 Task: Compose an email with the signature Giselle Flores with the subject Thank you for a donation and the message Could you provide me with the sales report for the last quarter? from softage.5@softage.net to softage.10@softage.net, select last sentence, change the font color from current to black and background color to maroon Send the email. Finally, move the email from Sent Items to the label Supplements
Action: Mouse moved to (94, 56)
Screenshot: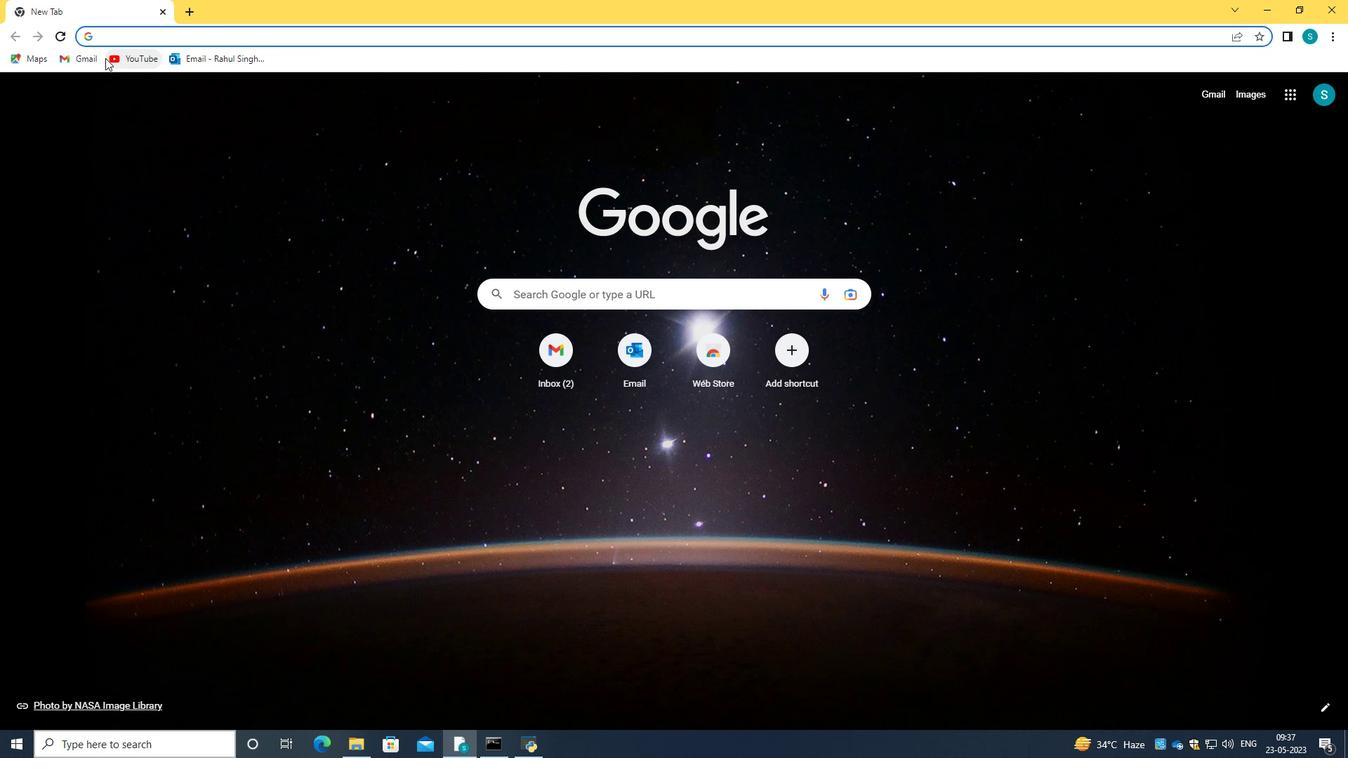 
Action: Mouse pressed left at (94, 56)
Screenshot: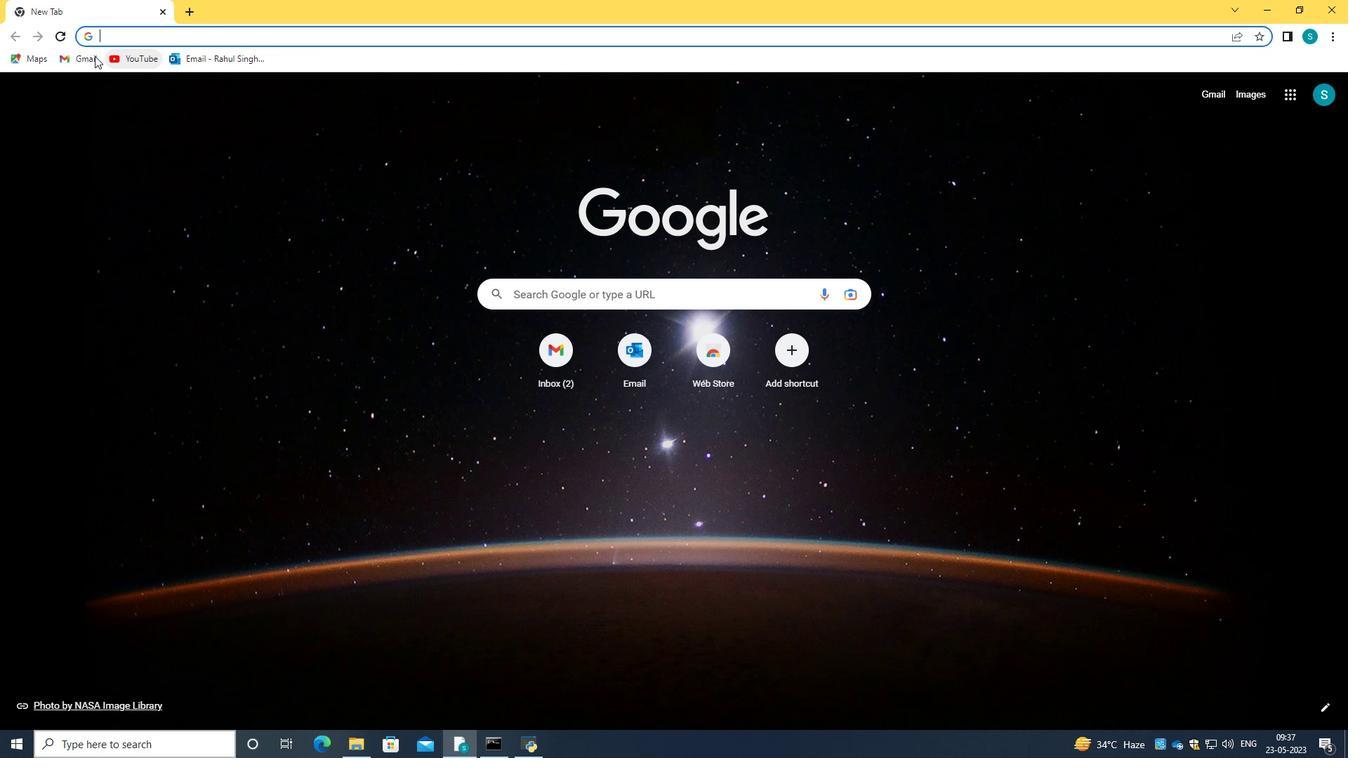 
Action: Mouse moved to (632, 226)
Screenshot: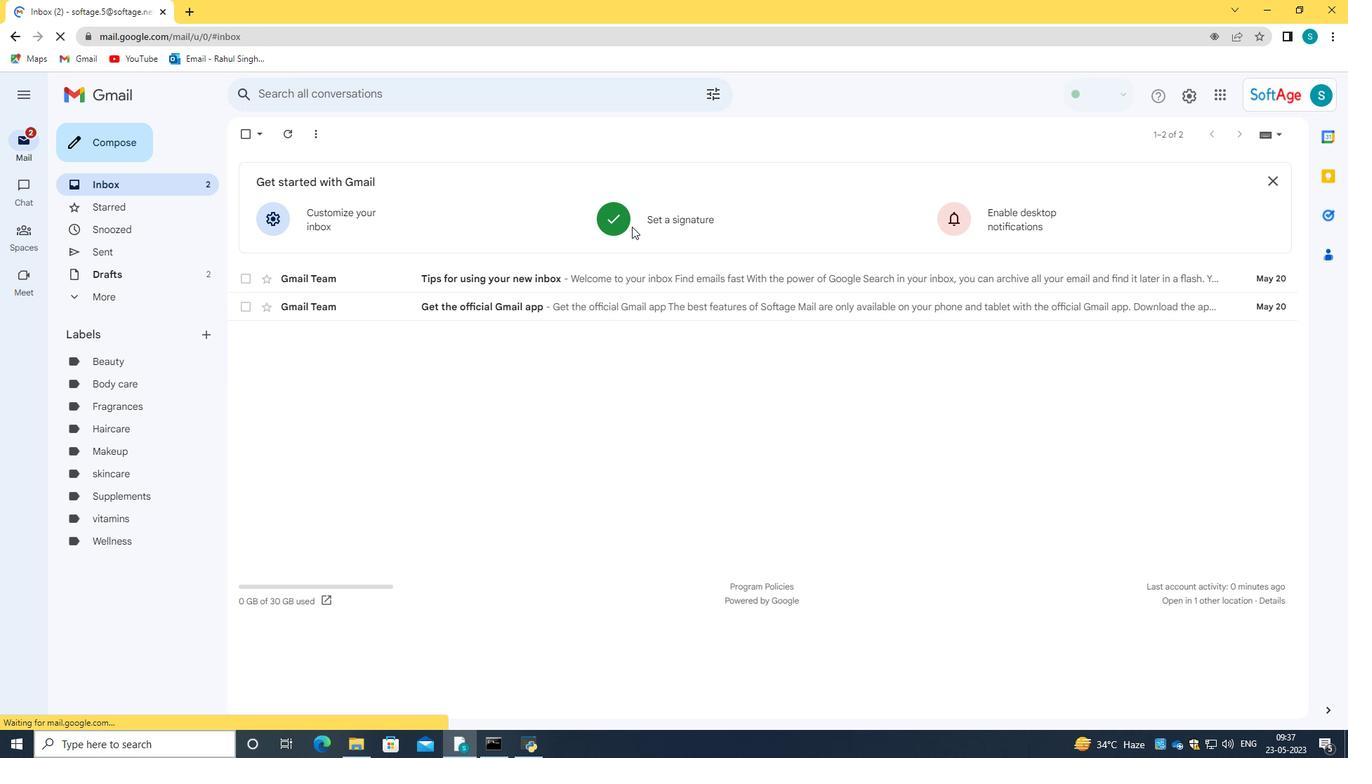 
Action: Mouse pressed left at (632, 226)
Screenshot: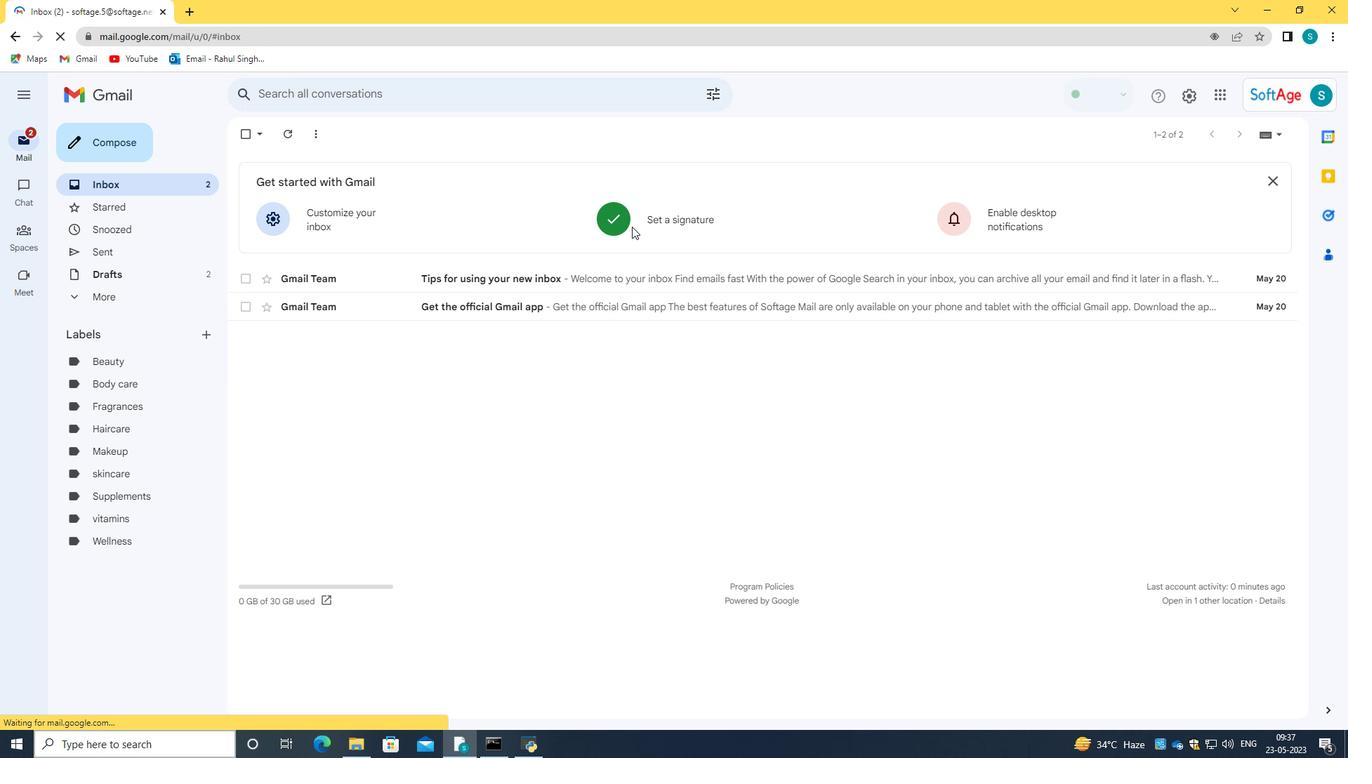 
Action: Mouse moved to (664, 220)
Screenshot: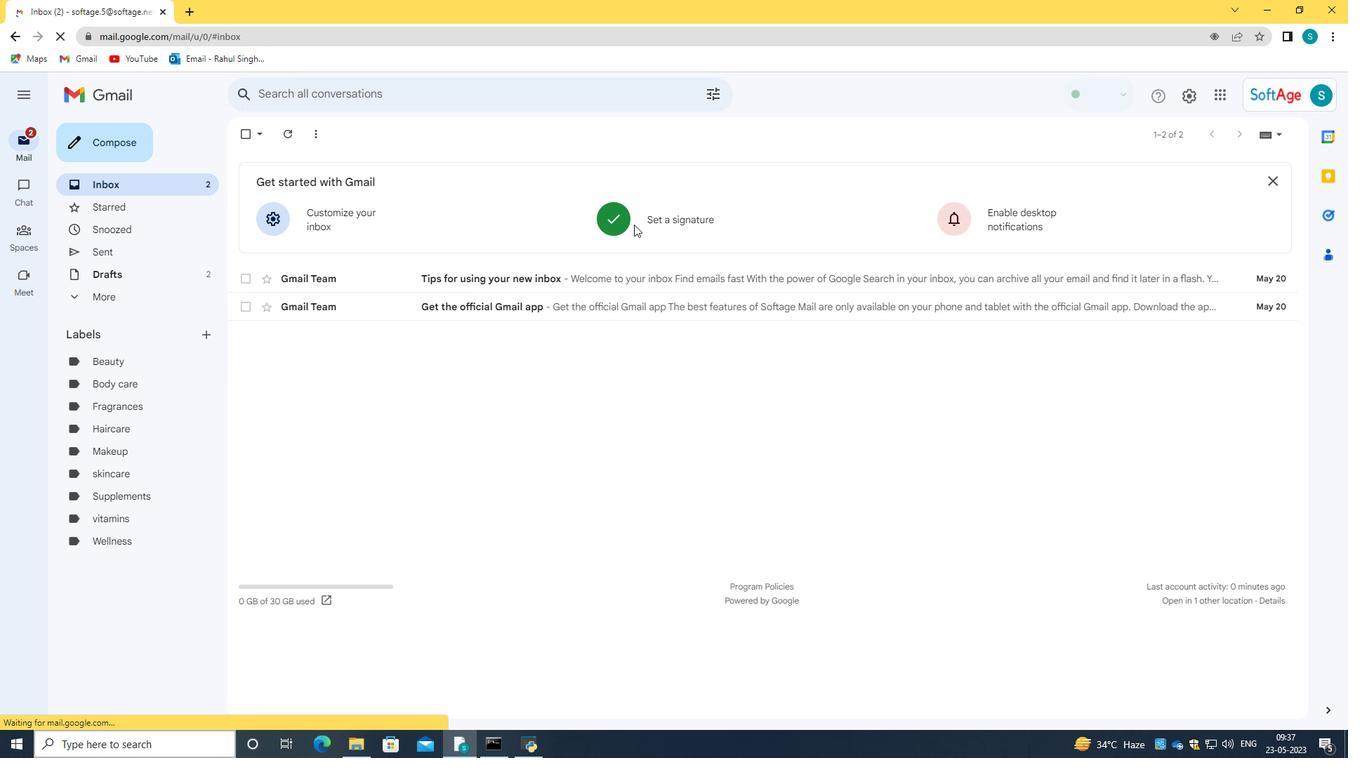 
Action: Mouse pressed left at (664, 220)
Screenshot: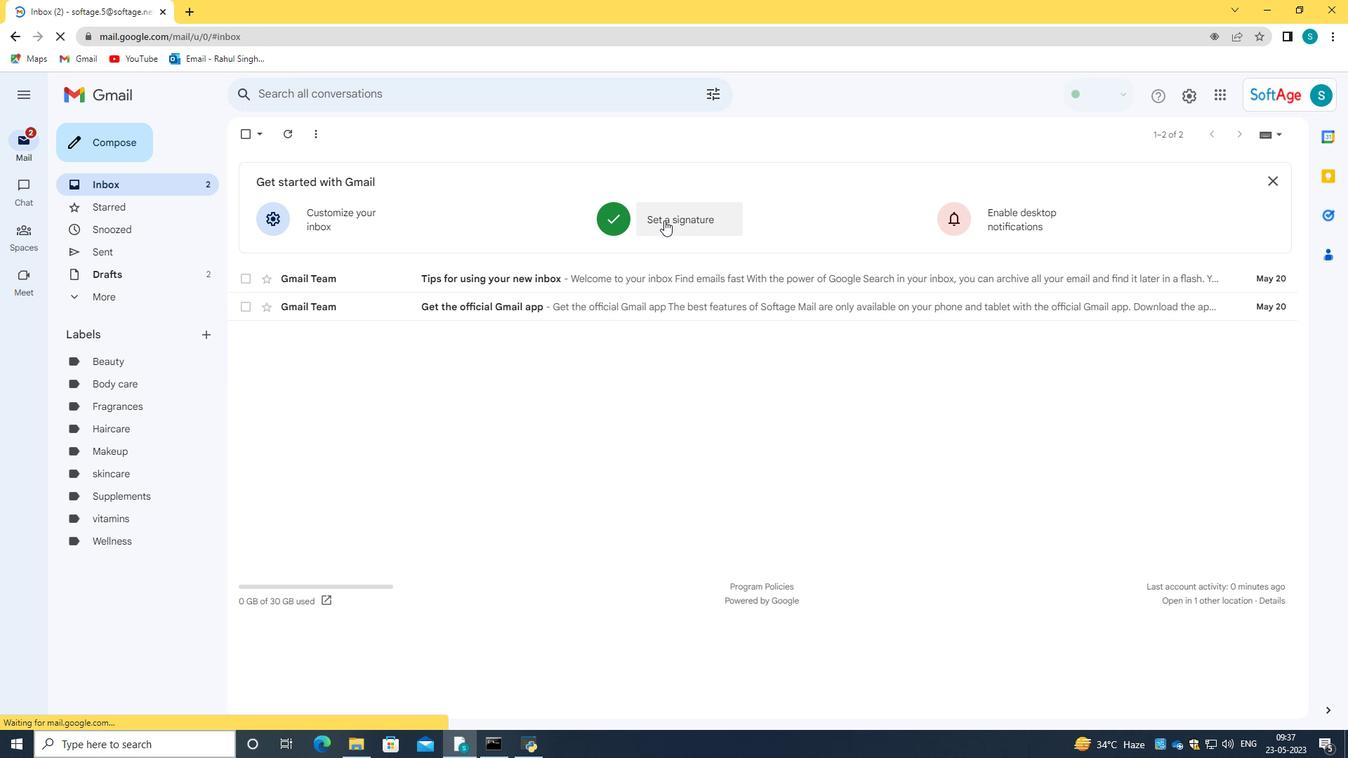 
Action: Mouse moved to (742, 348)
Screenshot: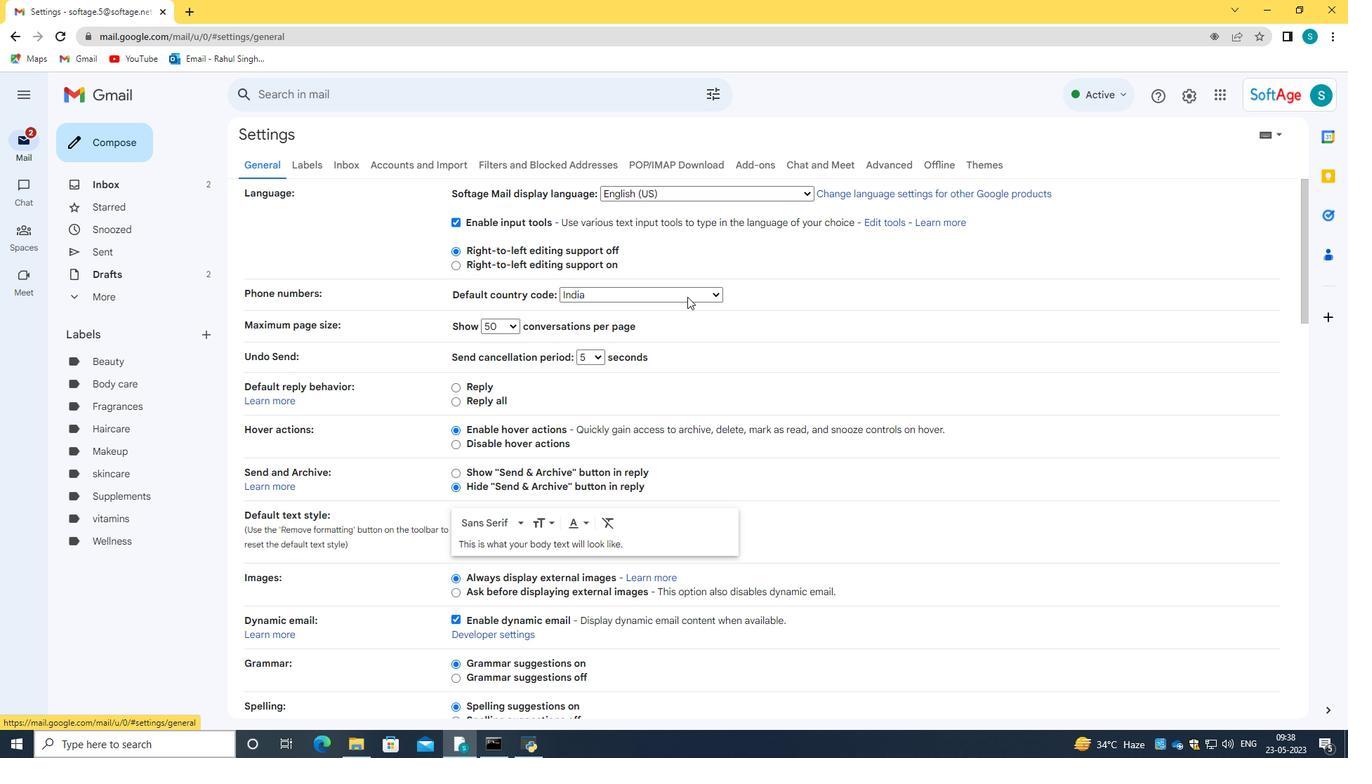 
Action: Mouse scrolled (742, 347) with delta (0, 0)
Screenshot: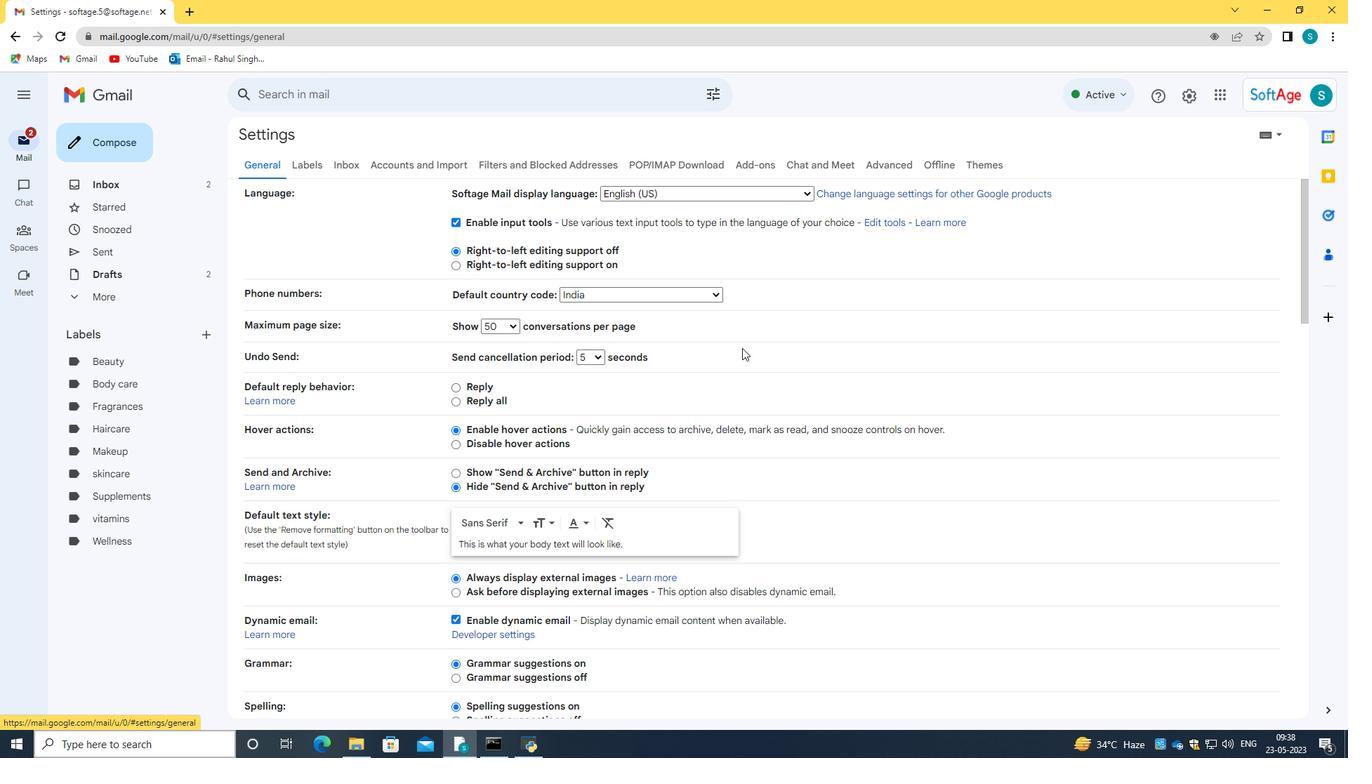
Action: Mouse scrolled (742, 347) with delta (0, 0)
Screenshot: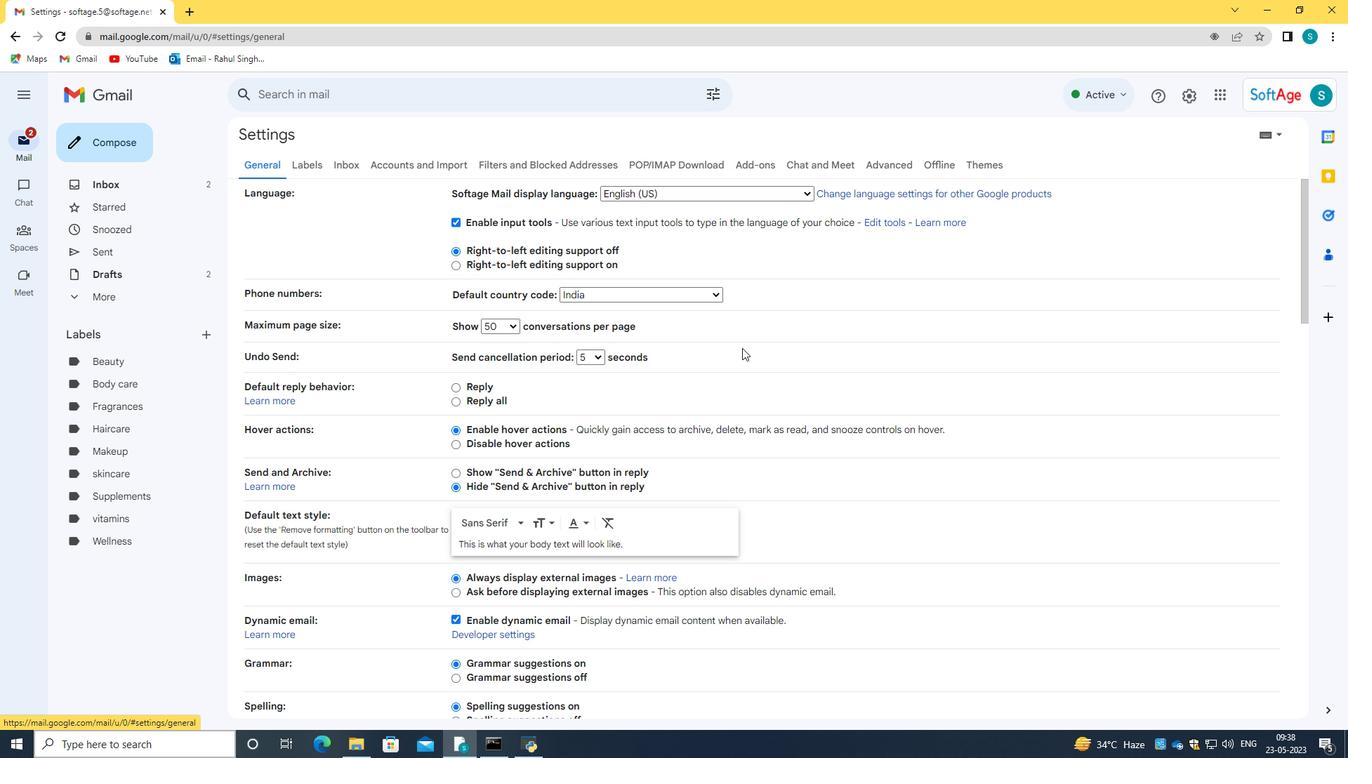 
Action: Mouse scrolled (742, 347) with delta (0, 0)
Screenshot: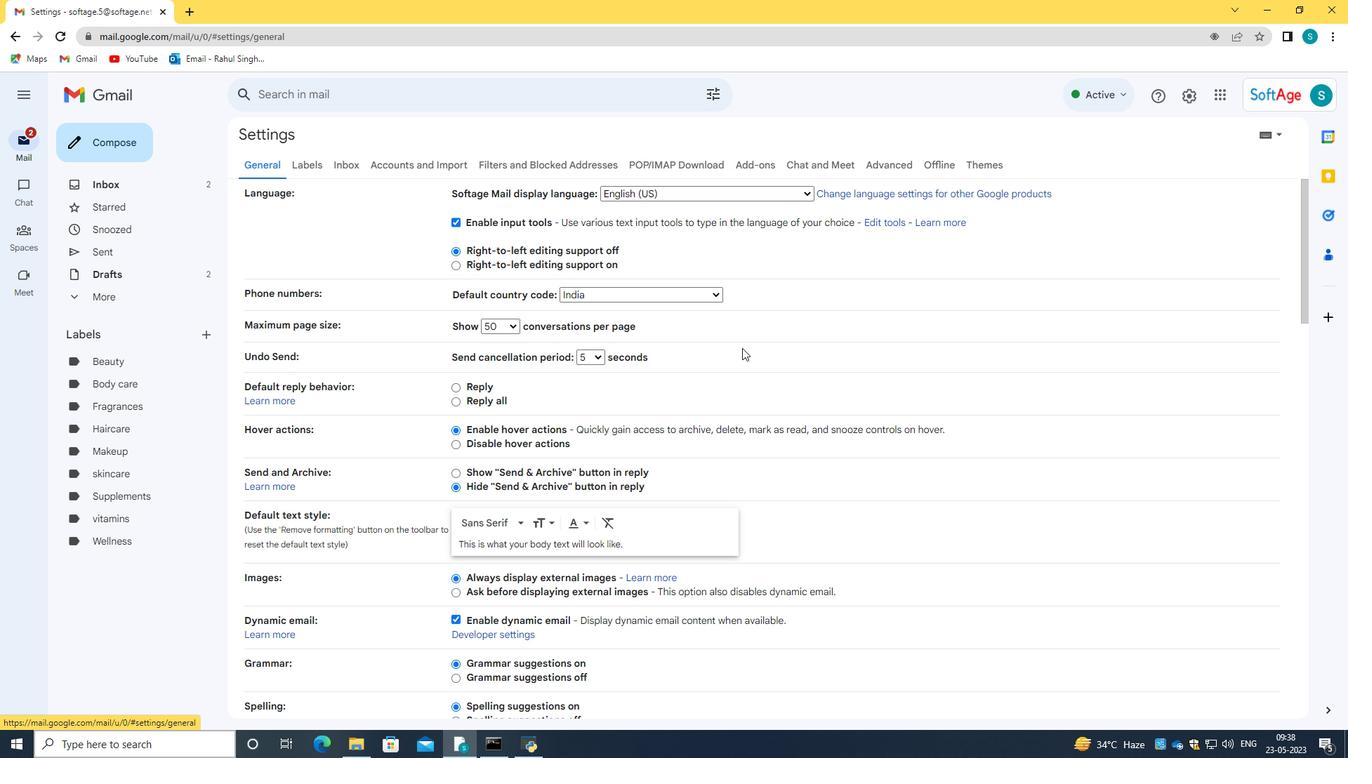 
Action: Mouse moved to (745, 339)
Screenshot: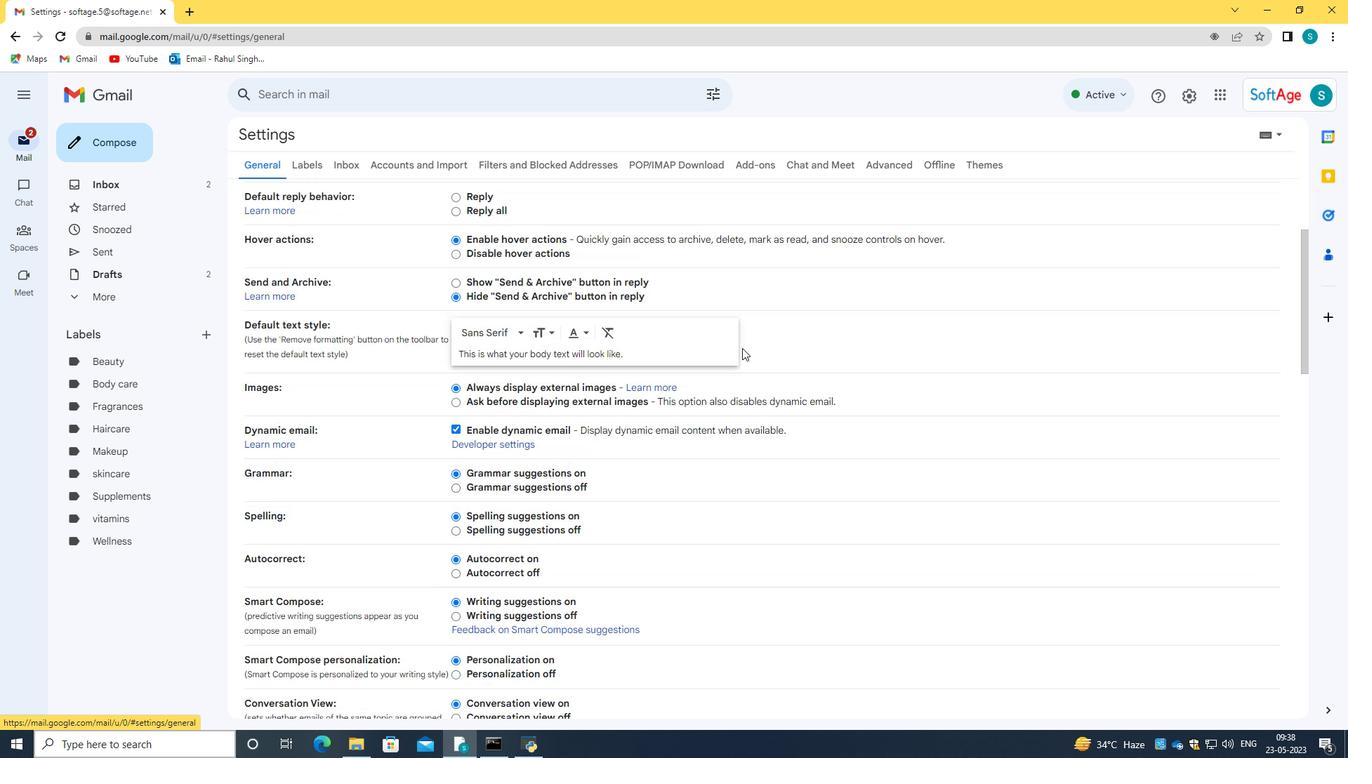 
Action: Mouse scrolled (745, 339) with delta (0, 0)
Screenshot: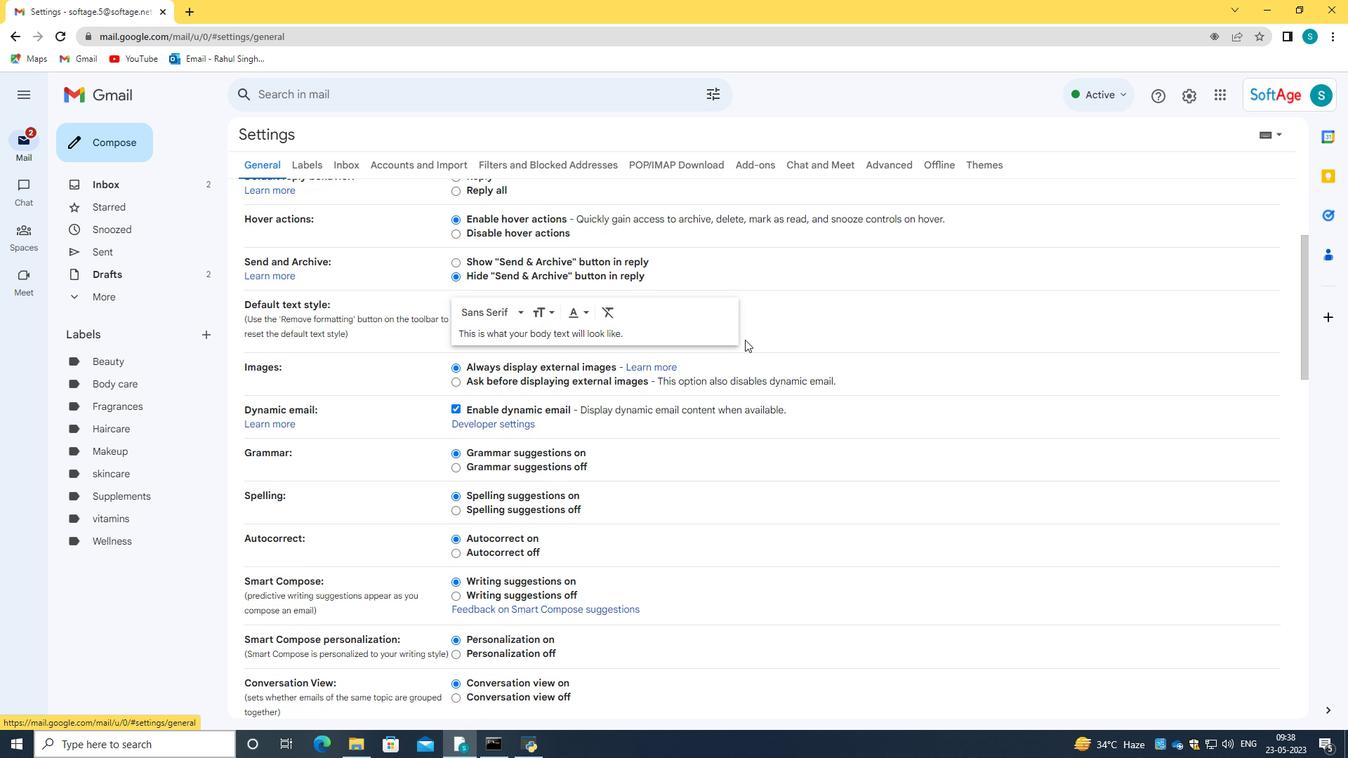
Action: Mouse moved to (745, 339)
Screenshot: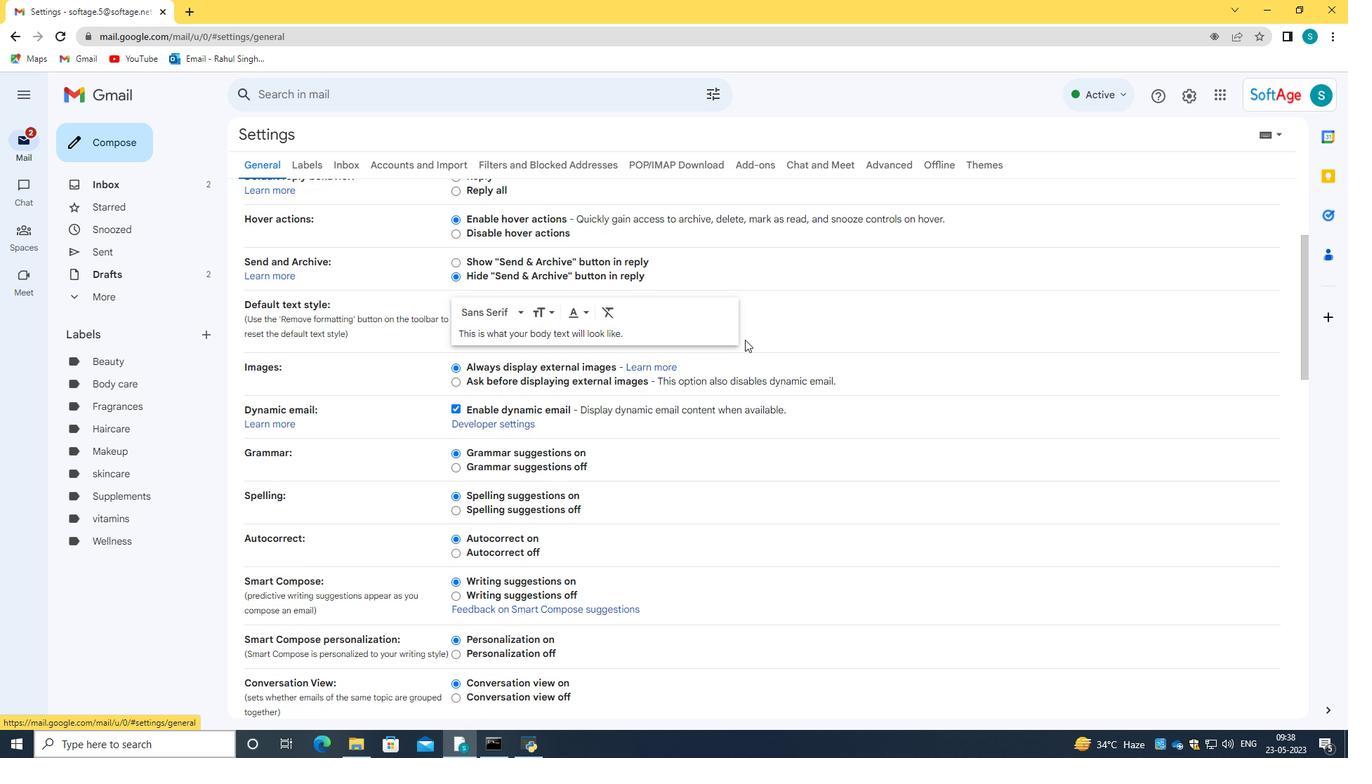 
Action: Mouse scrolled (745, 339) with delta (0, 0)
Screenshot: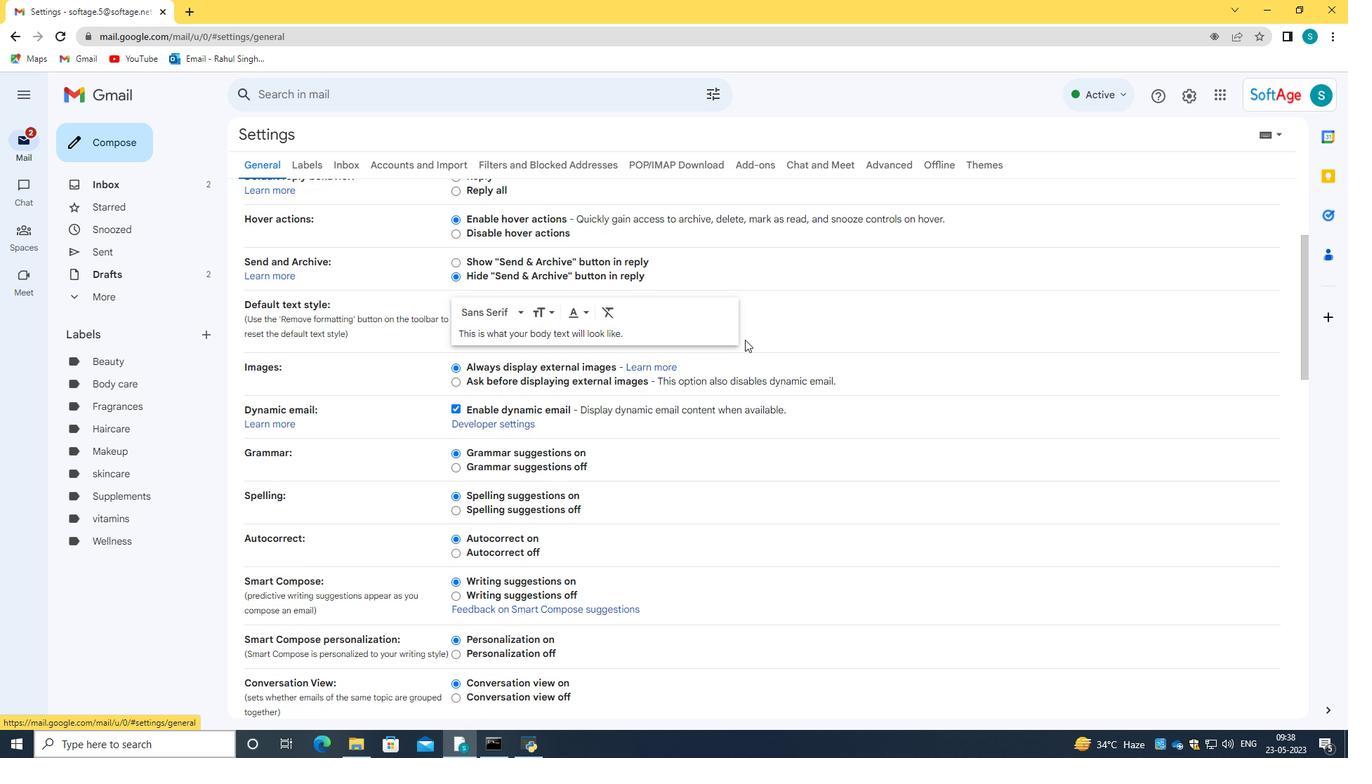 
Action: Mouse moved to (753, 324)
Screenshot: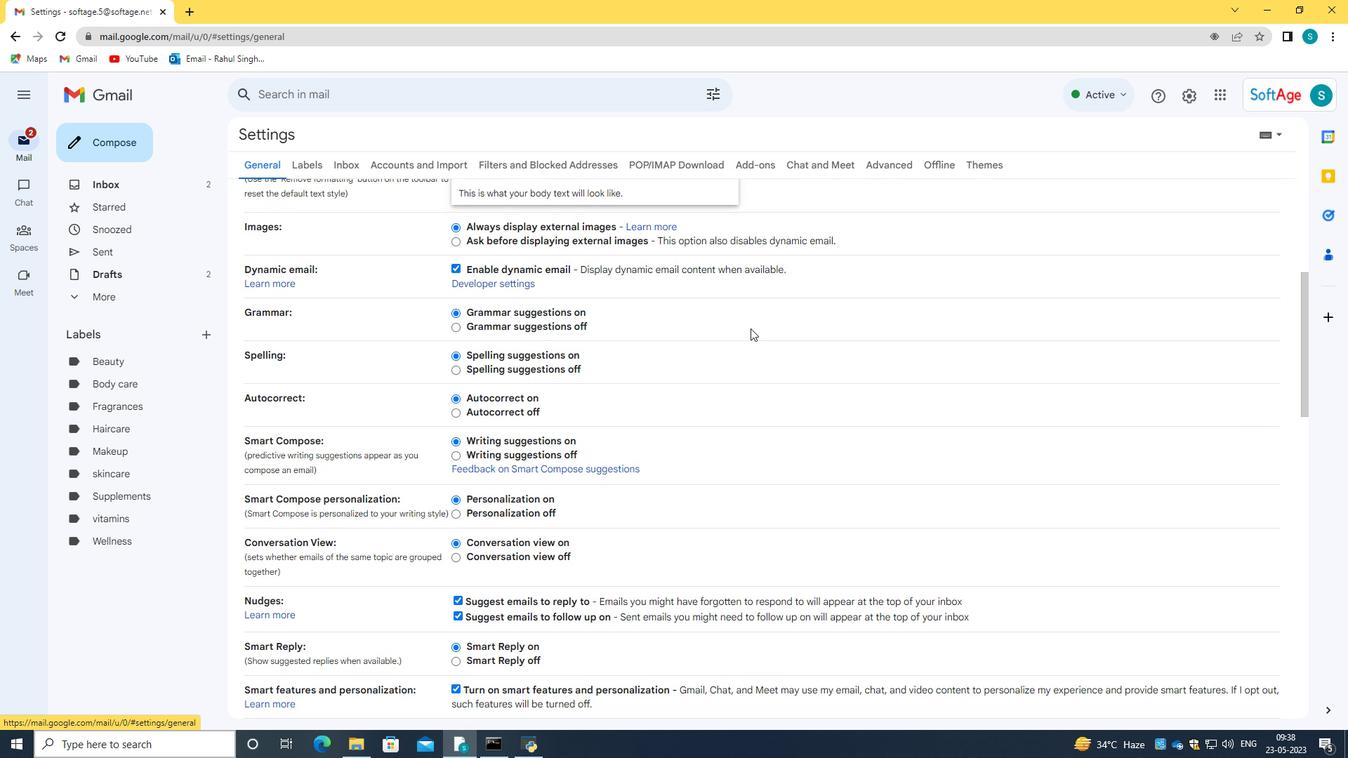 
Action: Mouse scrolled (753, 323) with delta (0, 0)
Screenshot: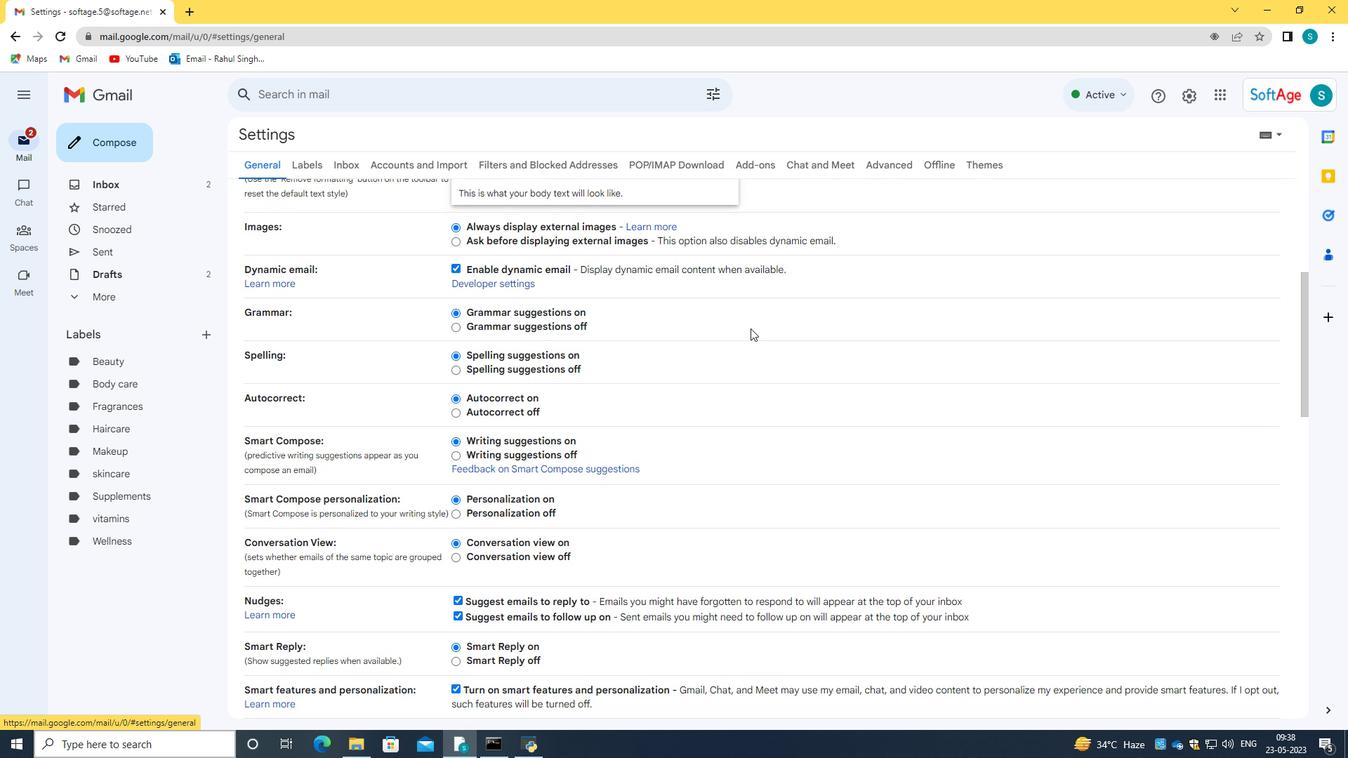 
Action: Mouse scrolled (753, 323) with delta (0, 0)
Screenshot: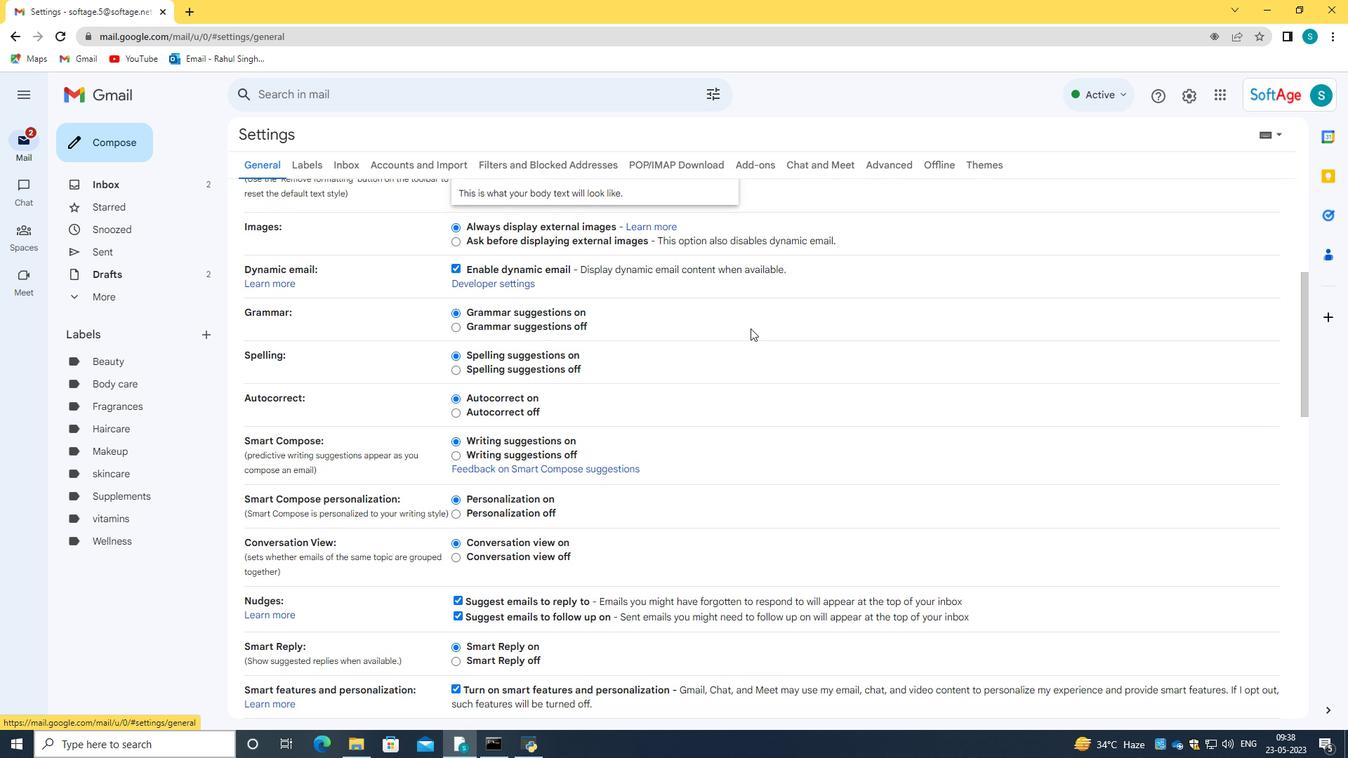 
Action: Mouse moved to (754, 320)
Screenshot: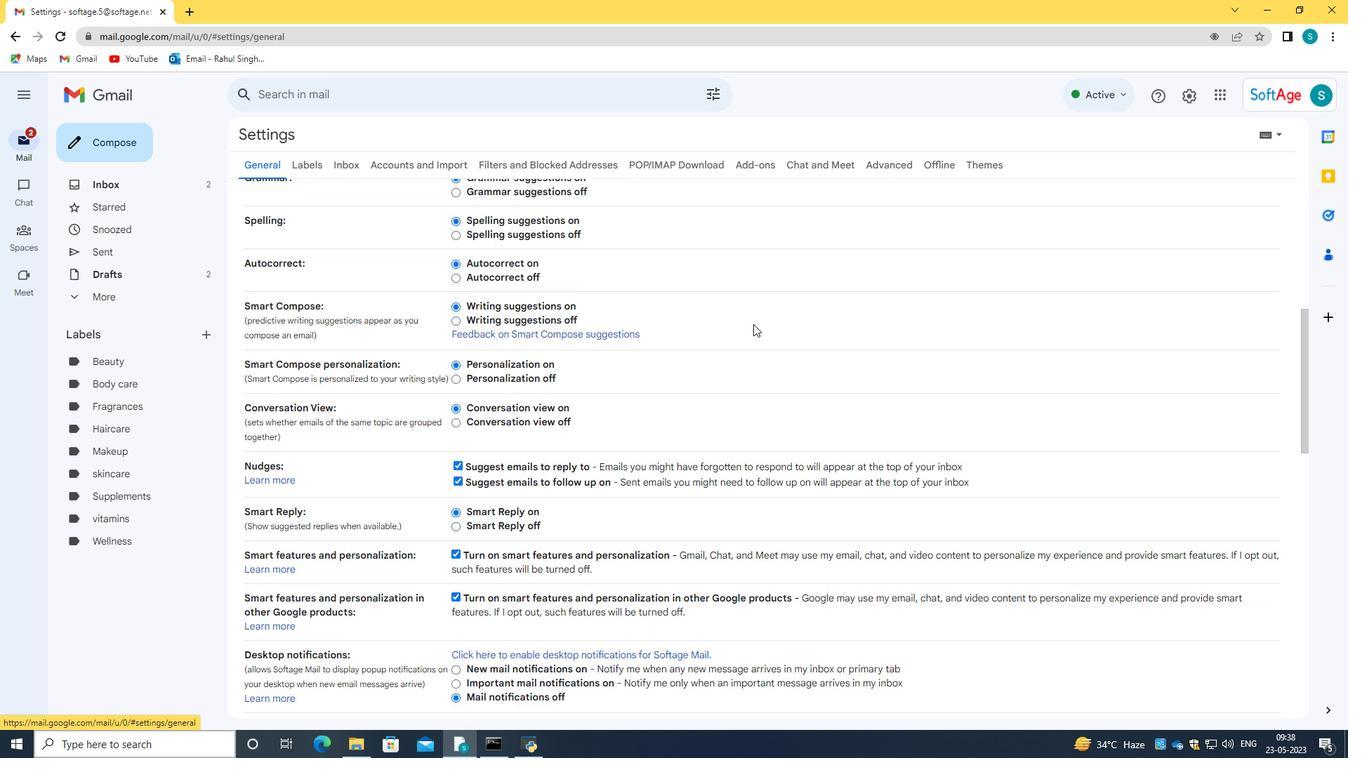 
Action: Mouse scrolled (754, 319) with delta (0, 0)
Screenshot: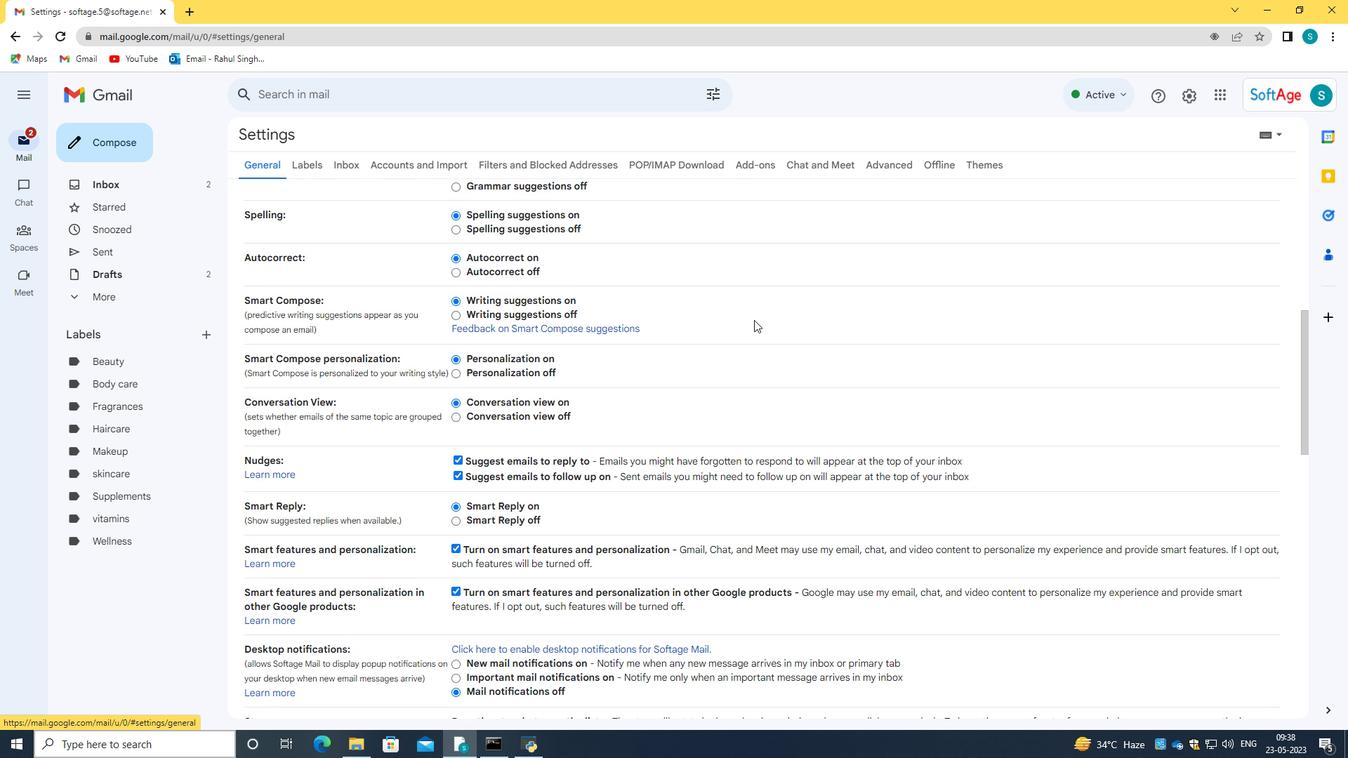 
Action: Mouse scrolled (754, 319) with delta (0, 0)
Screenshot: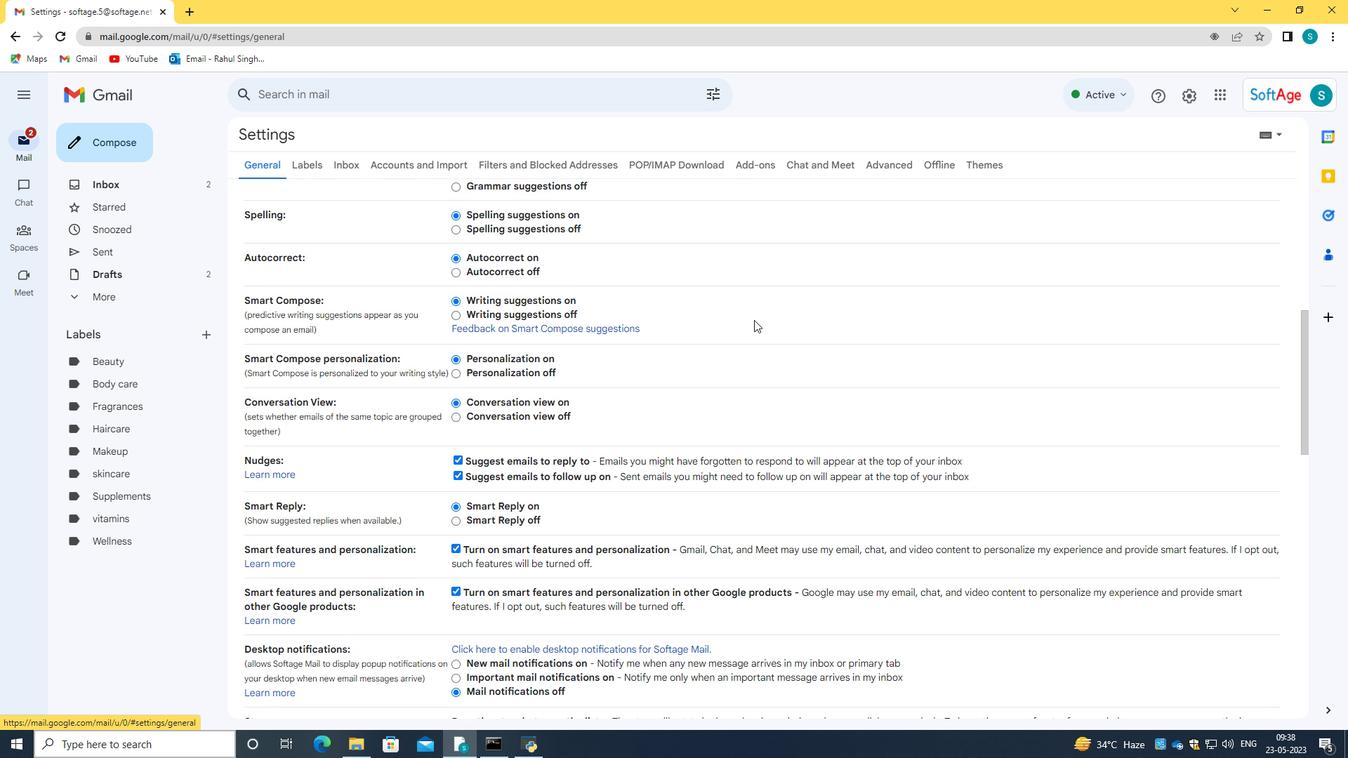 
Action: Mouse scrolled (754, 319) with delta (0, 0)
Screenshot: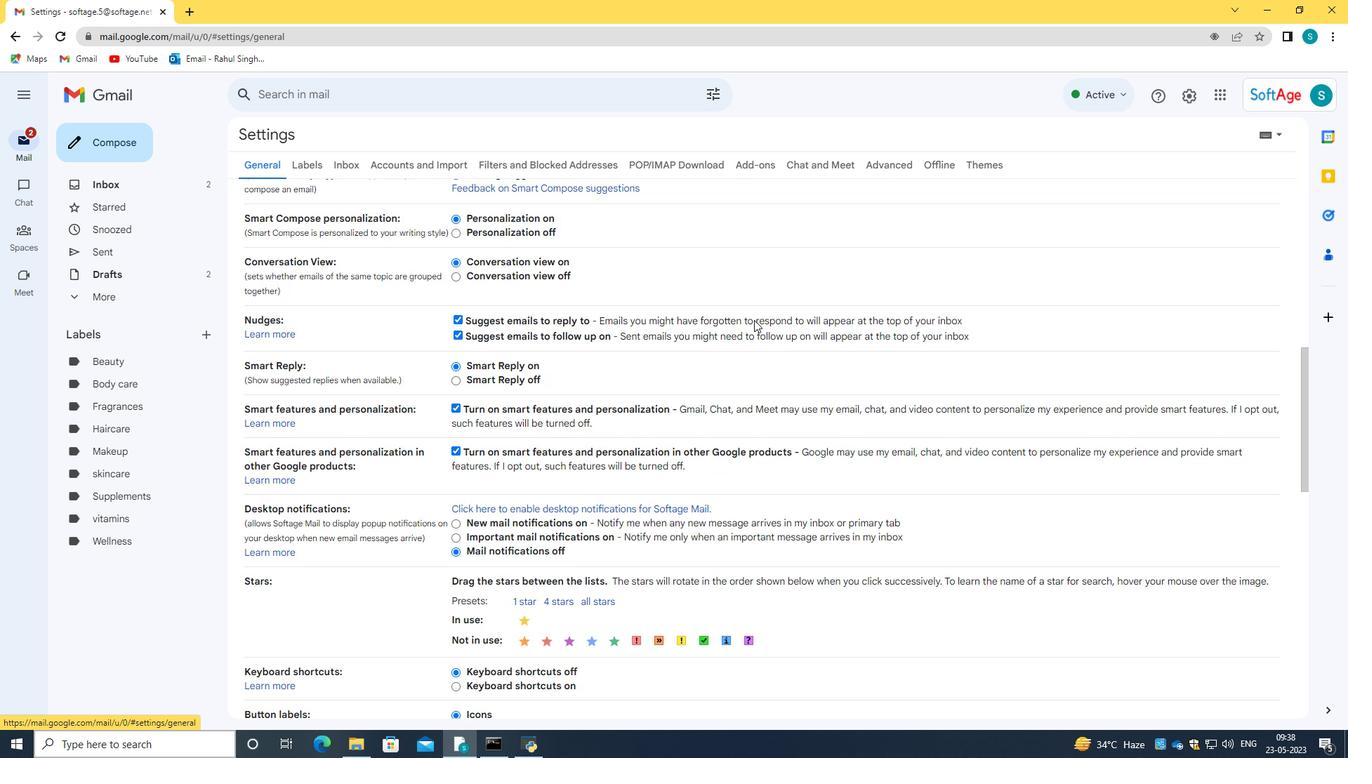 
Action: Mouse scrolled (754, 319) with delta (0, 0)
Screenshot: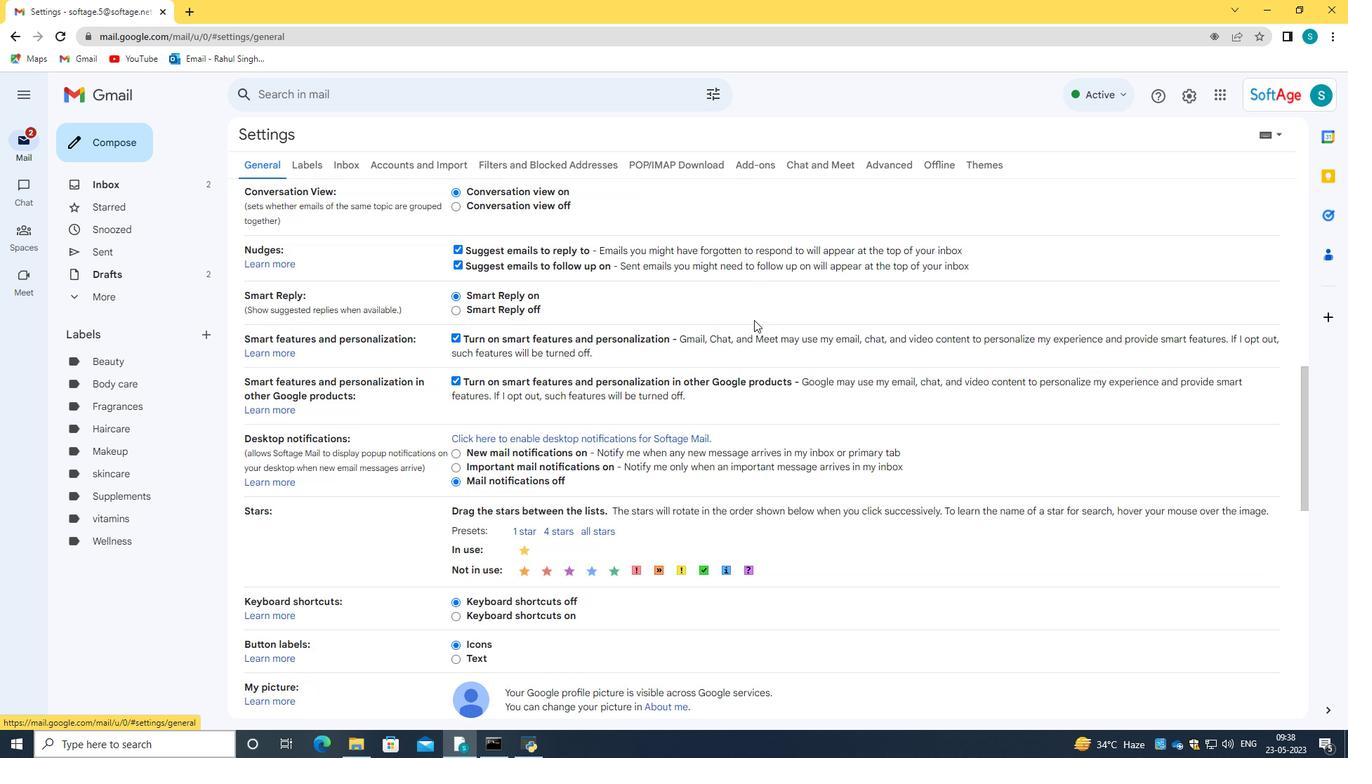 
Action: Mouse moved to (922, 149)
Screenshot: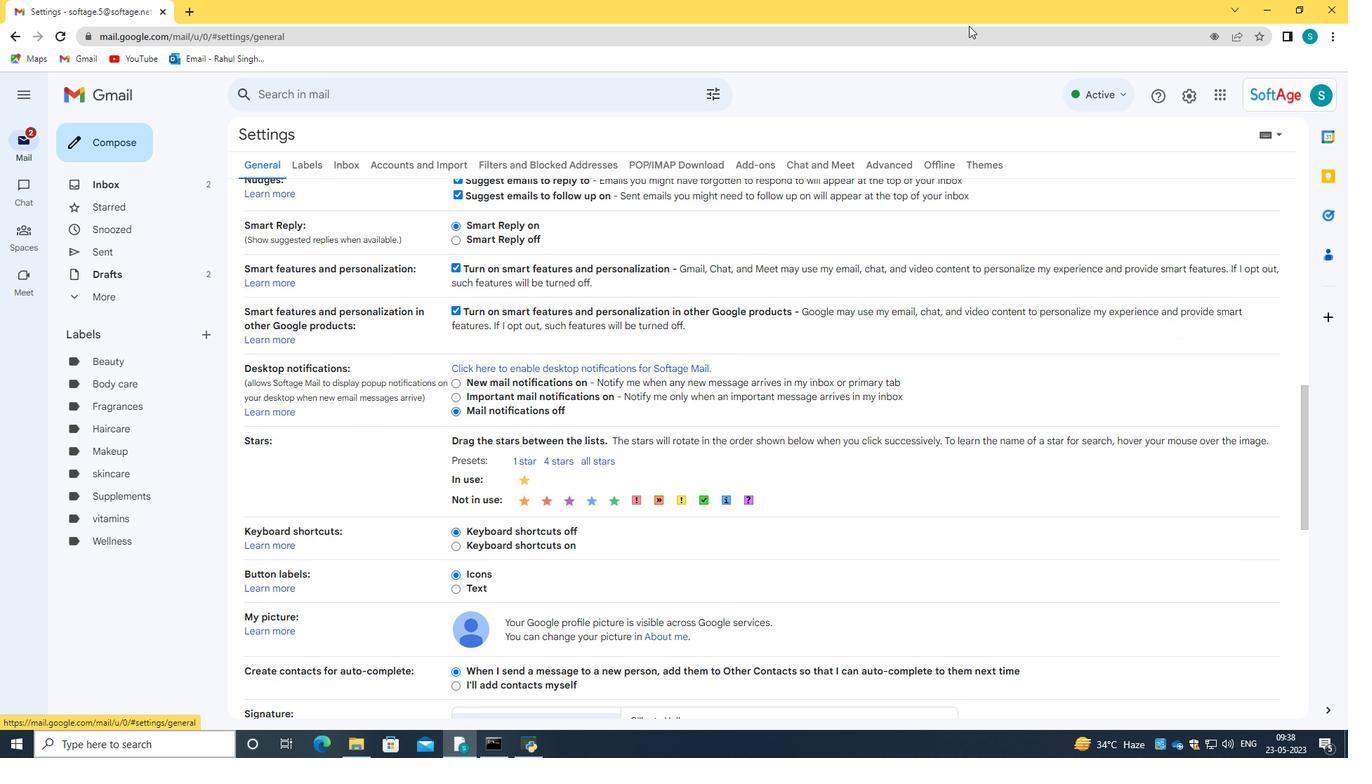 
Action: Mouse scrolled (922, 148) with delta (0, 0)
Screenshot: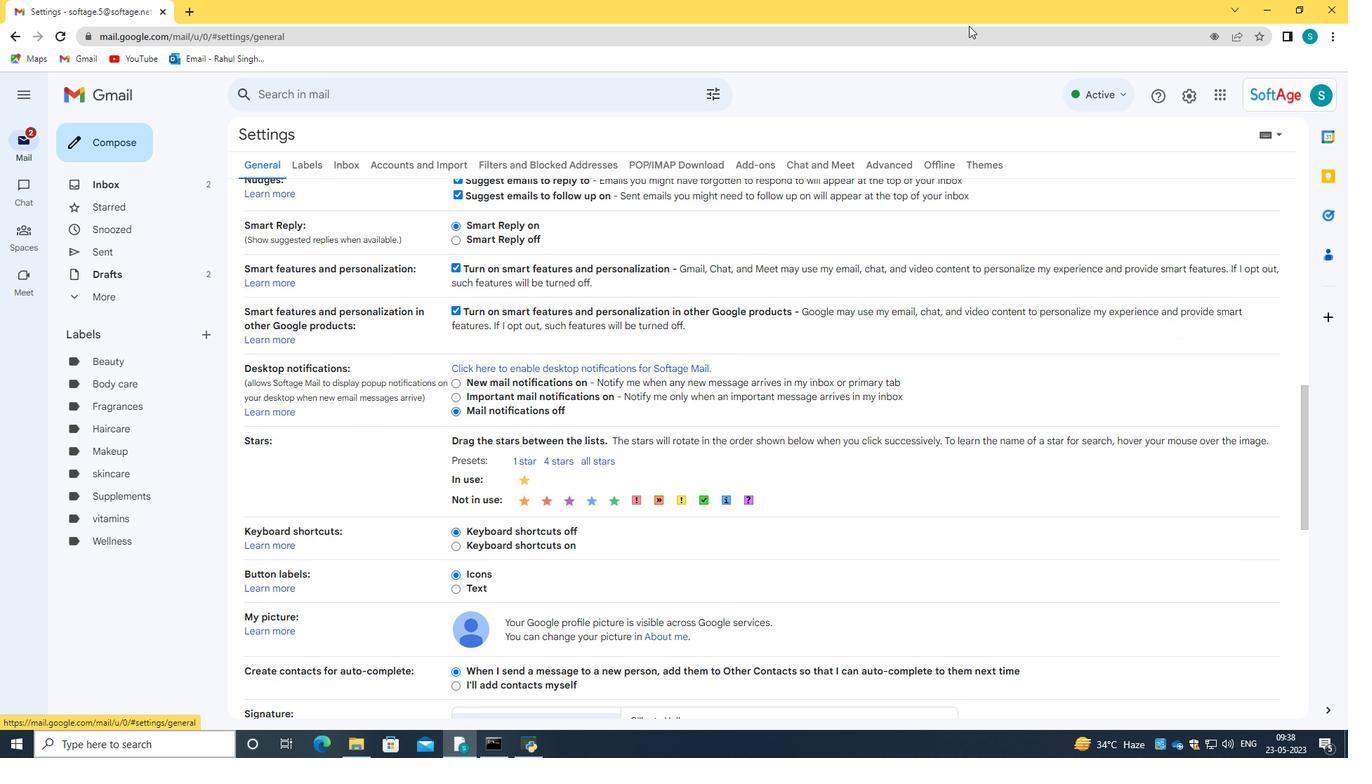 
Action: Mouse moved to (916, 187)
Screenshot: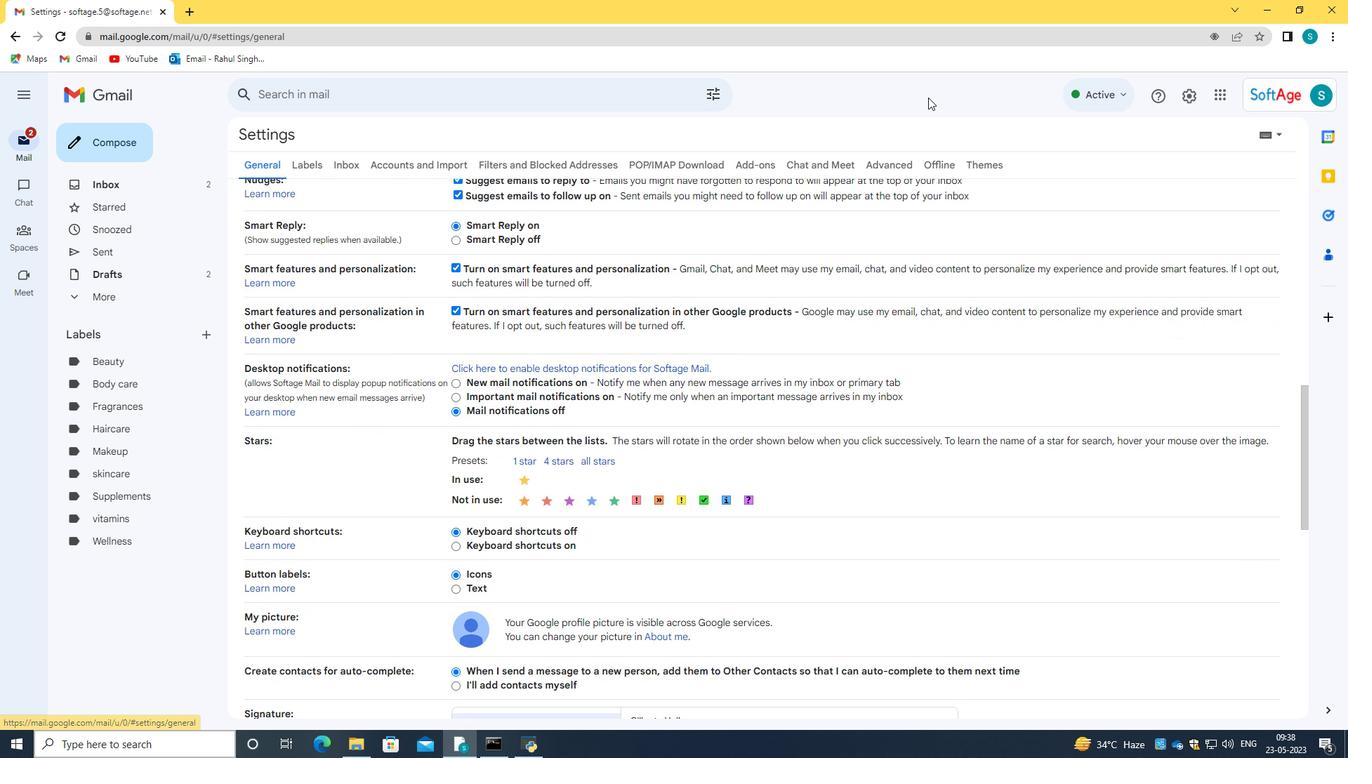 
Action: Mouse scrolled (916, 186) with delta (0, 0)
Screenshot: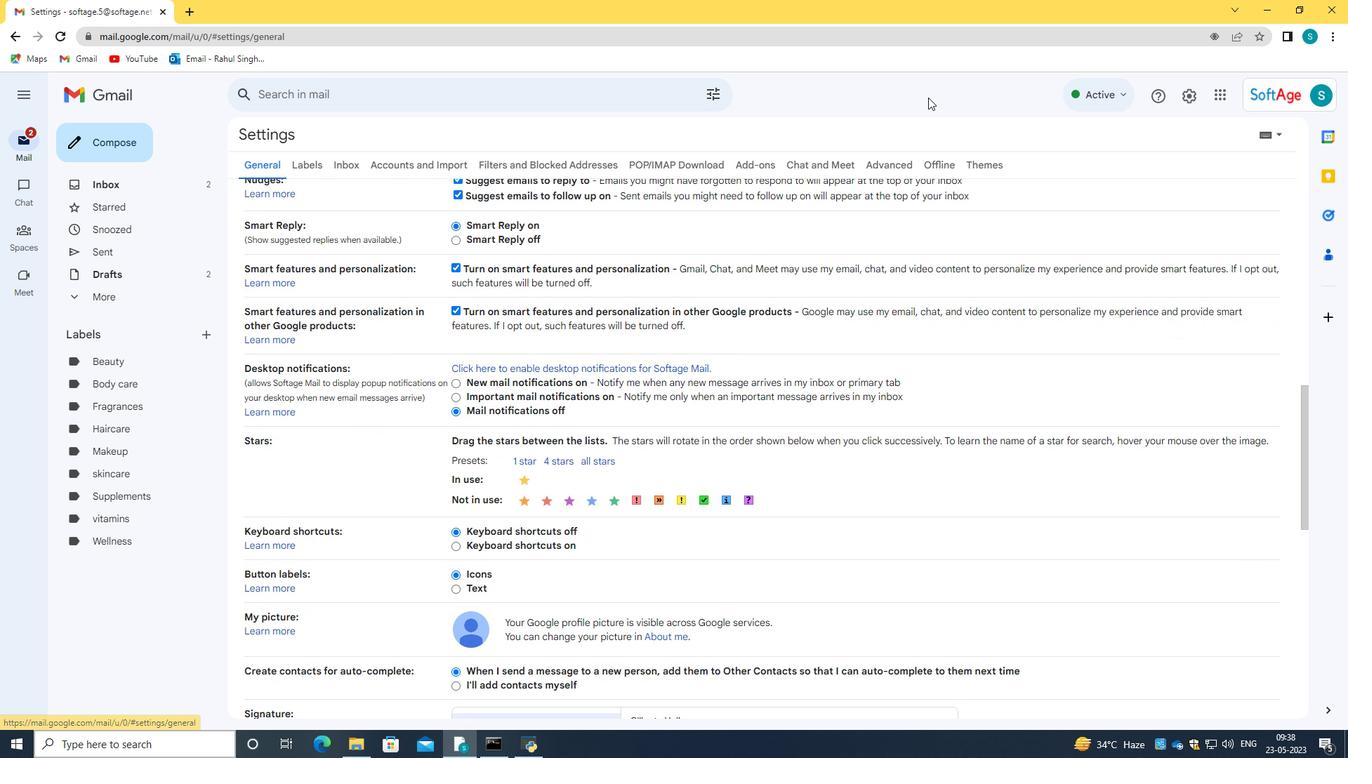 
Action: Mouse moved to (911, 188)
Screenshot: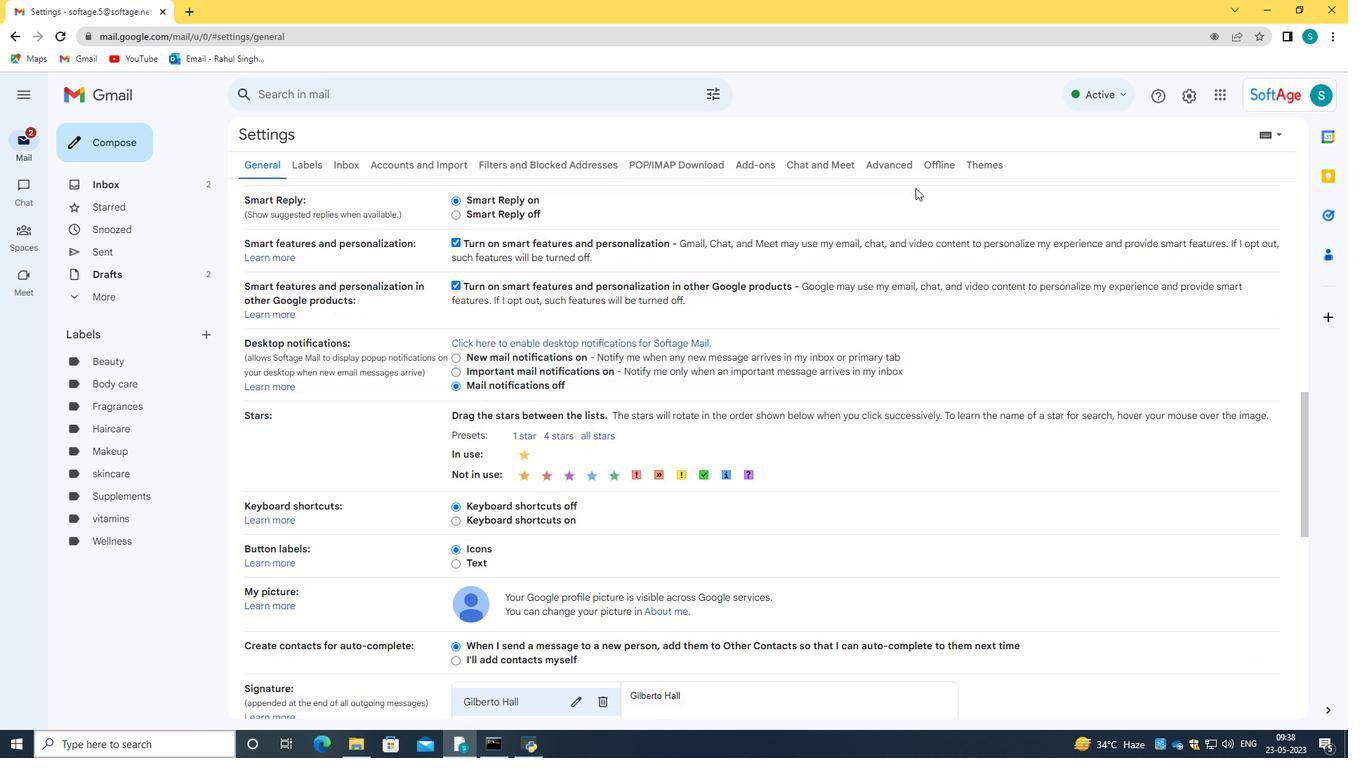 
Action: Mouse scrolled (911, 187) with delta (0, 0)
Screenshot: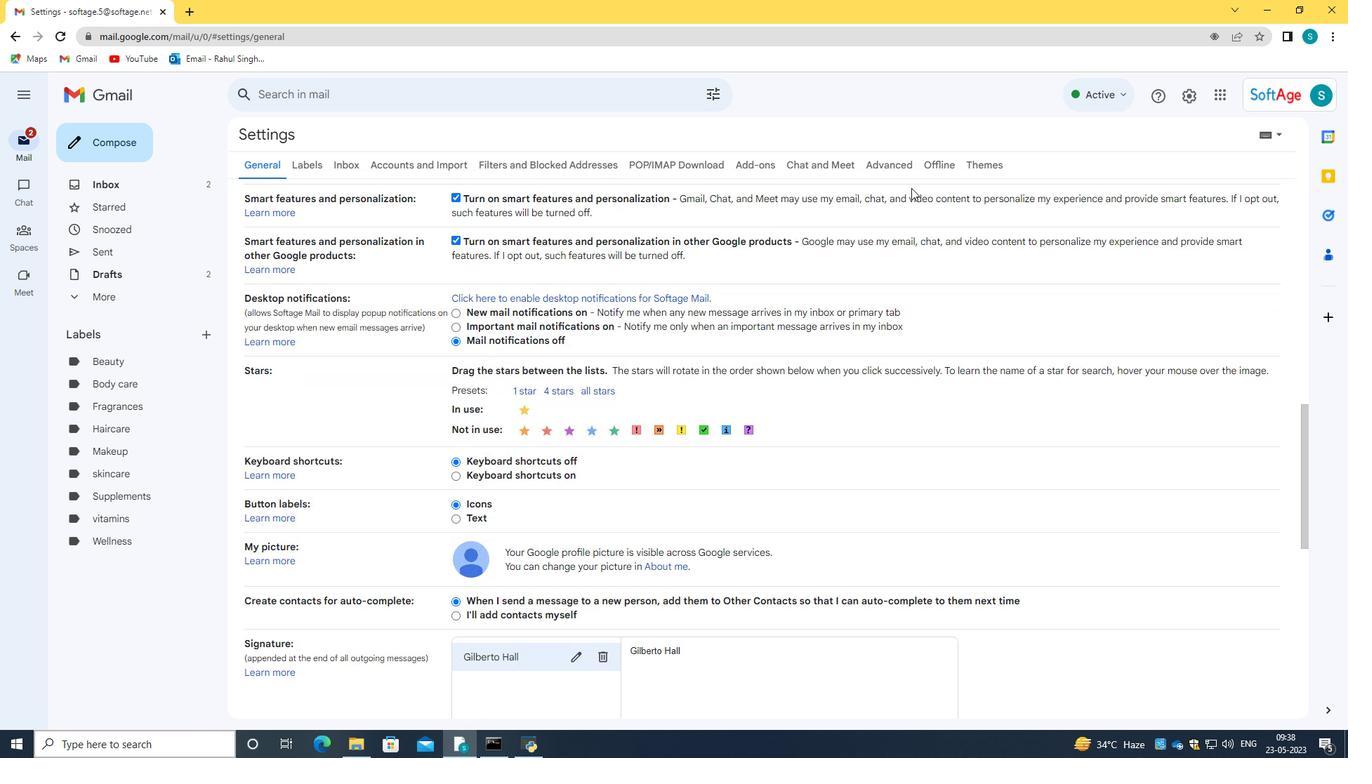 
Action: Mouse scrolled (911, 187) with delta (0, 0)
Screenshot: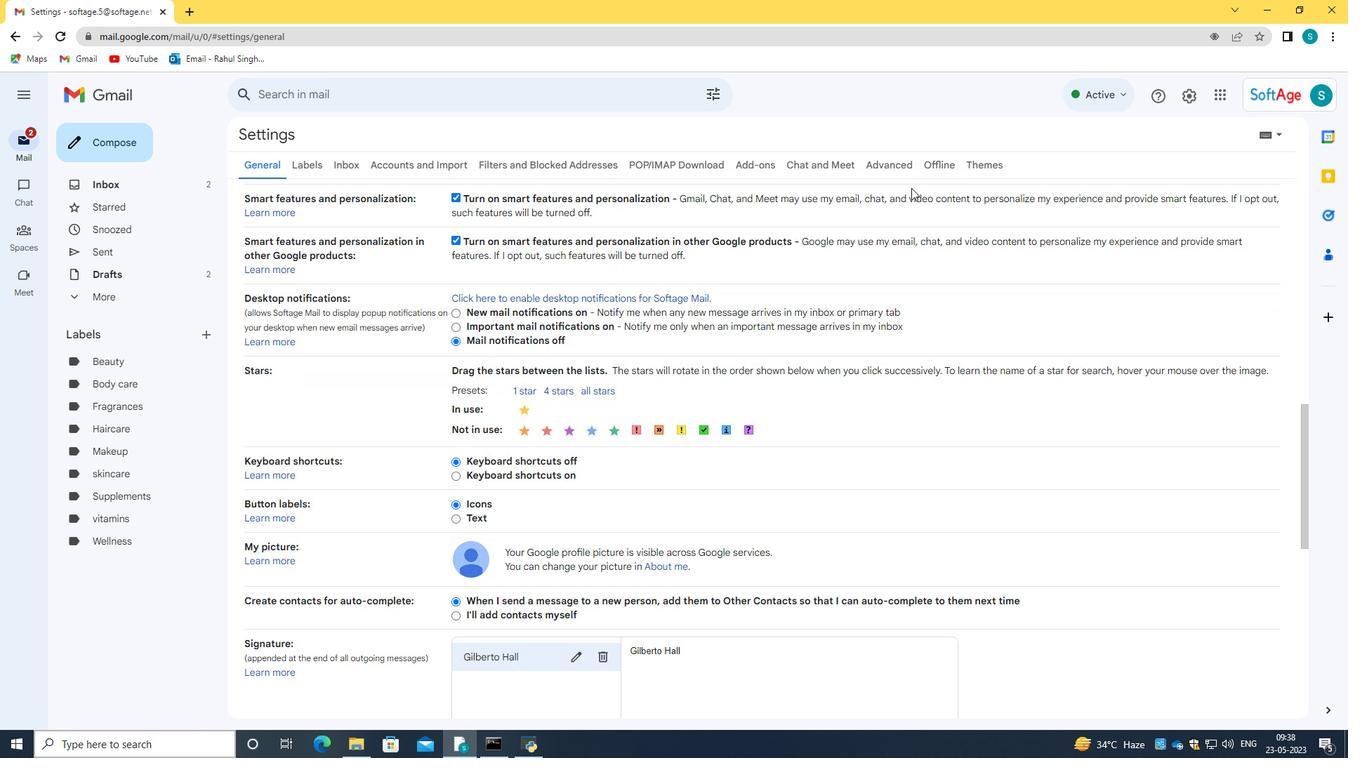 
Action: Mouse scrolled (911, 187) with delta (0, 0)
Screenshot: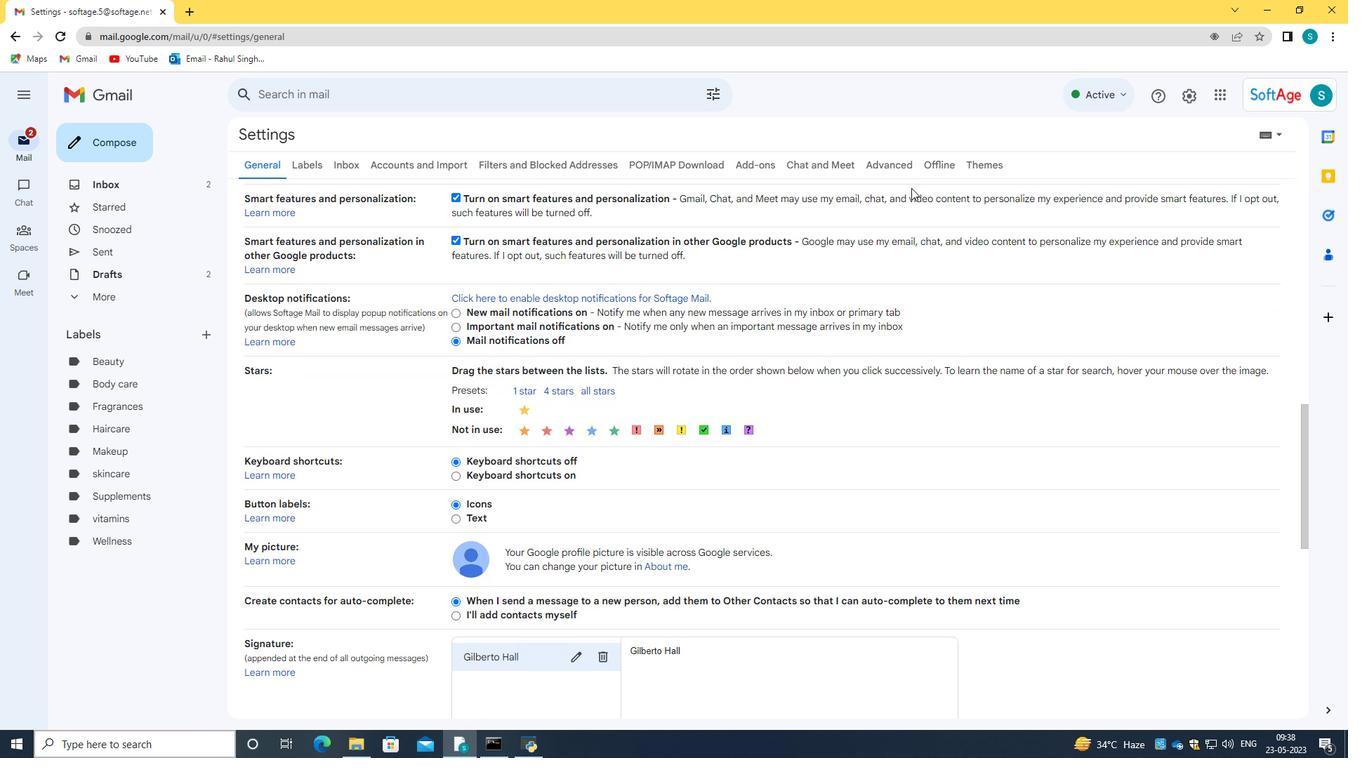 
Action: Mouse moved to (920, 182)
Screenshot: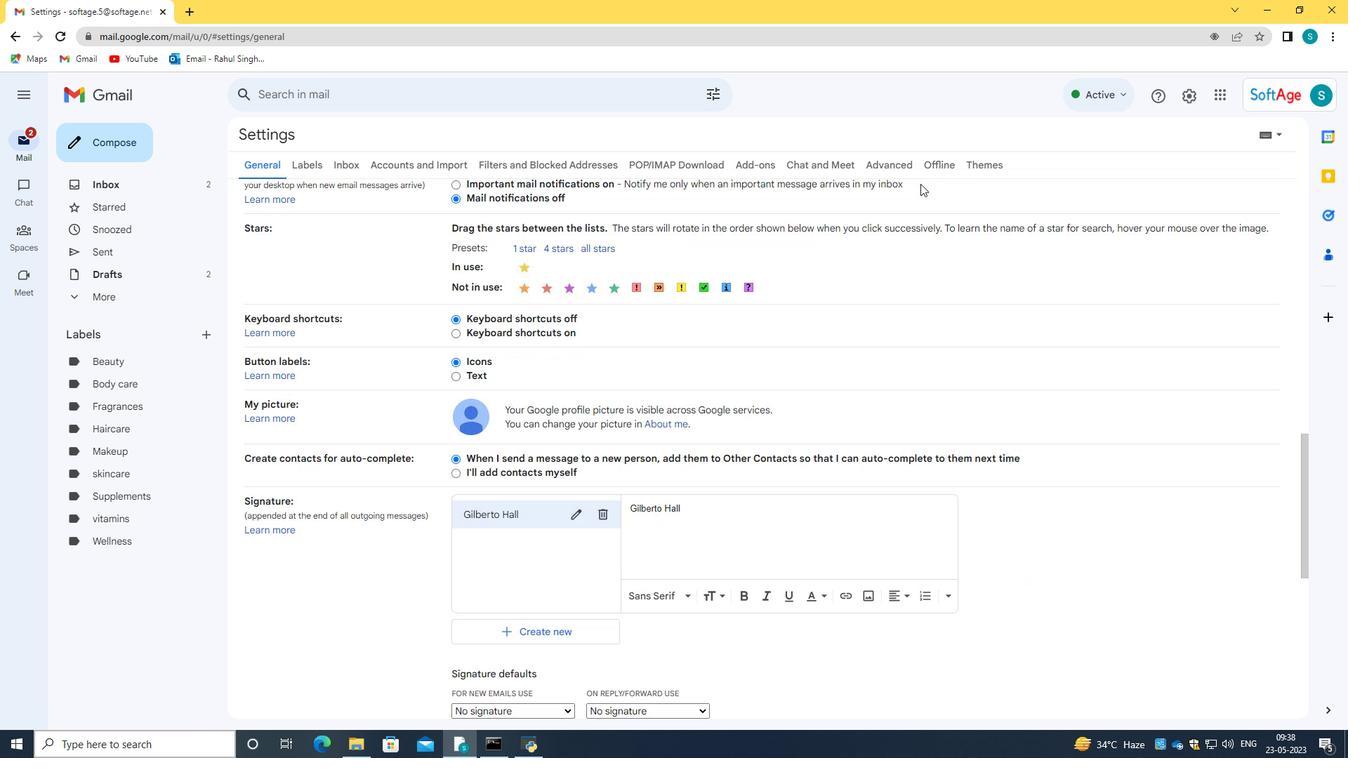 
Action: Mouse scrolled (920, 183) with delta (0, 0)
Screenshot: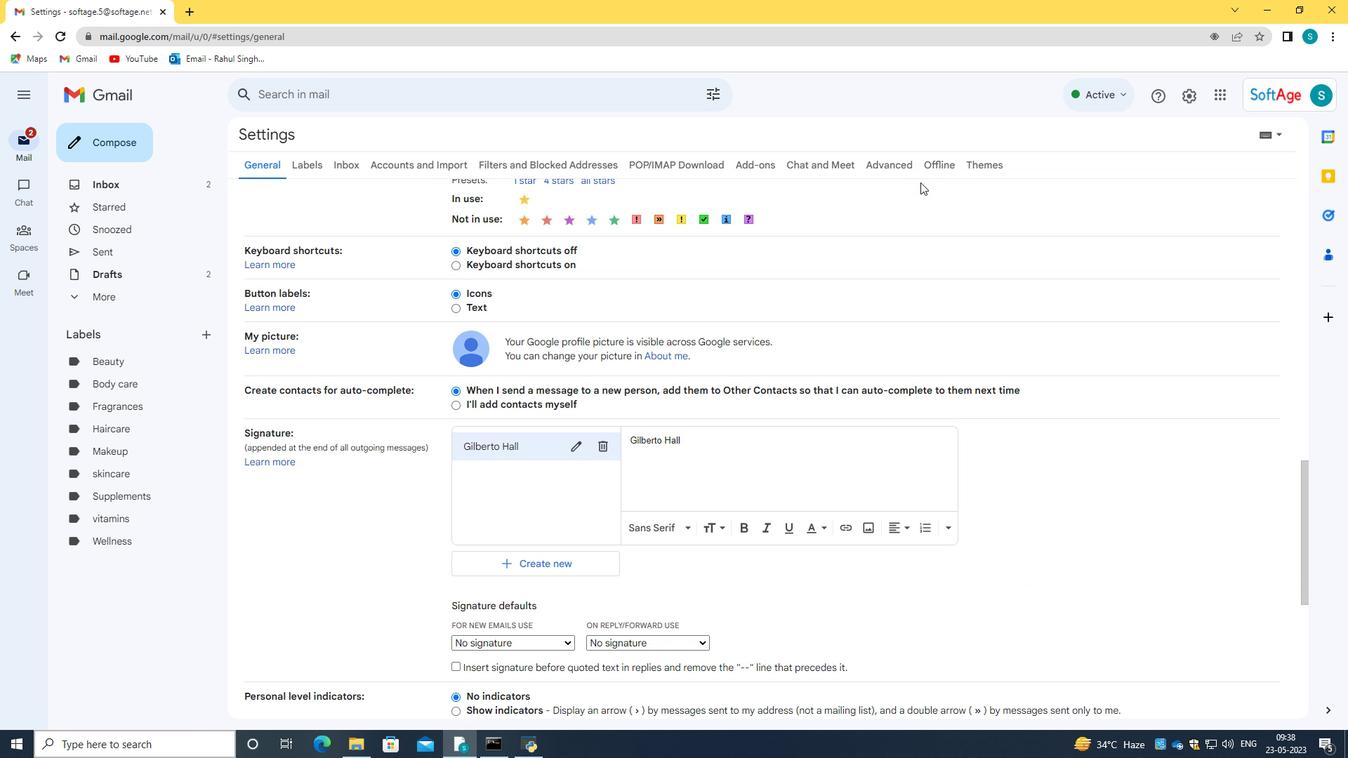 
Action: Mouse moved to (606, 522)
Screenshot: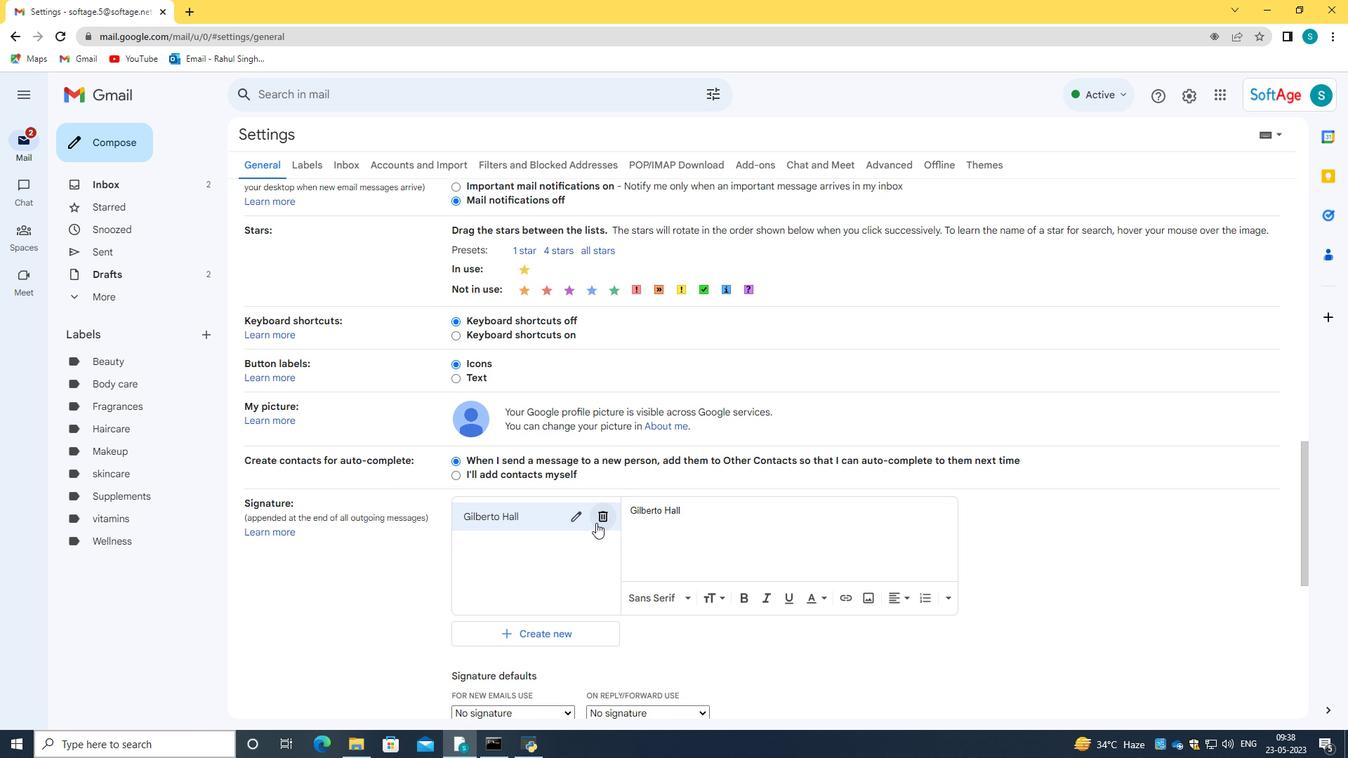 
Action: Mouse pressed left at (606, 522)
Screenshot: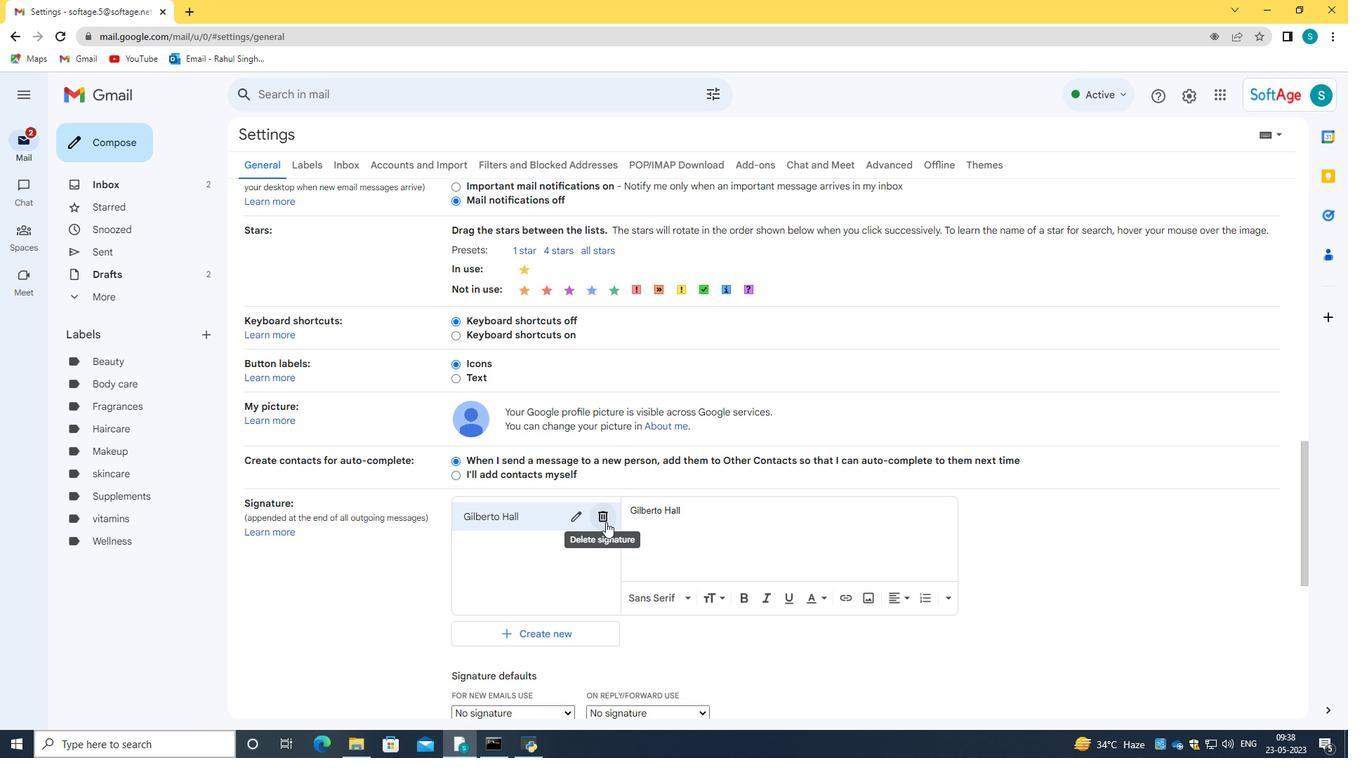 
Action: Mouse moved to (795, 425)
Screenshot: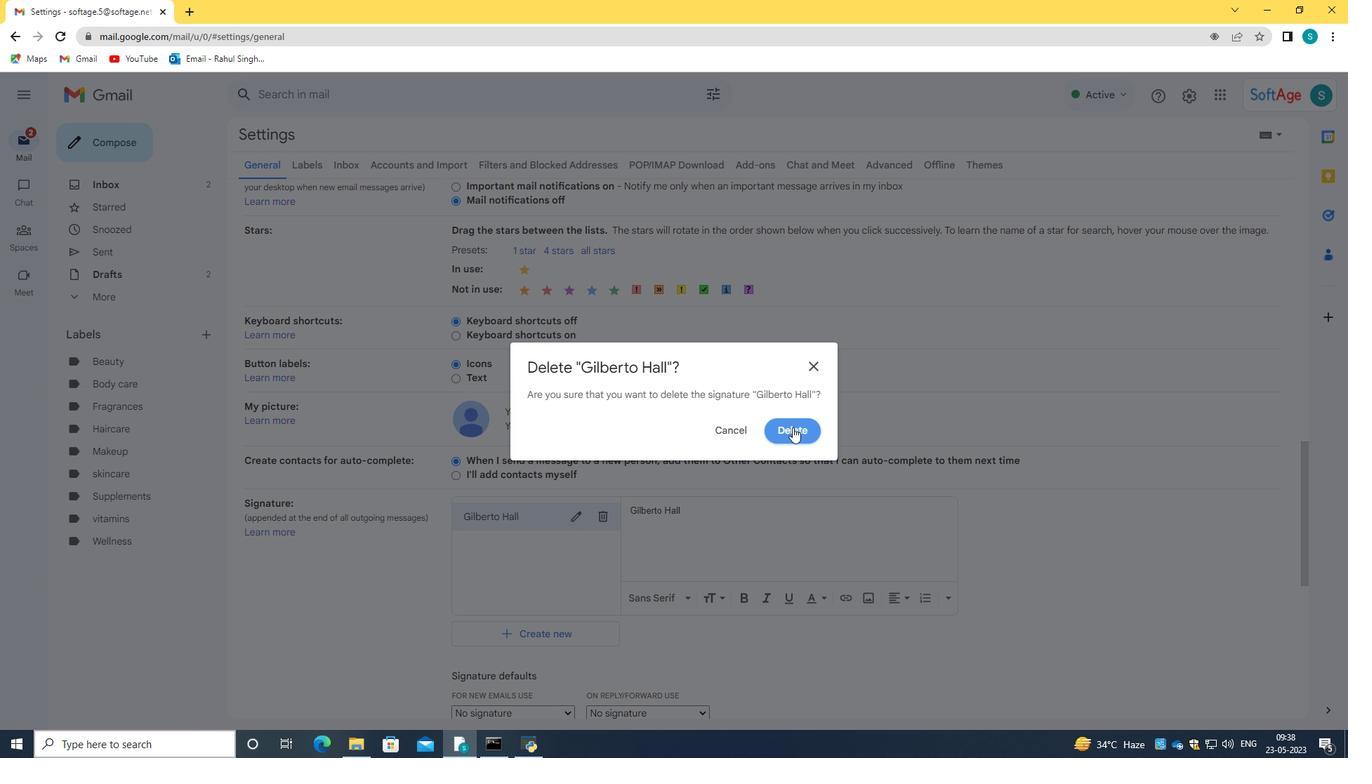 
Action: Mouse pressed left at (795, 425)
Screenshot: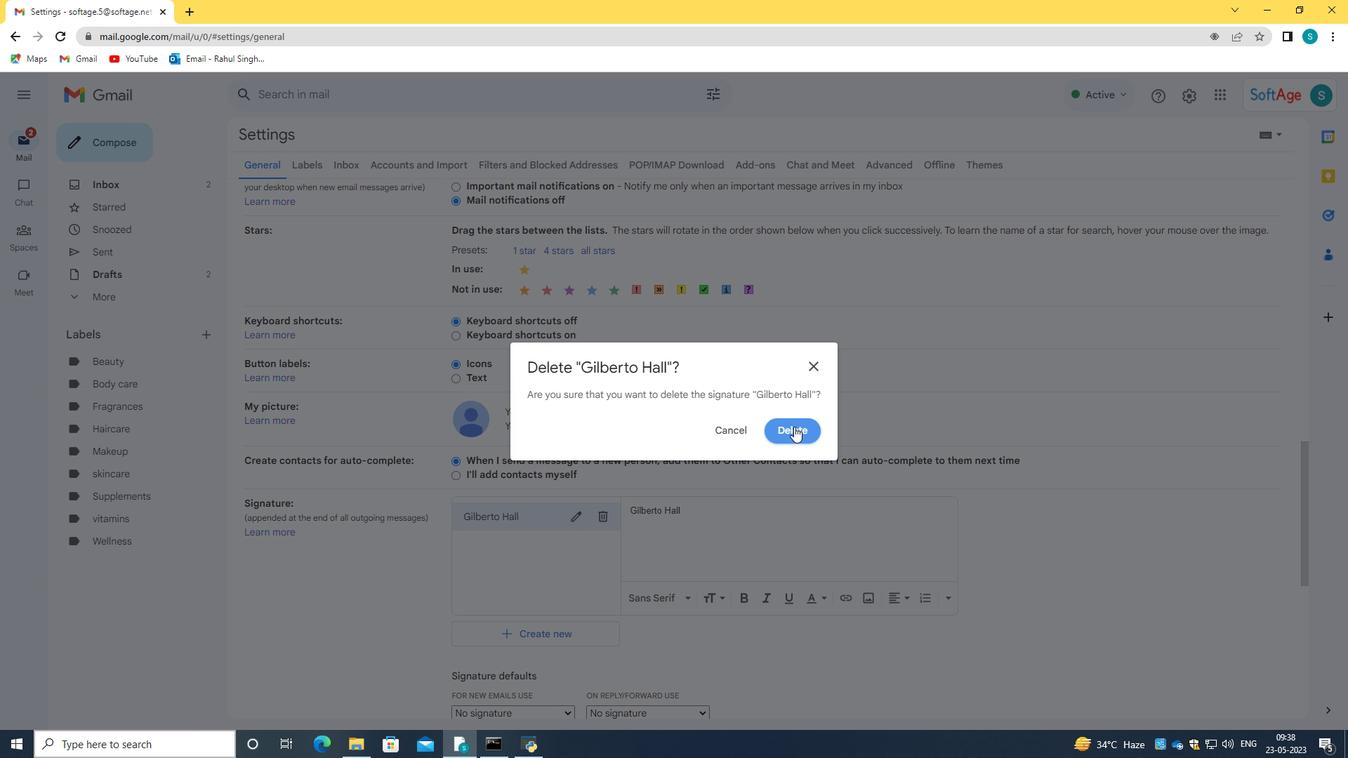 
Action: Mouse moved to (520, 521)
Screenshot: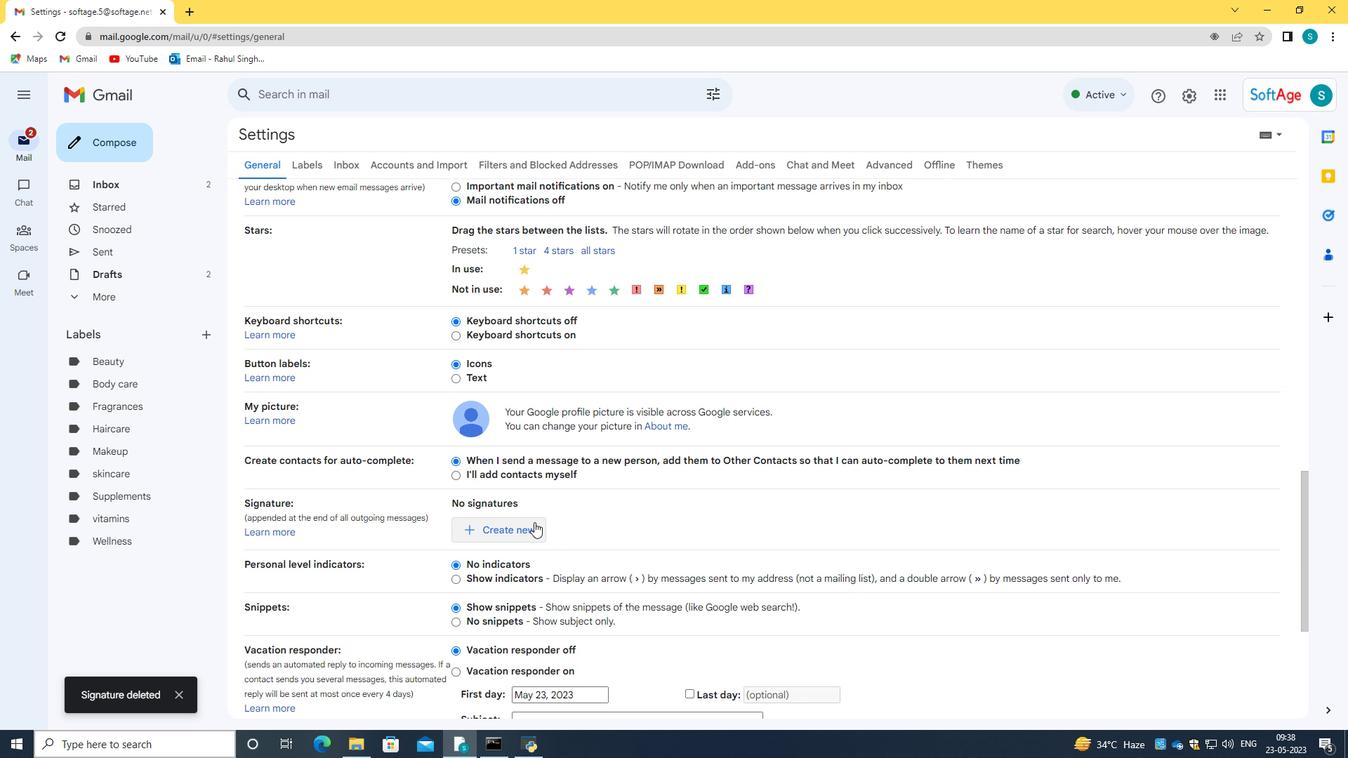 
Action: Mouse pressed left at (520, 521)
Screenshot: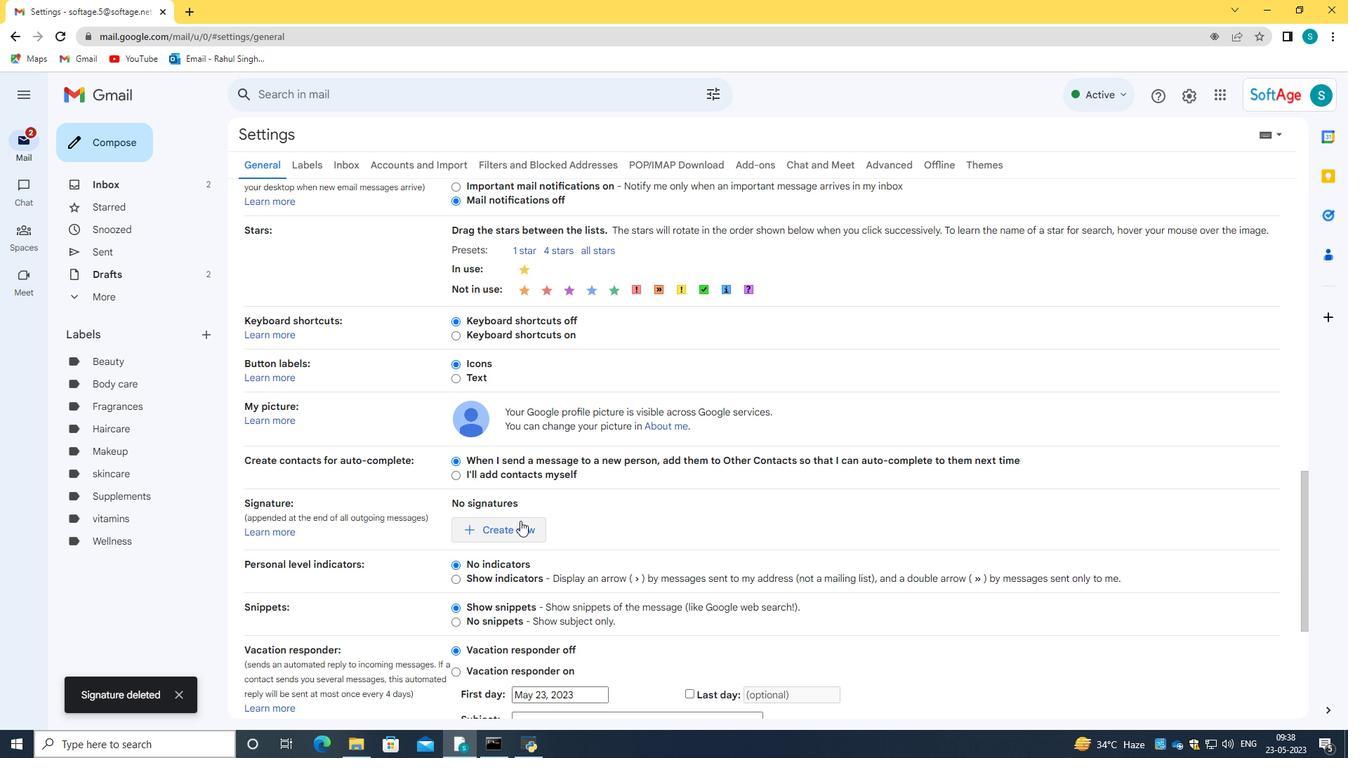
Action: Mouse moved to (589, 383)
Screenshot: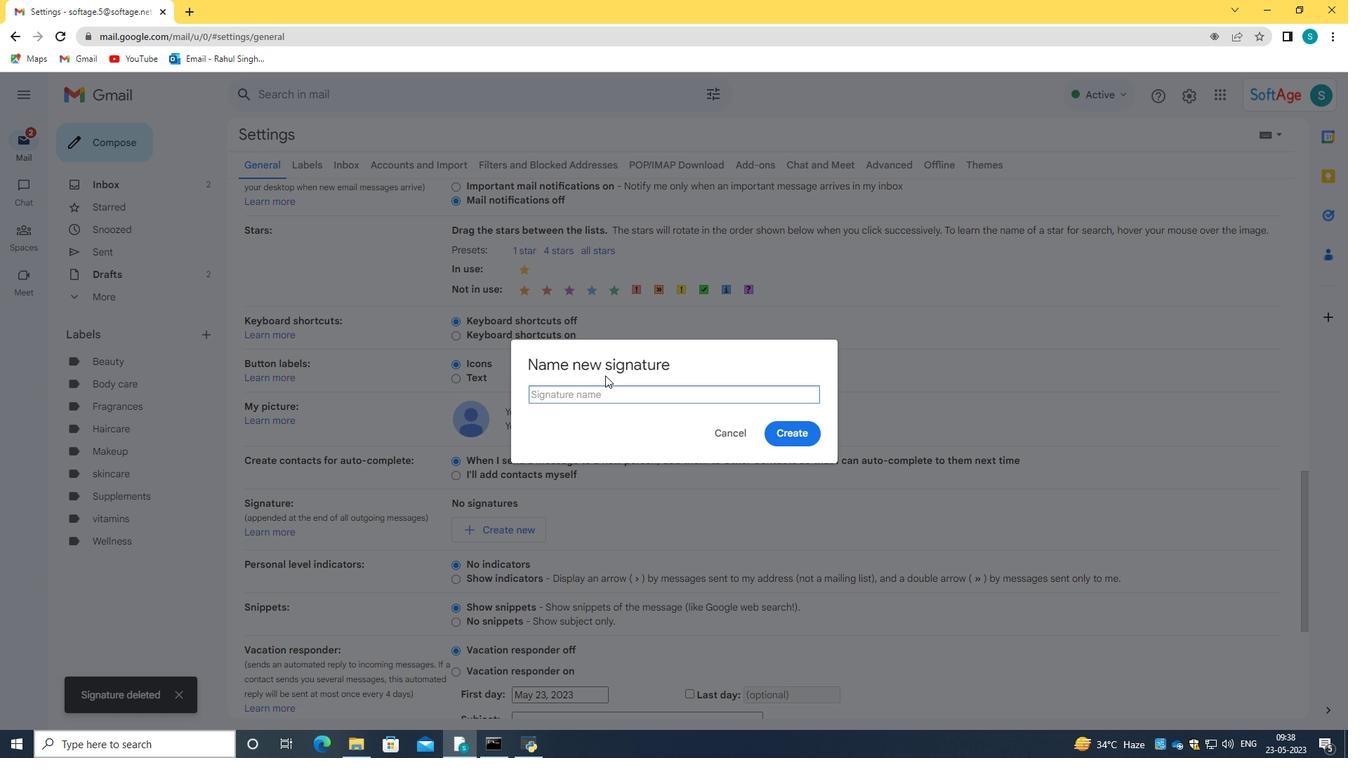 
Action: Key pressed <Key.caps_lock>G<Key.caps_lock>iselle<Key.space><Key.caps_lock>F<Key.caps_lock>lores
Screenshot: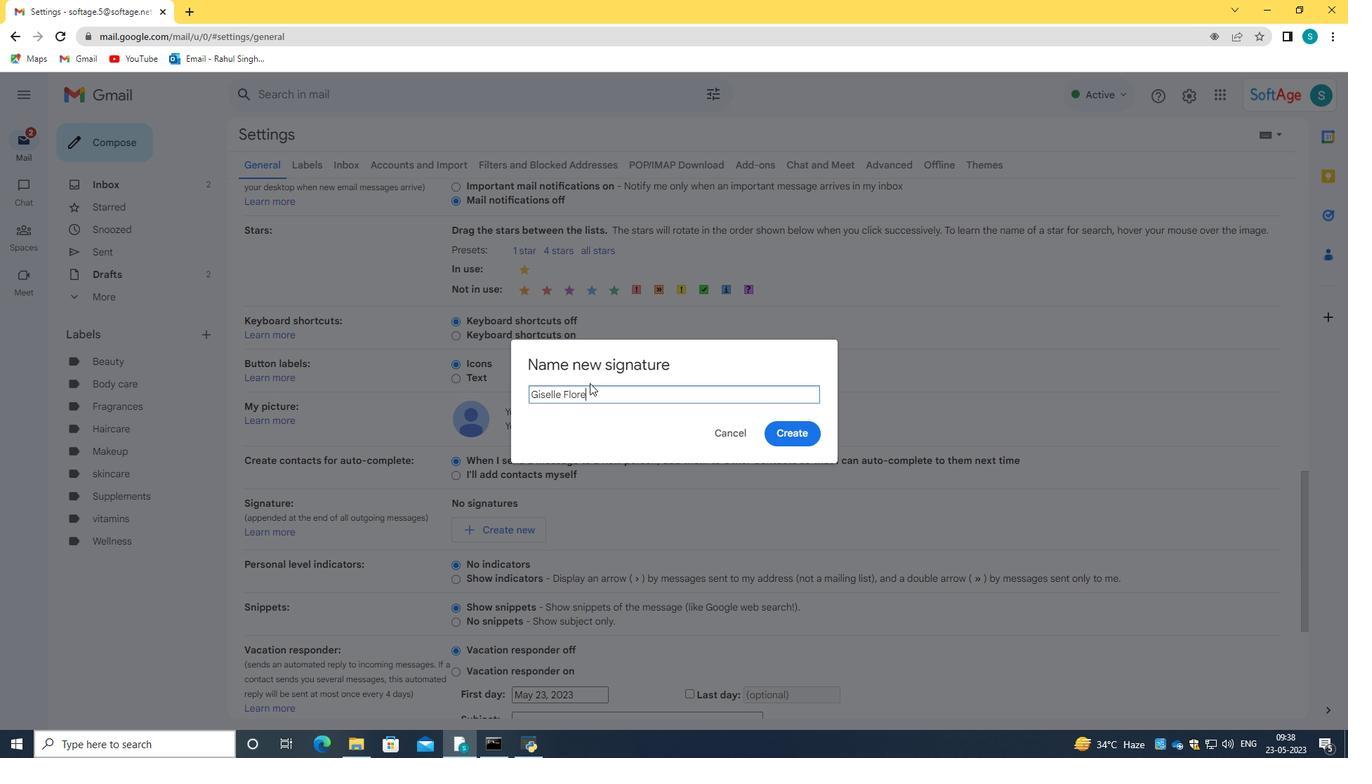 
Action: Mouse moved to (788, 428)
Screenshot: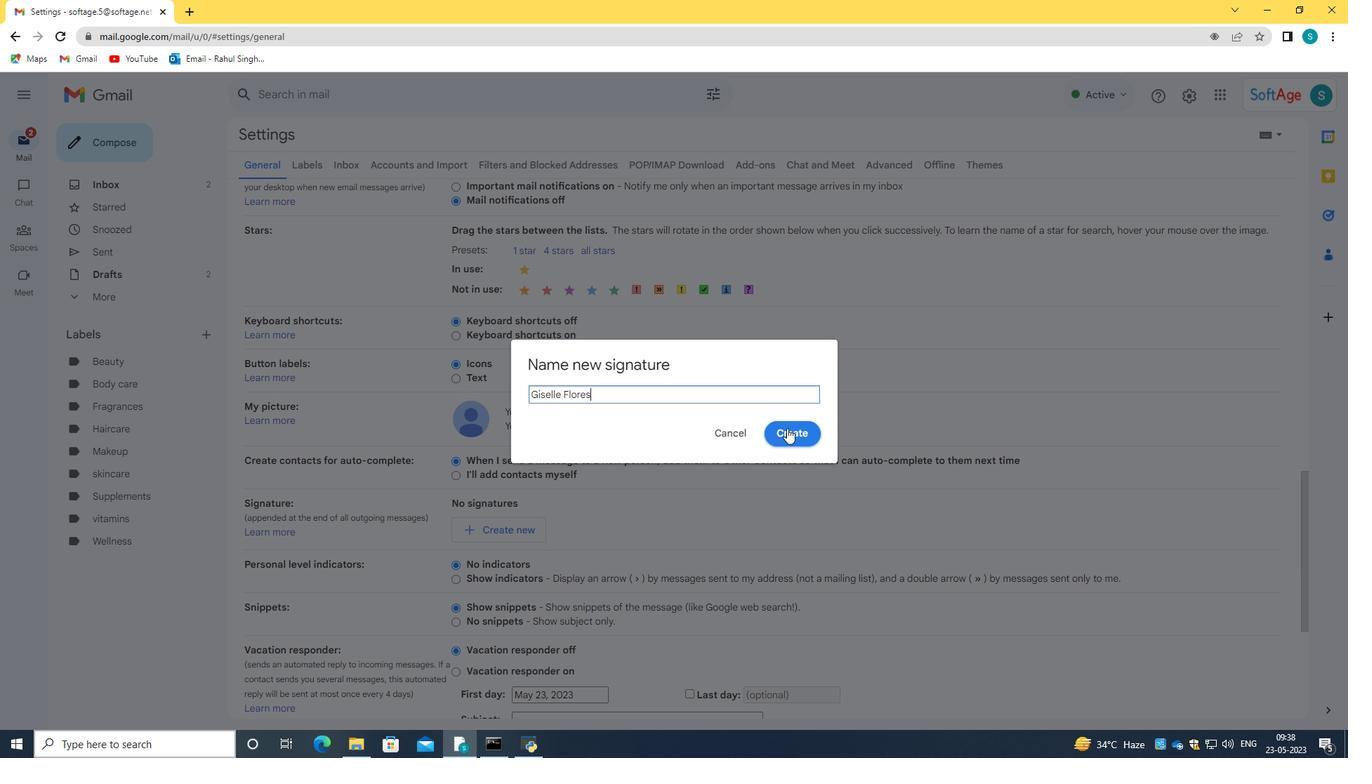 
Action: Mouse pressed left at (788, 428)
Screenshot: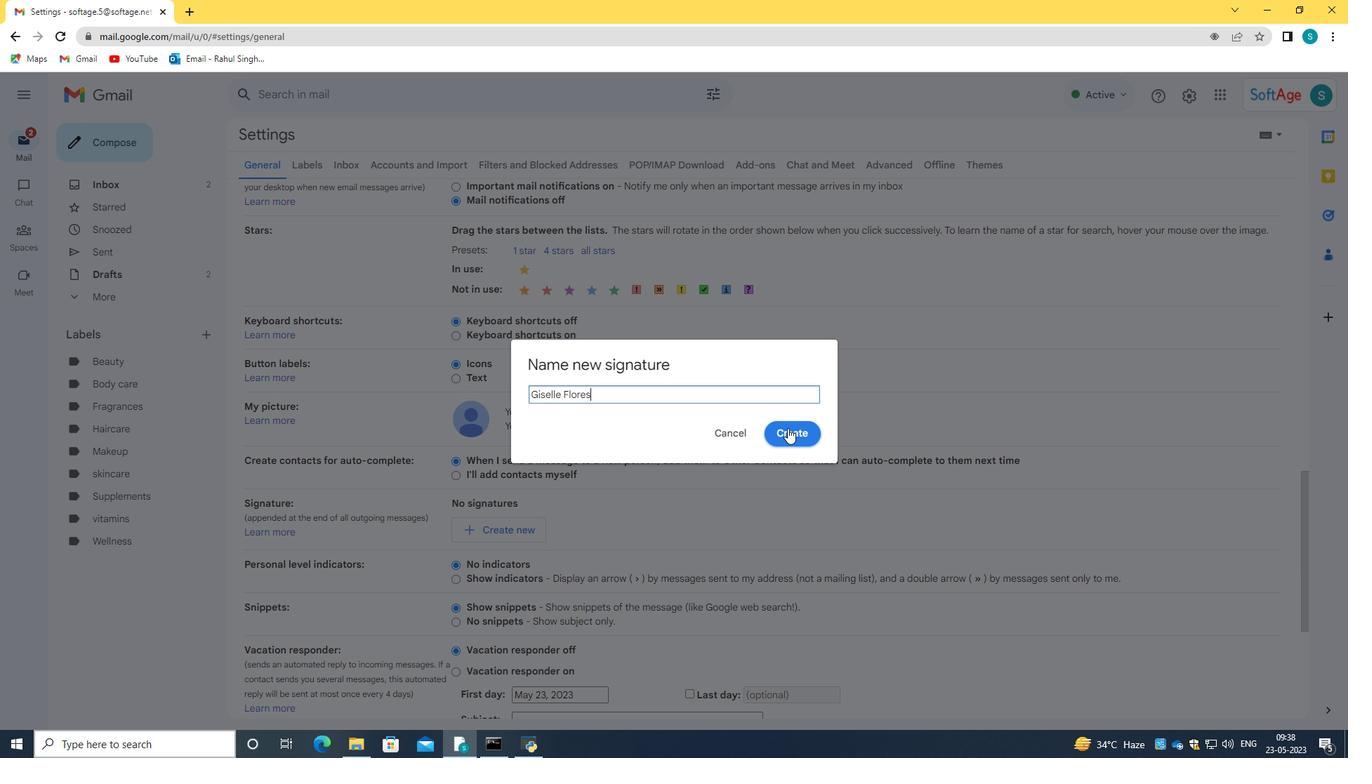 
Action: Mouse moved to (667, 520)
Screenshot: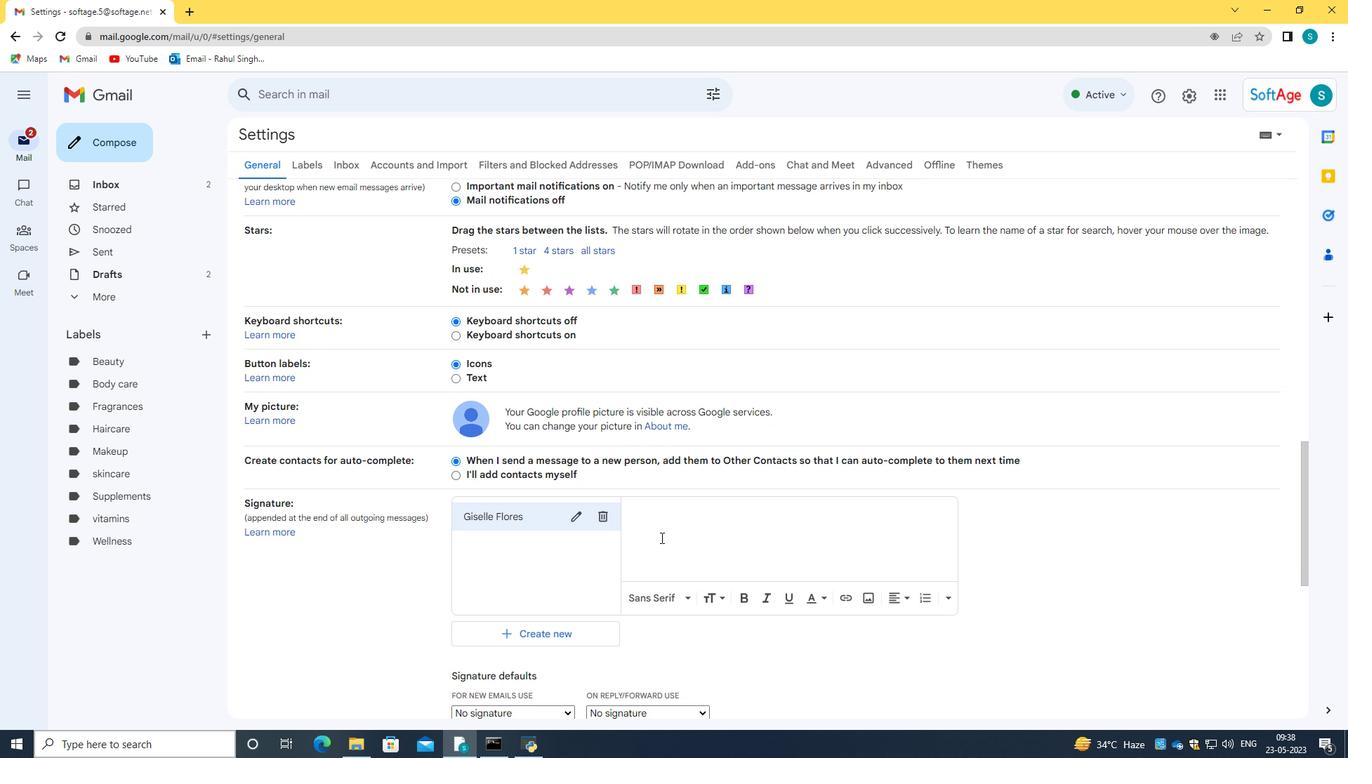 
Action: Mouse pressed left at (667, 520)
Screenshot: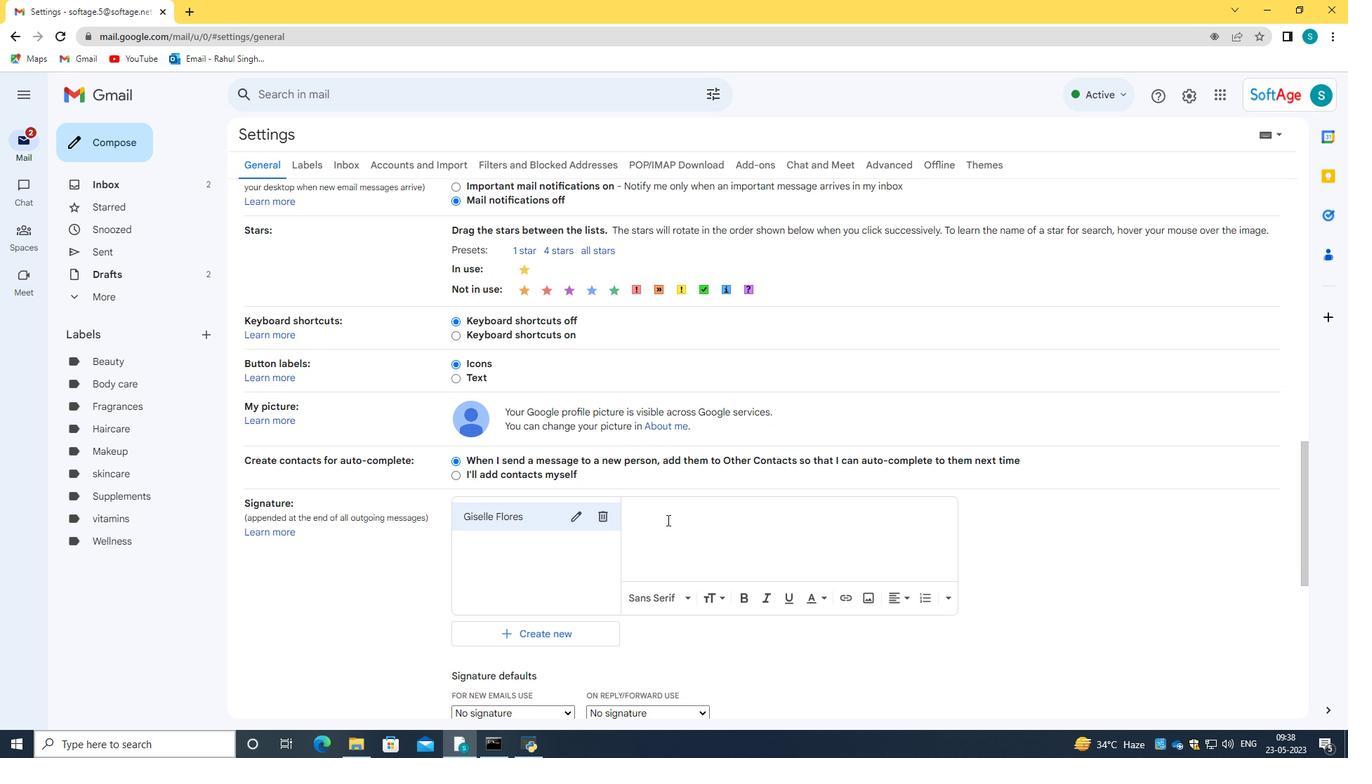 
Action: Key pressed <Key.caps_lock>G<Key.caps_lock>iselle<Key.space><Key.caps_lock>G<Key.caps_lock><Key.backspace><Key.caps_lock>F<Key.caps_lock>lores
Screenshot: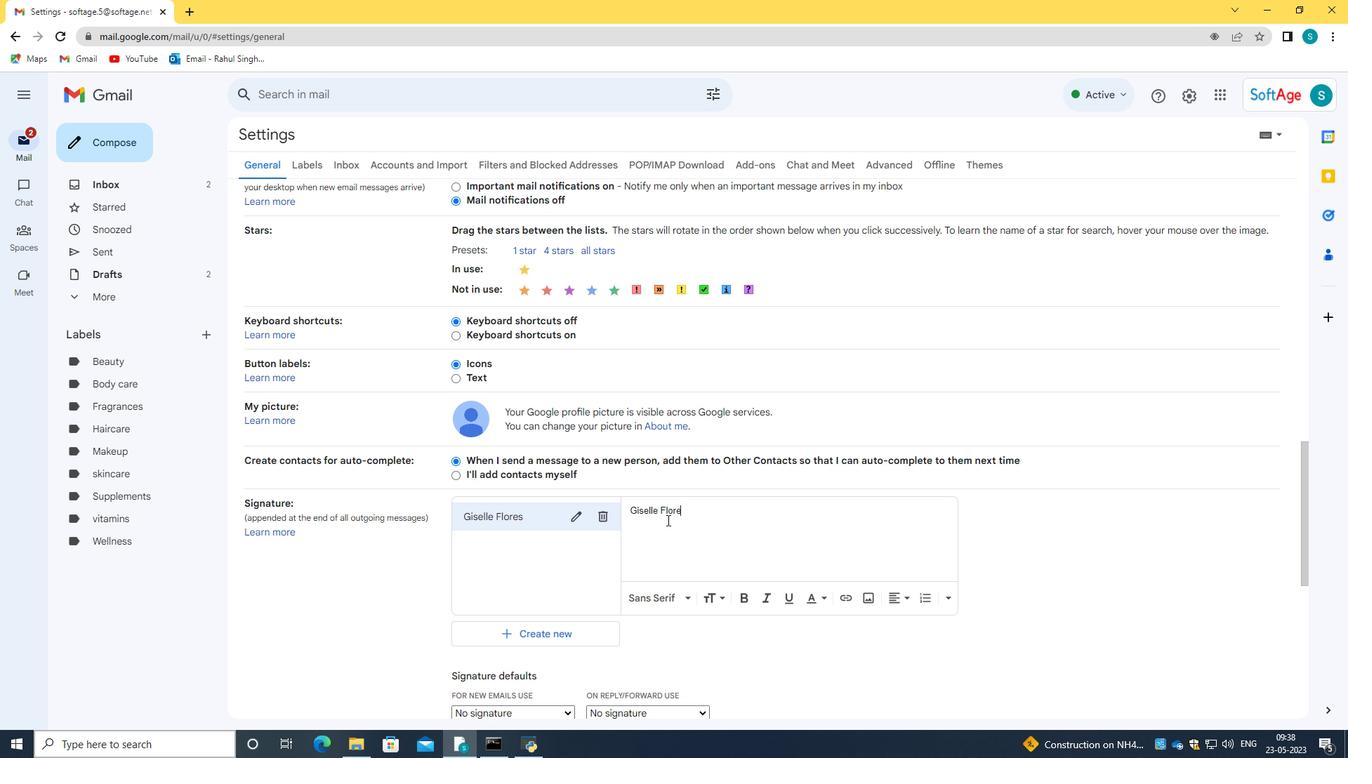 
Action: Mouse moved to (735, 518)
Screenshot: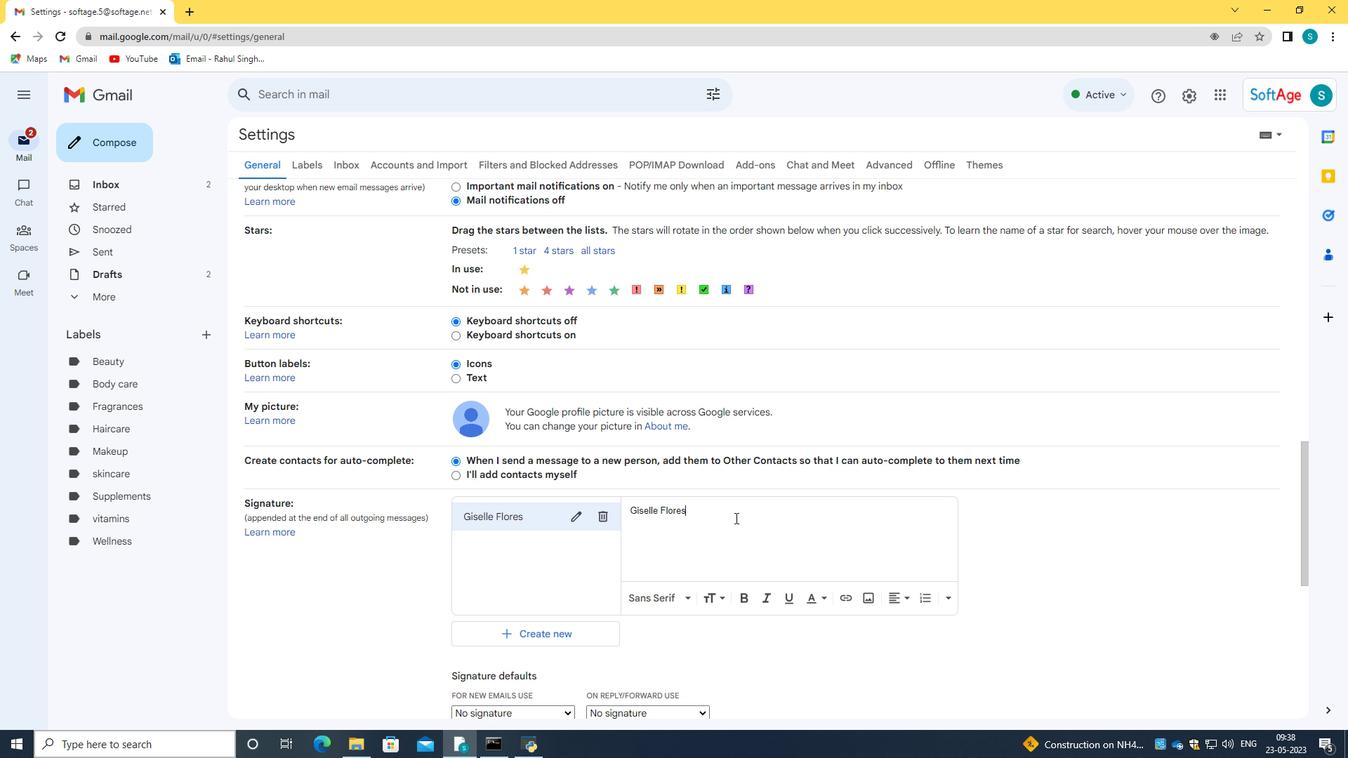 
Action: Mouse scrolled (735, 517) with delta (0, 0)
Screenshot: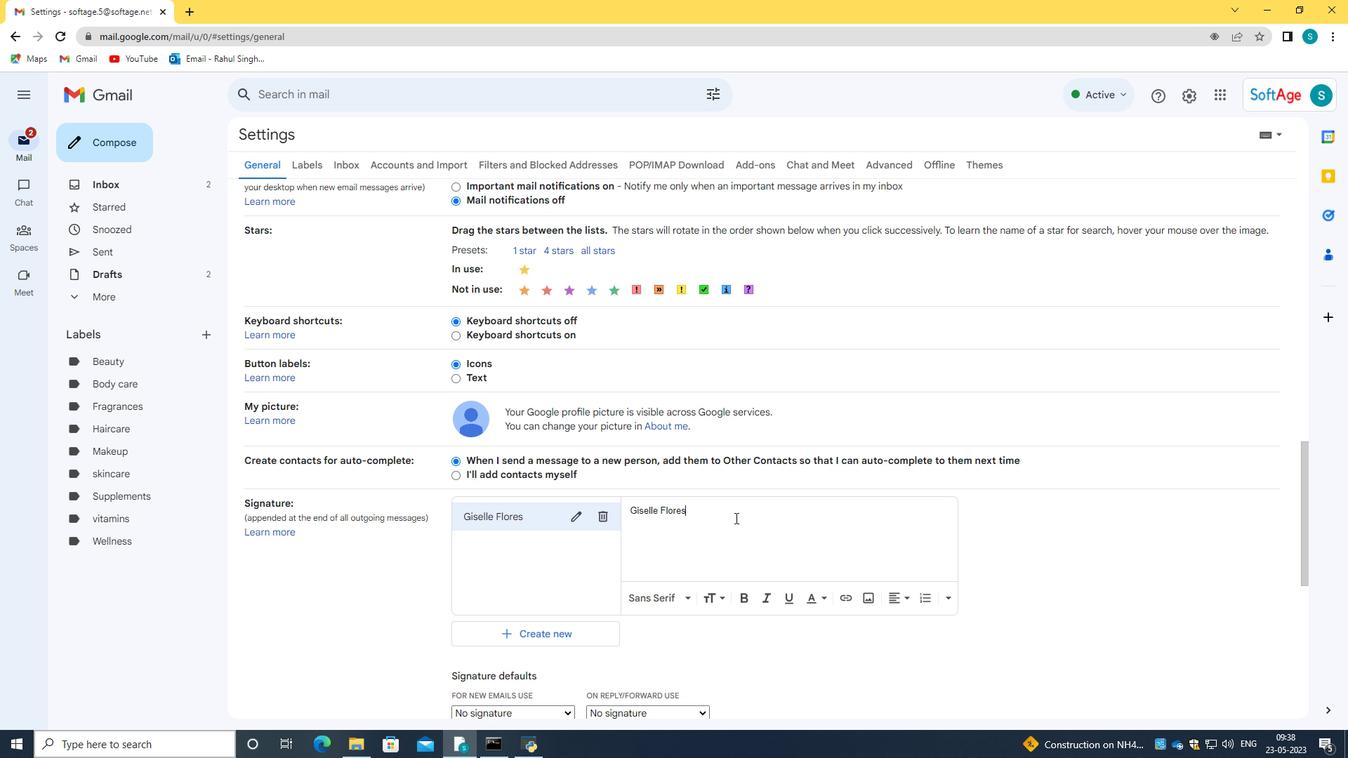 
Action: Mouse scrolled (735, 517) with delta (0, 0)
Screenshot: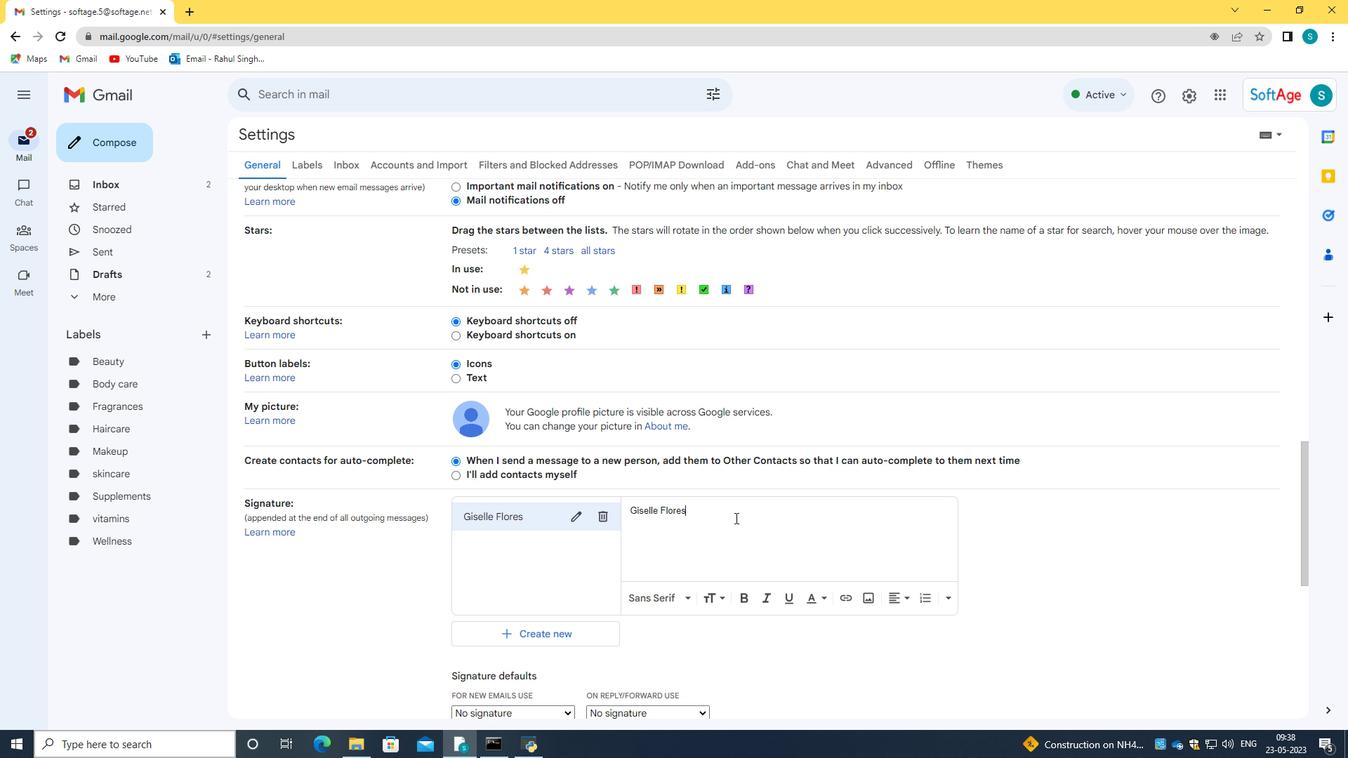 
Action: Mouse scrolled (735, 517) with delta (0, 0)
Screenshot: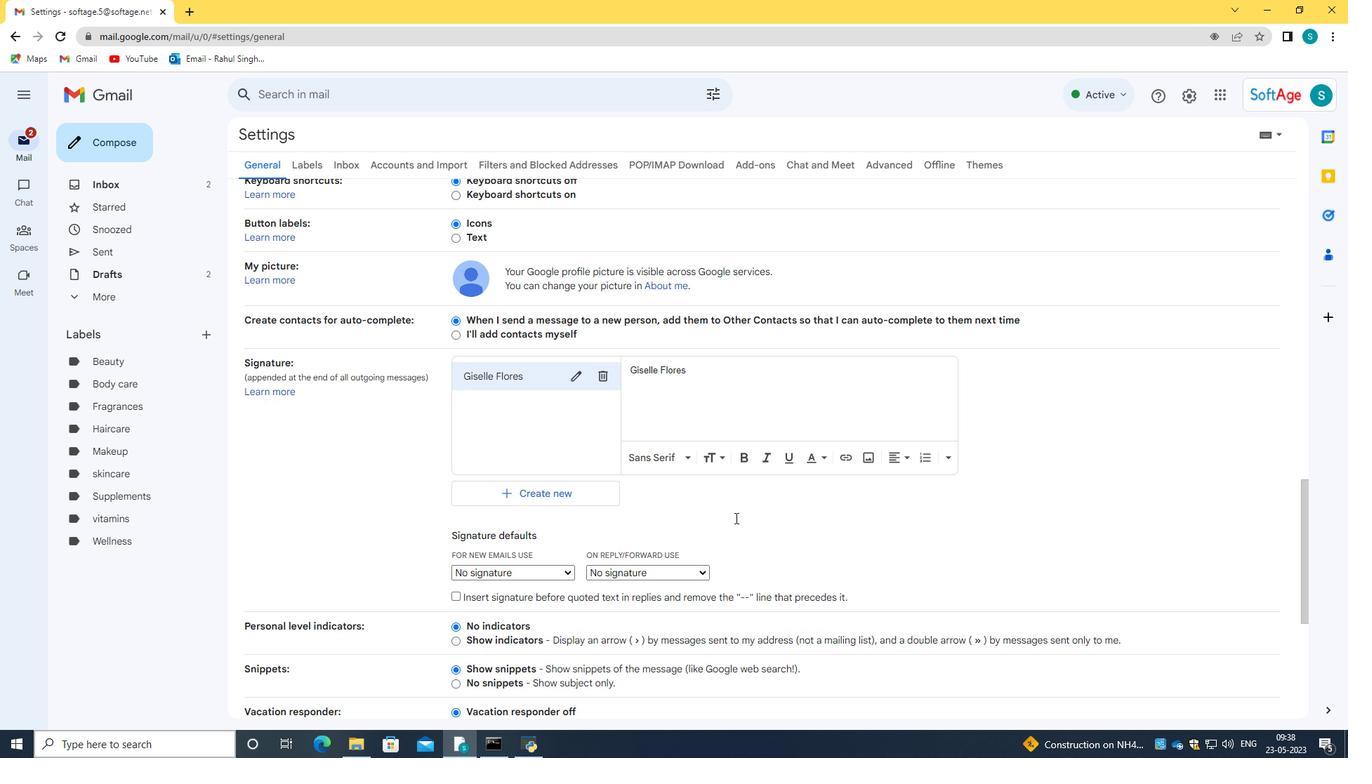 
Action: Mouse scrolled (735, 517) with delta (0, 0)
Screenshot: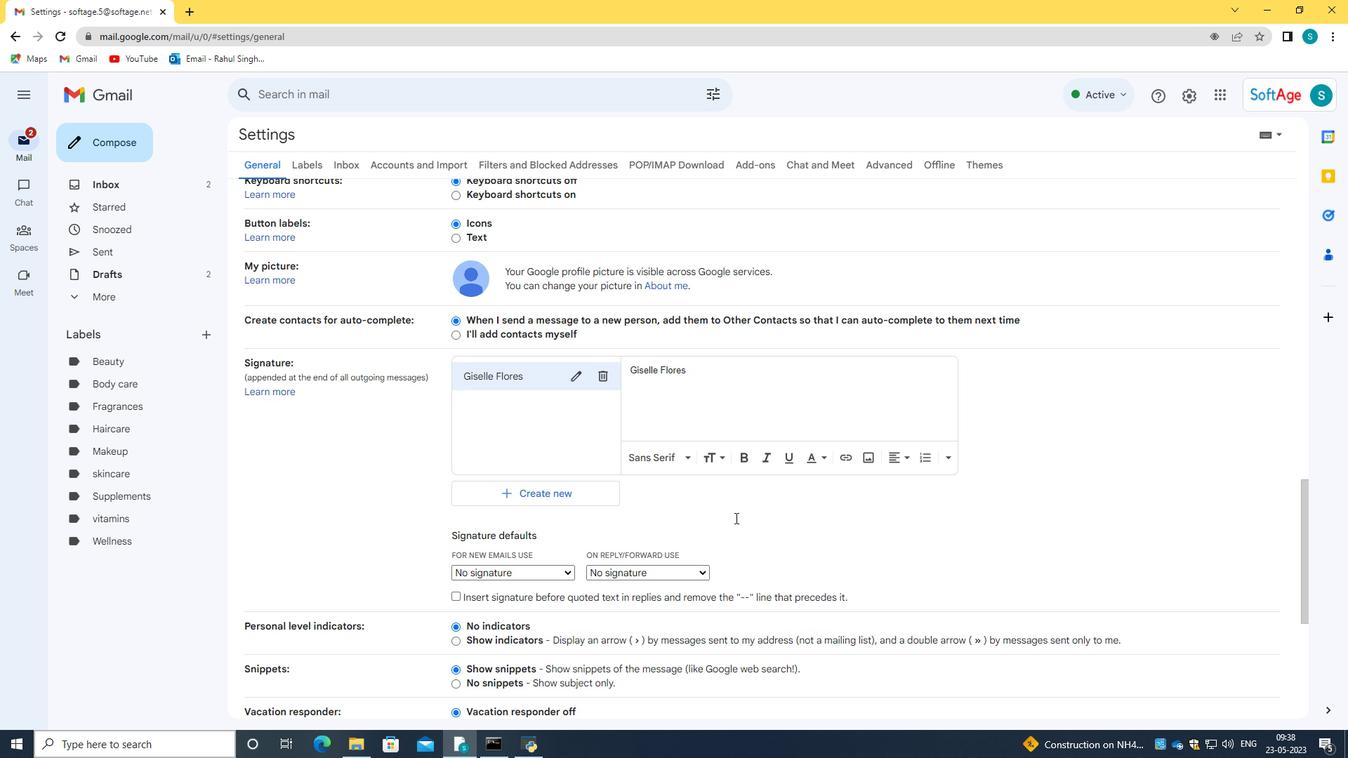 
Action: Mouse scrolled (735, 517) with delta (0, 0)
Screenshot: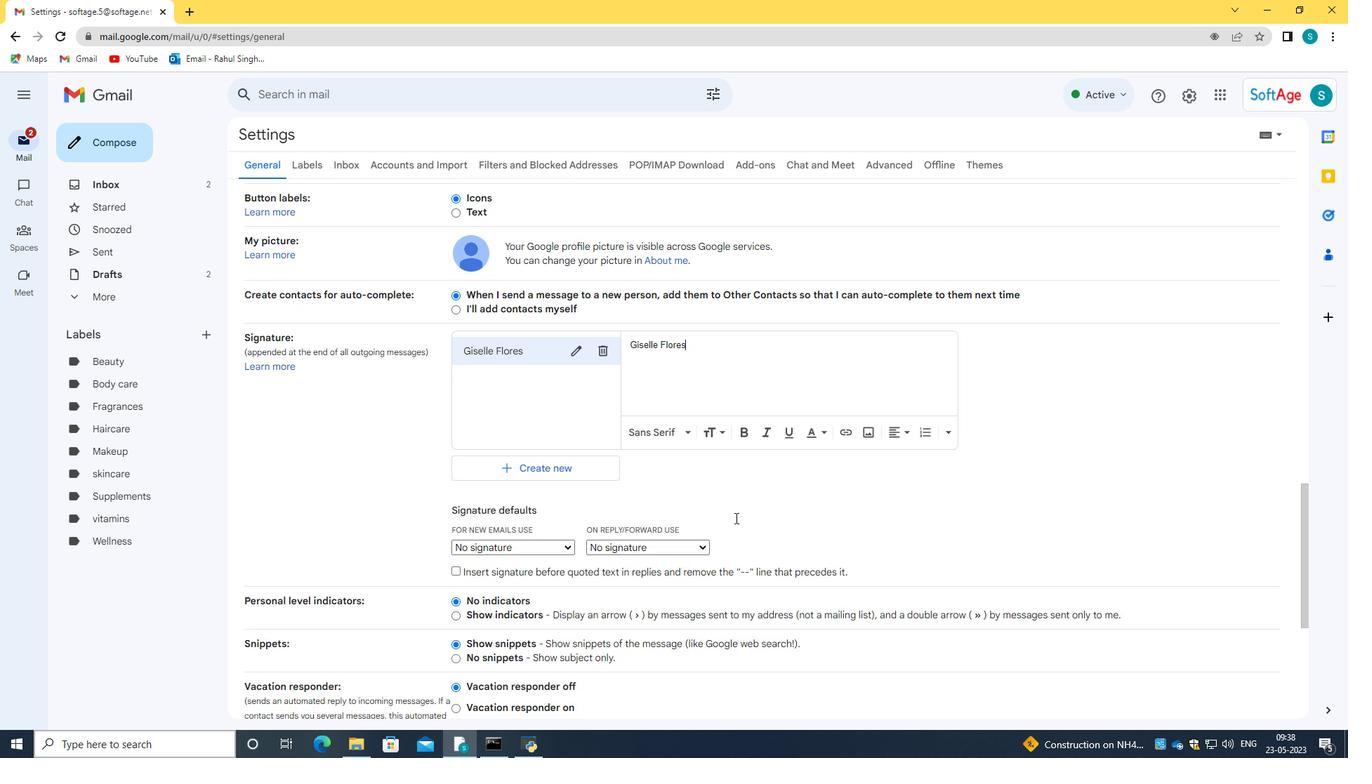 
Action: Mouse moved to (742, 512)
Screenshot: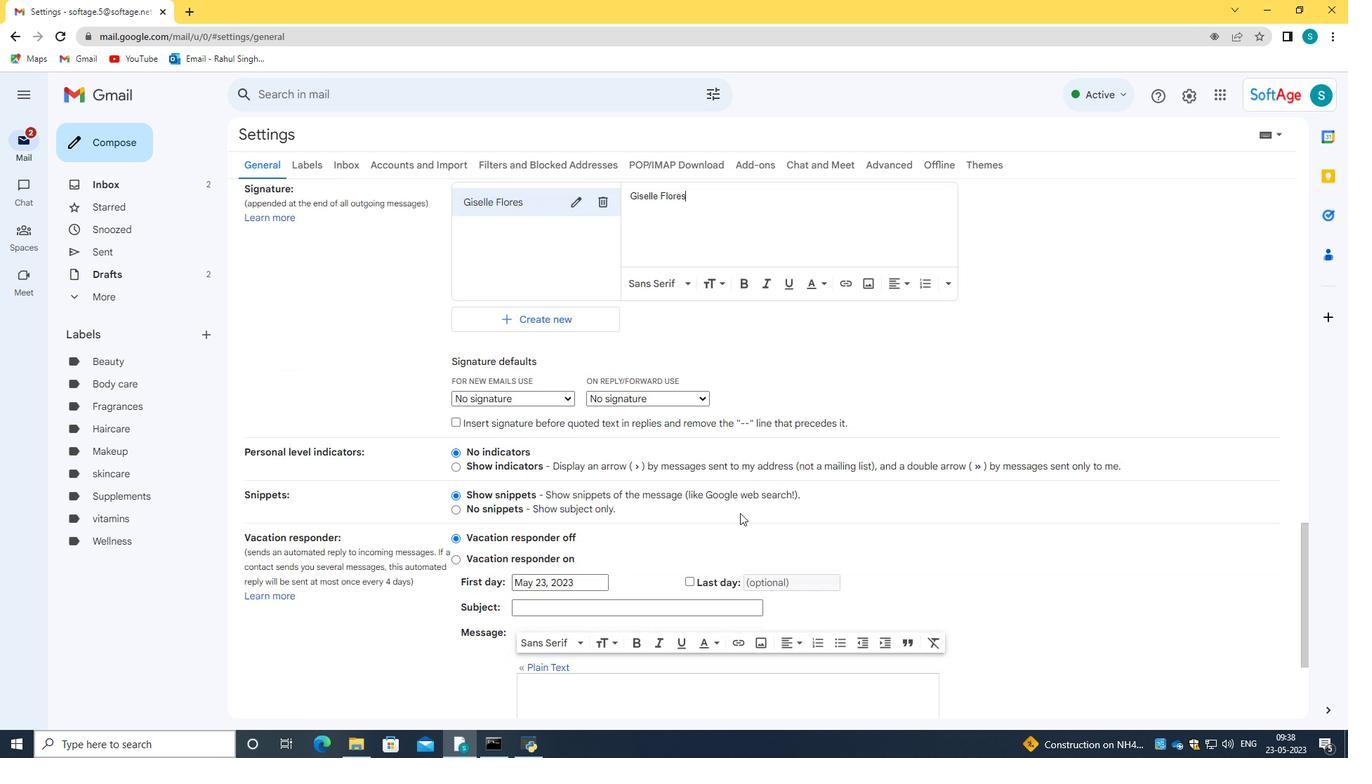 
Action: Mouse scrolled (742, 512) with delta (0, 0)
Screenshot: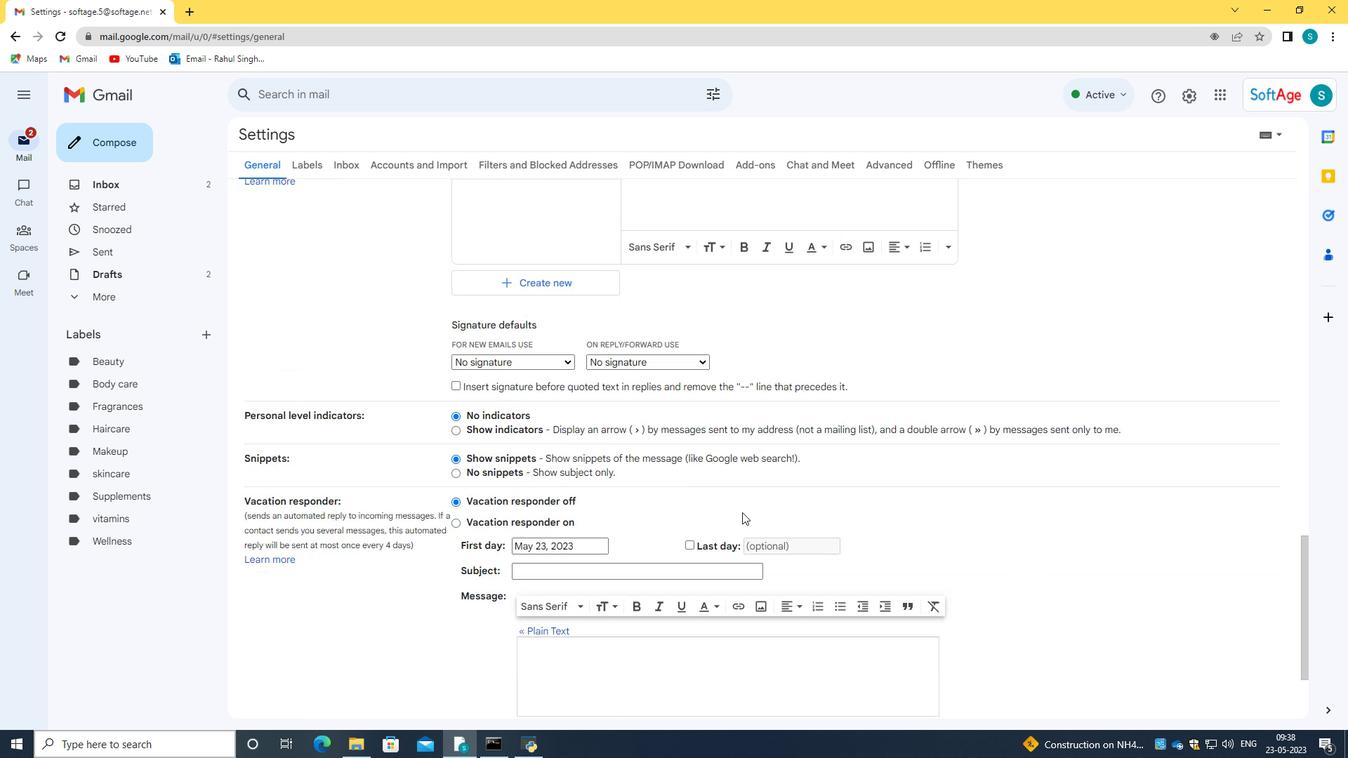 
Action: Mouse scrolled (742, 512) with delta (0, 0)
Screenshot: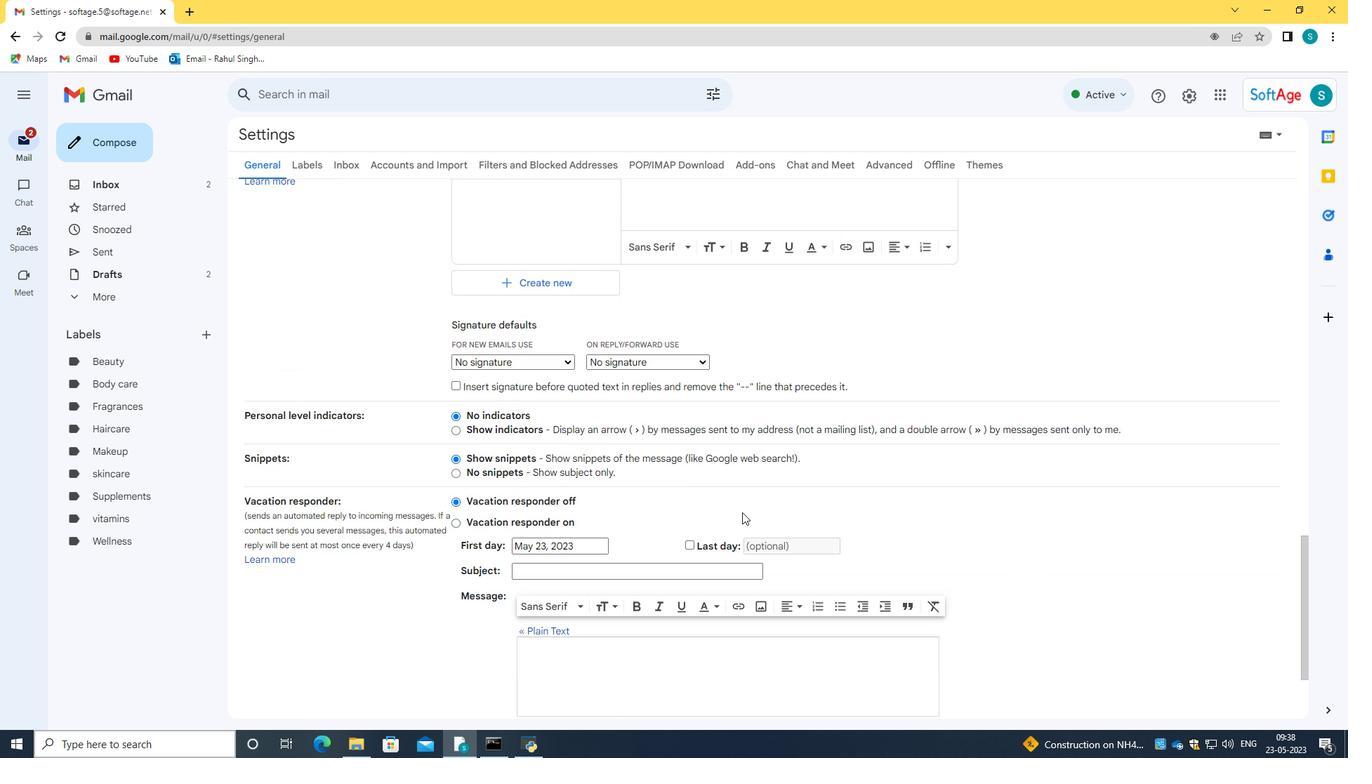 
Action: Mouse scrolled (742, 512) with delta (0, 0)
Screenshot: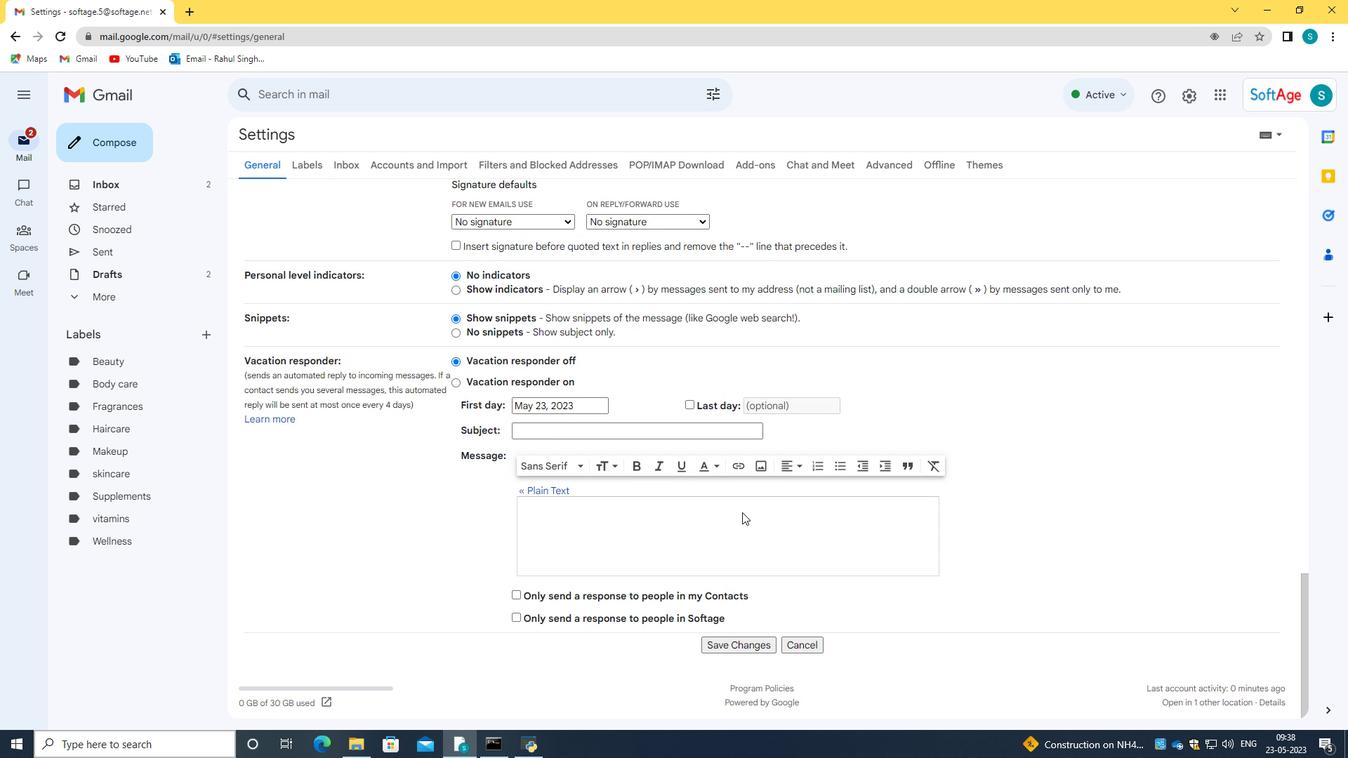 
Action: Mouse moved to (743, 645)
Screenshot: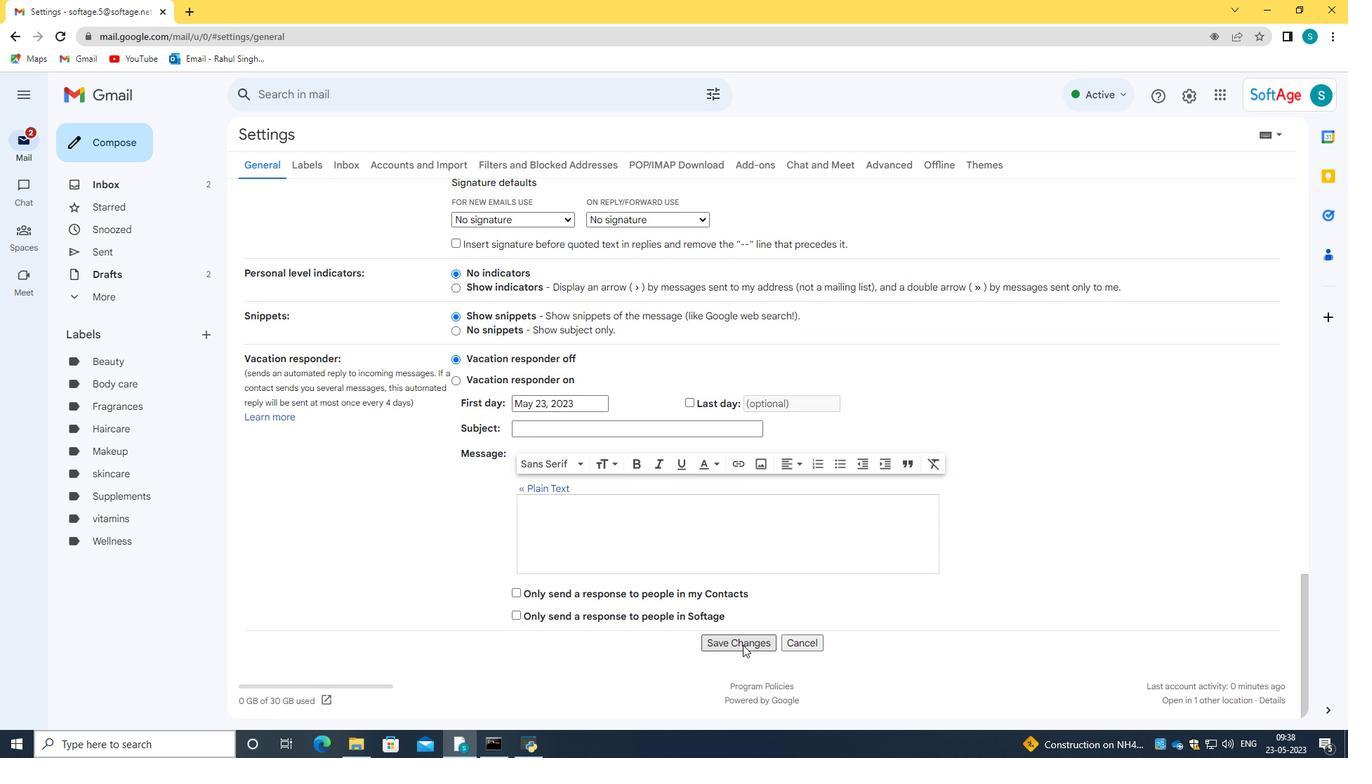 
Action: Mouse pressed left at (743, 645)
Screenshot: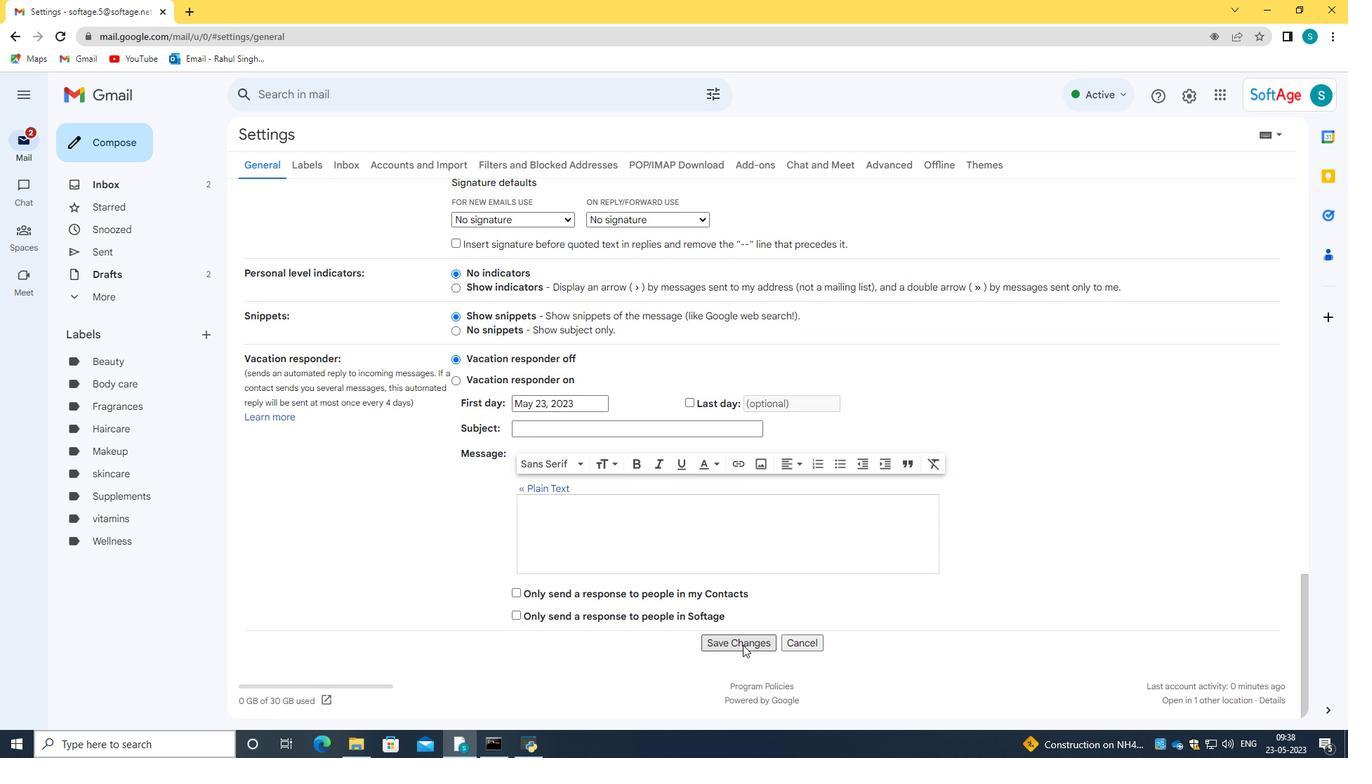 
Action: Mouse moved to (134, 141)
Screenshot: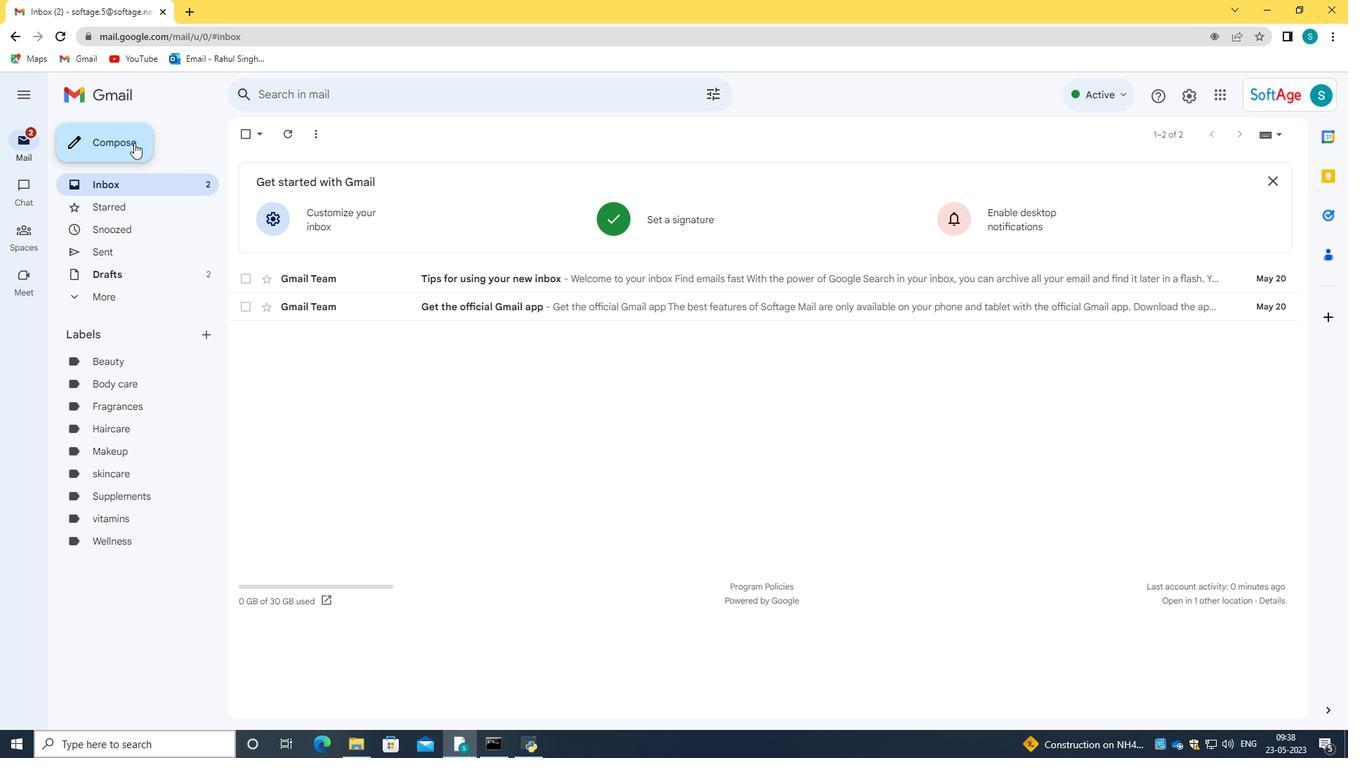 
Action: Mouse pressed left at (134, 142)
Screenshot: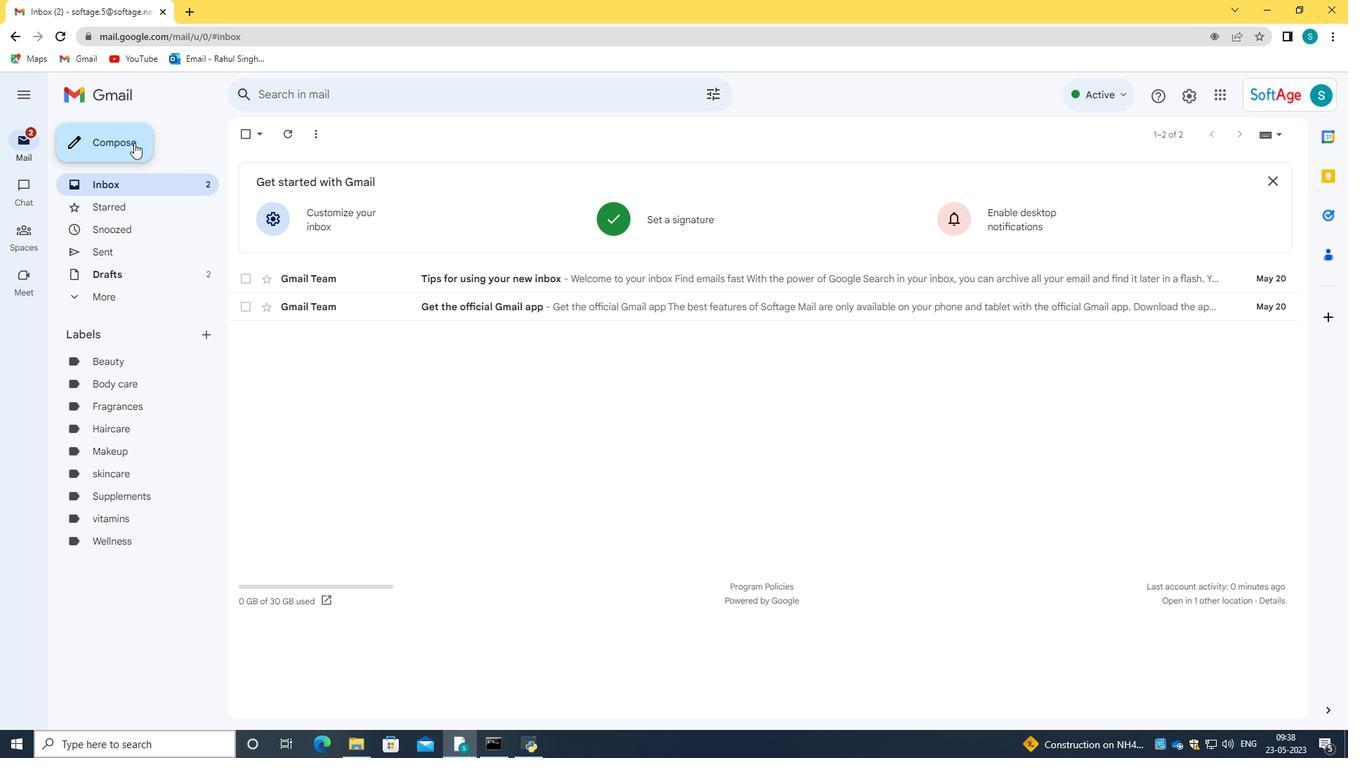 
Action: Mouse moved to (1275, 313)
Screenshot: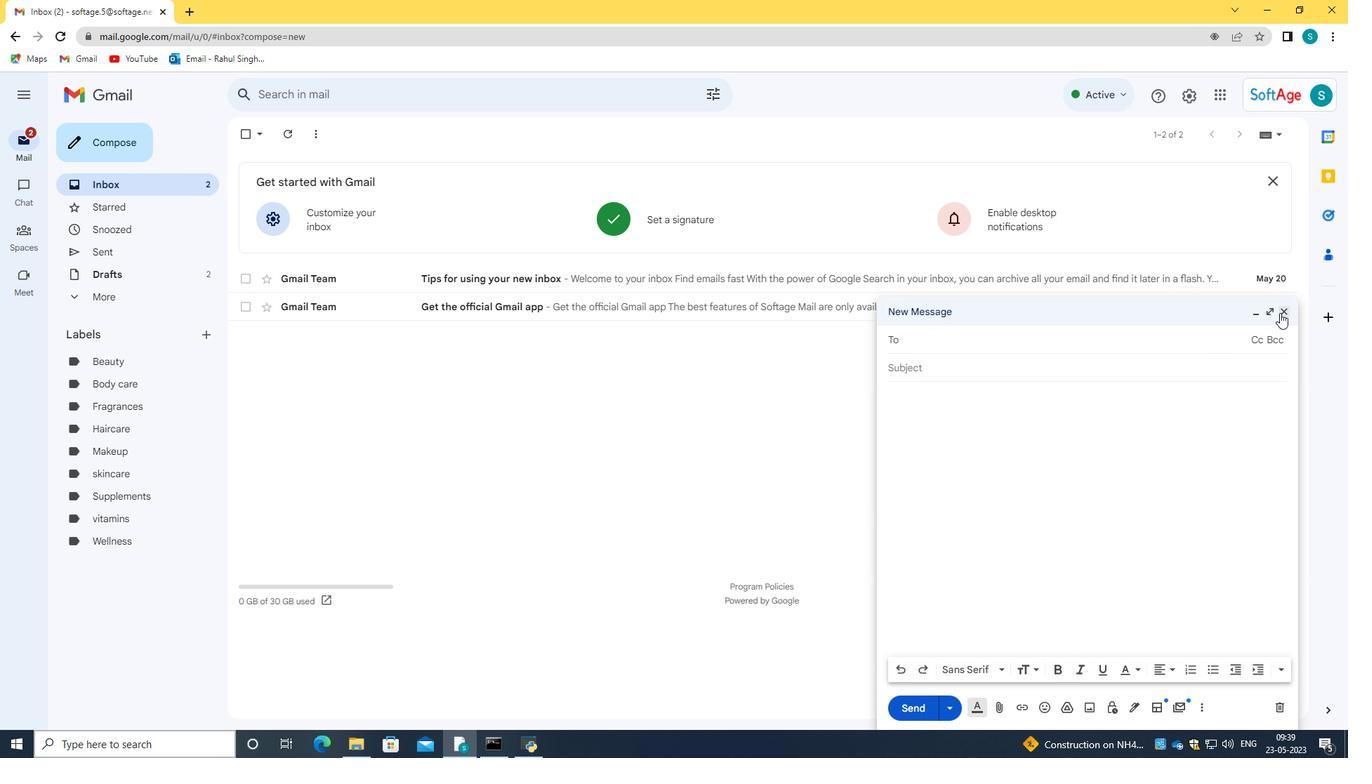 
Action: Mouse pressed left at (1275, 313)
Screenshot: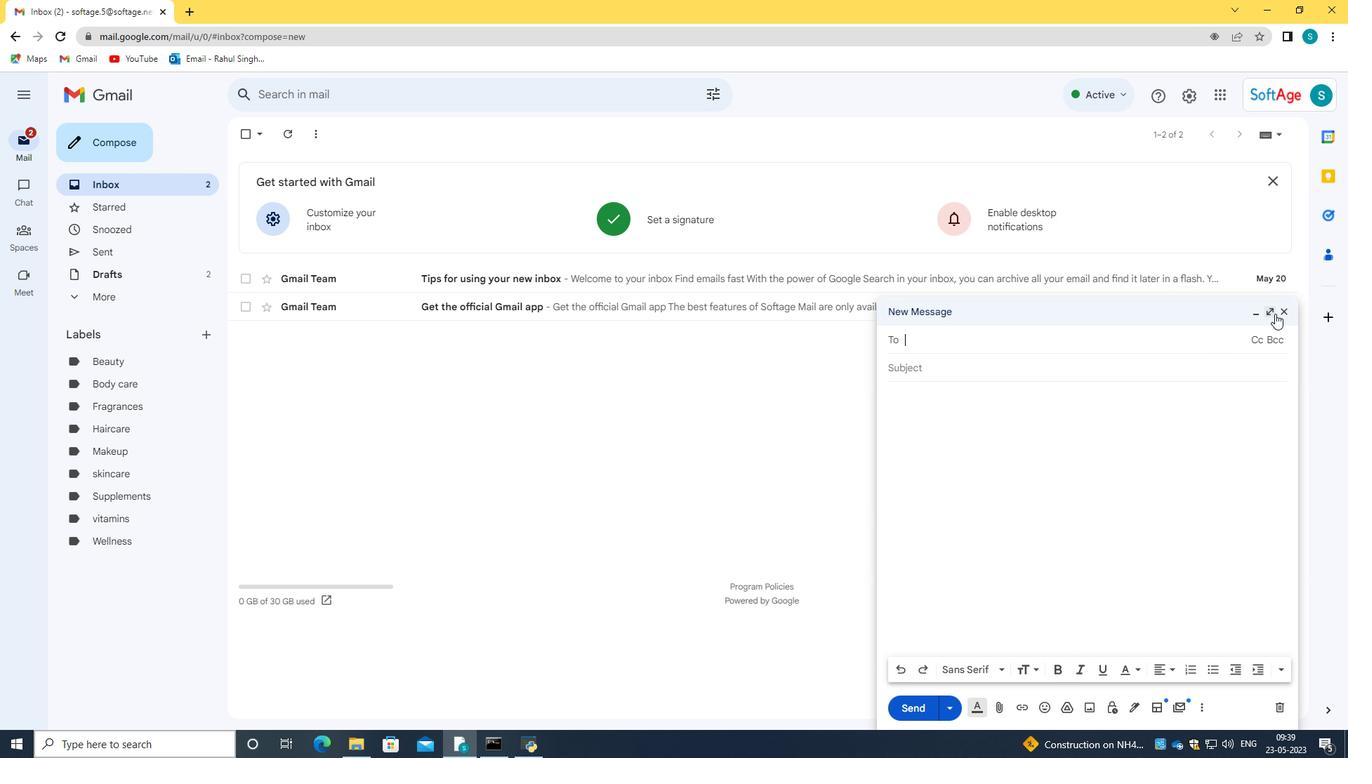 
Action: Mouse moved to (162, 174)
Screenshot: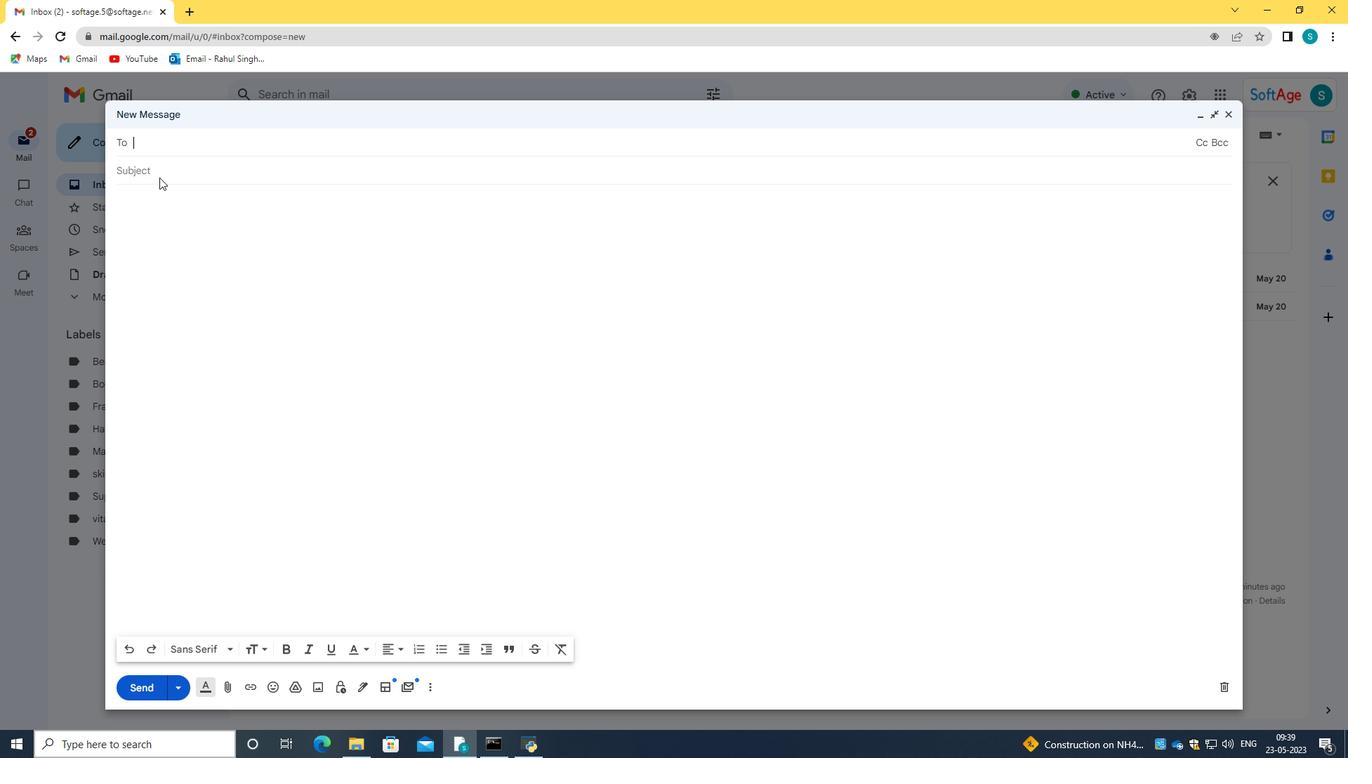 
Action: Mouse pressed left at (162, 174)
Screenshot: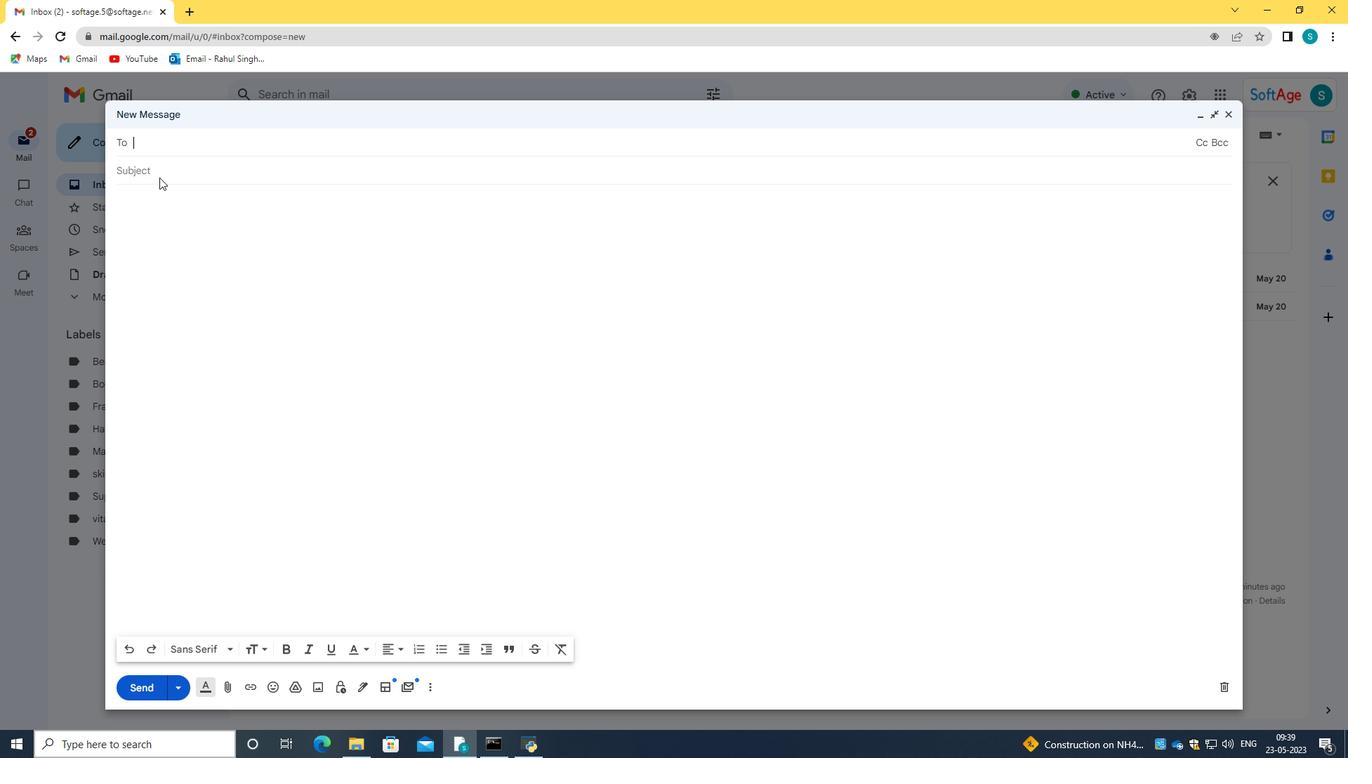 
Action: Key pressed <Key.caps_lock>T<Key.caps_lock>hank<Key.space>you<Key.space>for<Key.space>a<Key.space>donation<Key.space>and<Key.space><Key.backspace><Key.backspace><Key.backspace><Key.backspace>
Screenshot: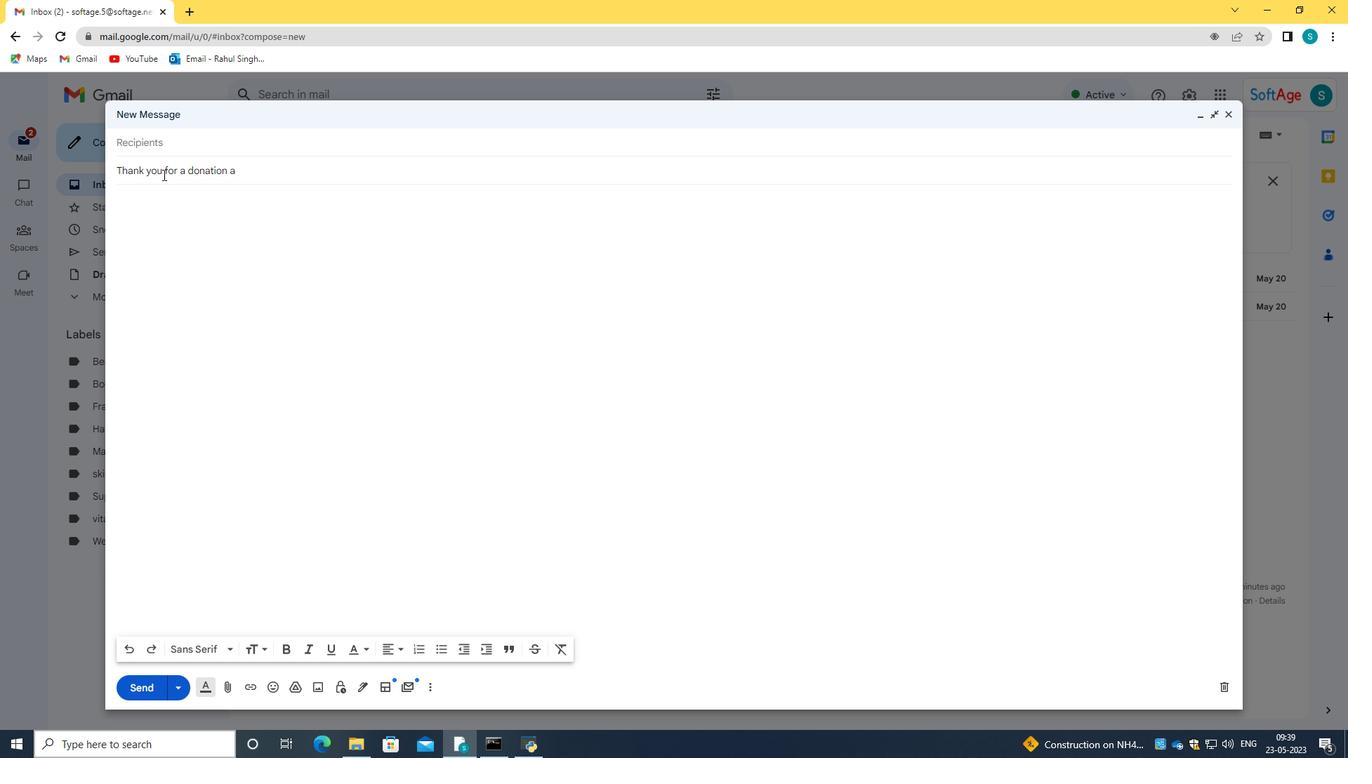 
Action: Mouse moved to (175, 205)
Screenshot: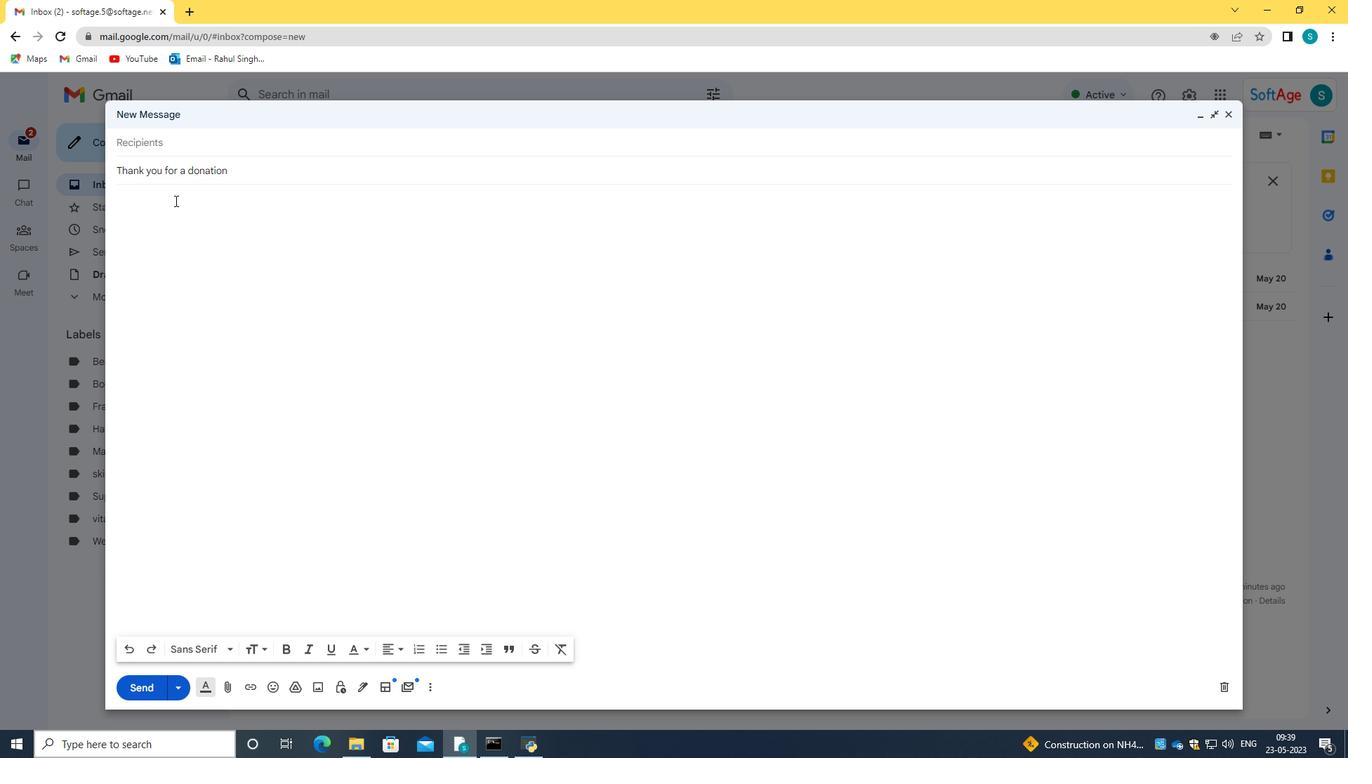 
Action: Mouse pressed left at (175, 205)
Screenshot: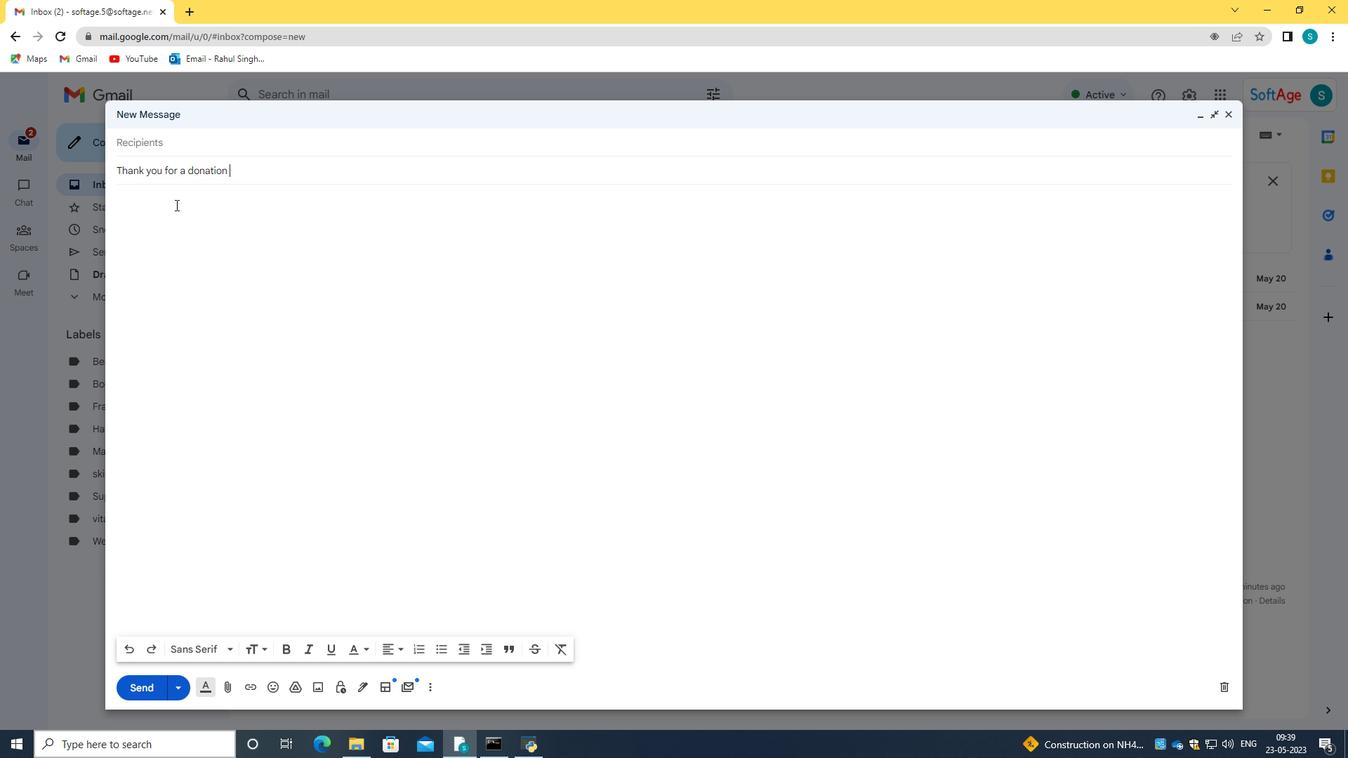 
Action: Mouse moved to (362, 689)
Screenshot: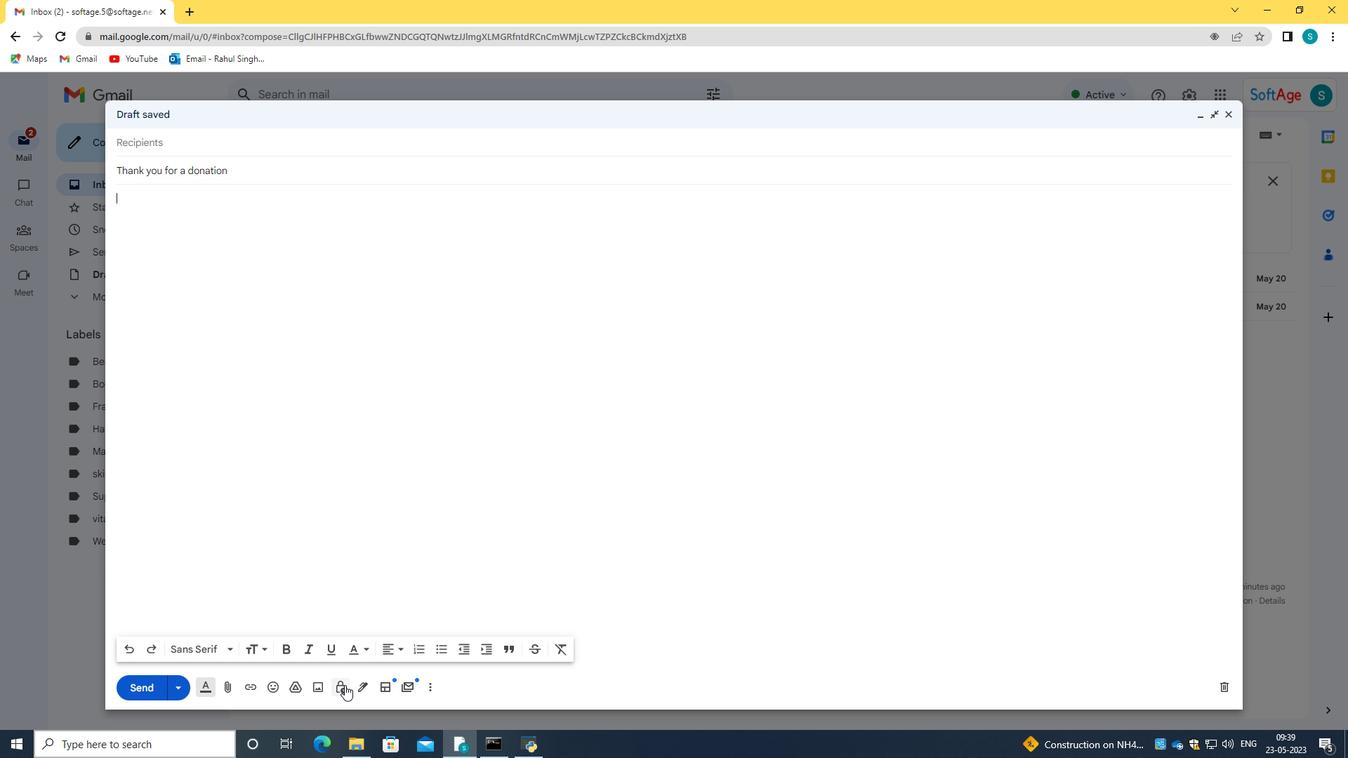 
Action: Mouse pressed left at (362, 689)
Screenshot: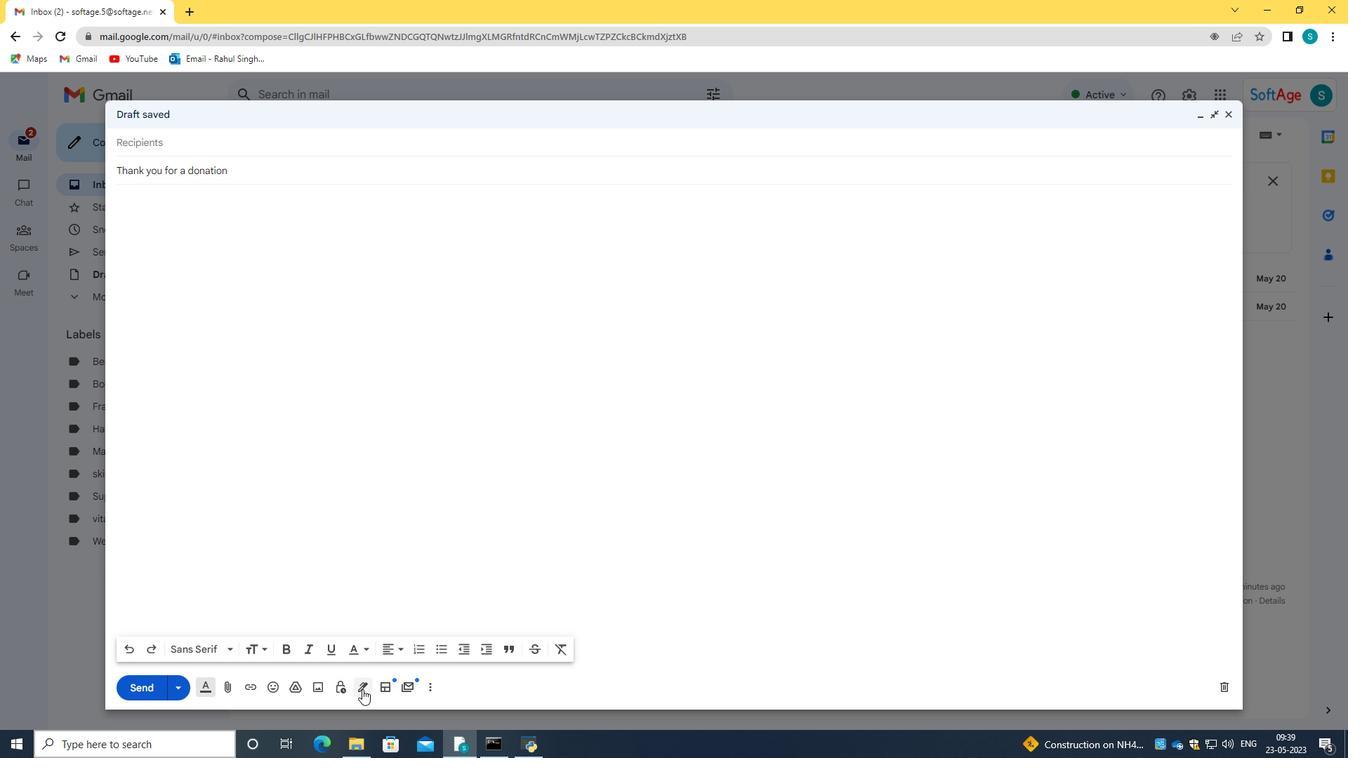 
Action: Mouse moved to (432, 658)
Screenshot: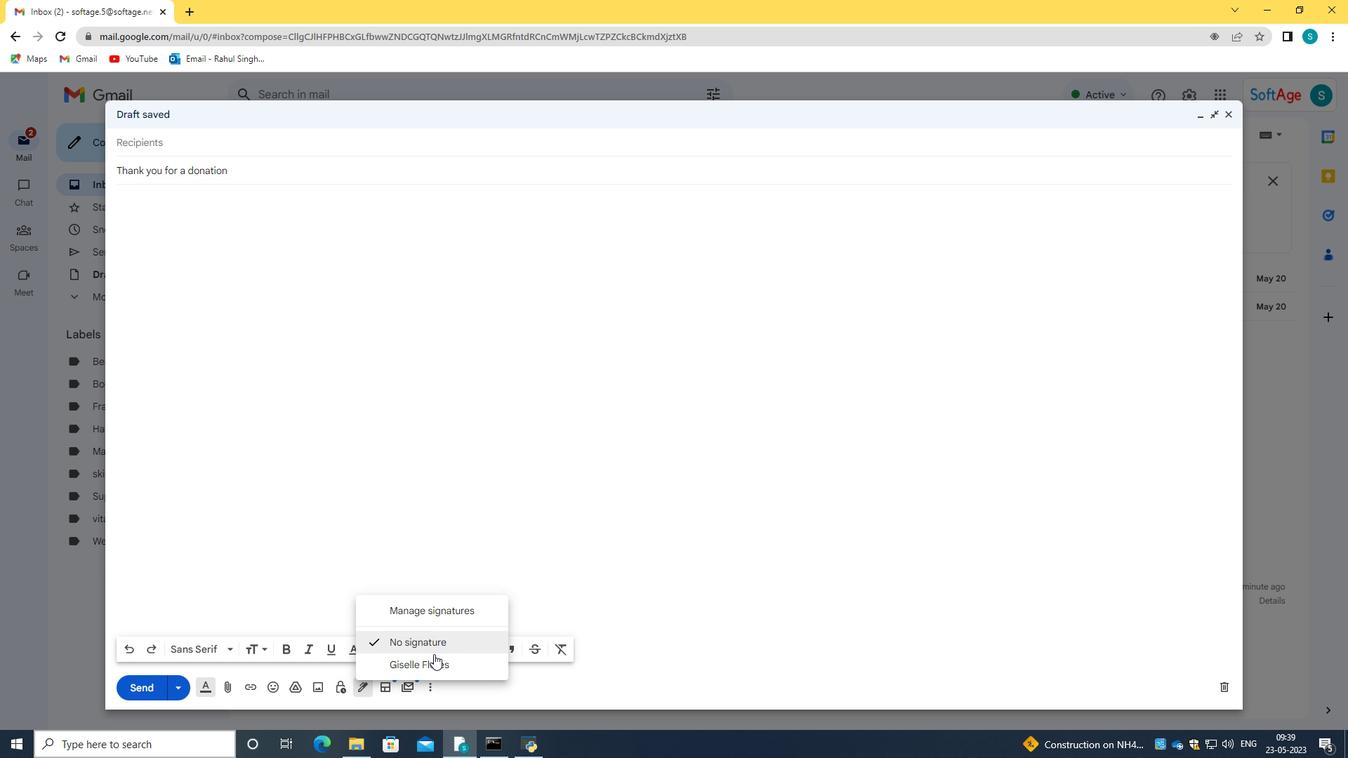 
Action: Mouse pressed left at (432, 658)
Screenshot: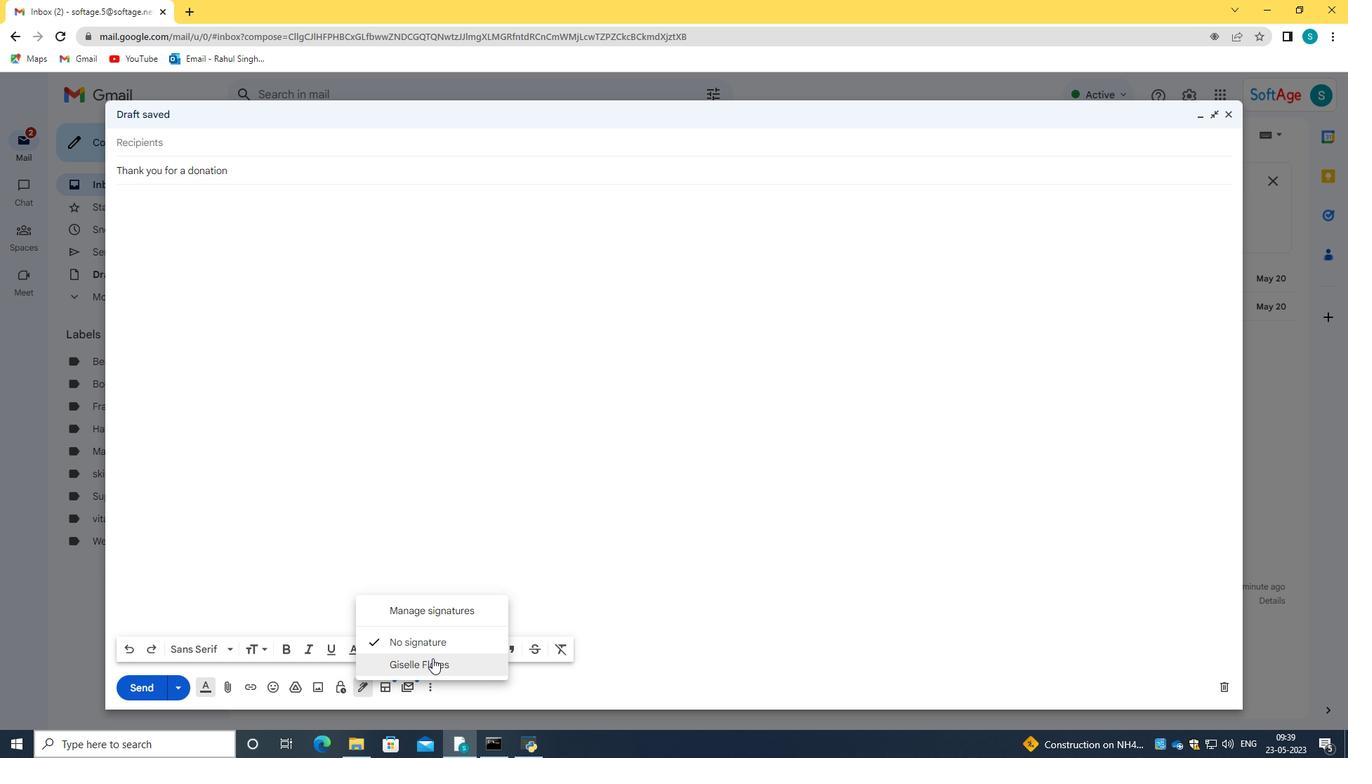 
Action: Mouse moved to (135, 210)
Screenshot: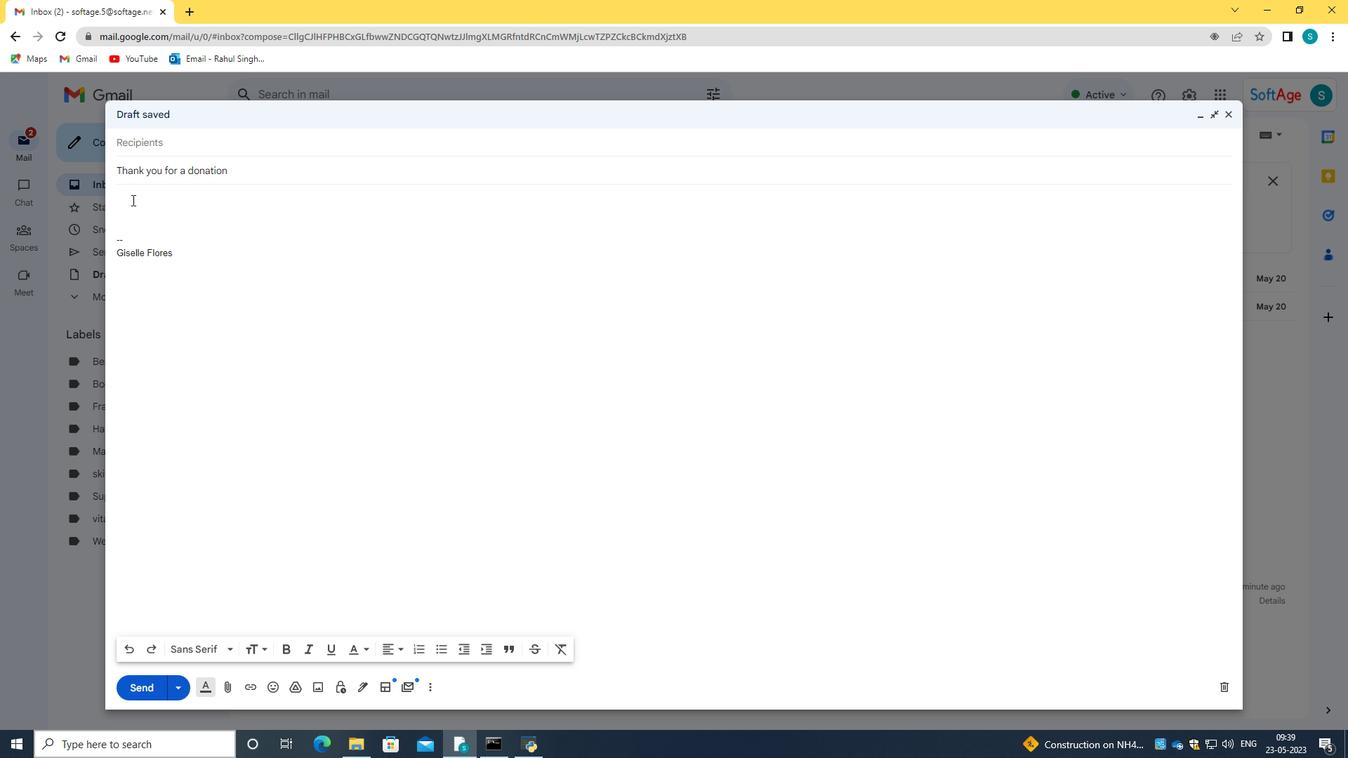 
Action: Key pressed <Key.caps_lock>C<Key.caps_lock>ould<Key.space>you<Key.space>provide<Key.space>me<Key.space>with<Key.space>the<Key.space>sales<Key.space>report<Key.space>for<Key.space>the<Key.space>last<Key.space>qurter<Key.space><Key.backspace><Key.shift_r>?
Screenshot: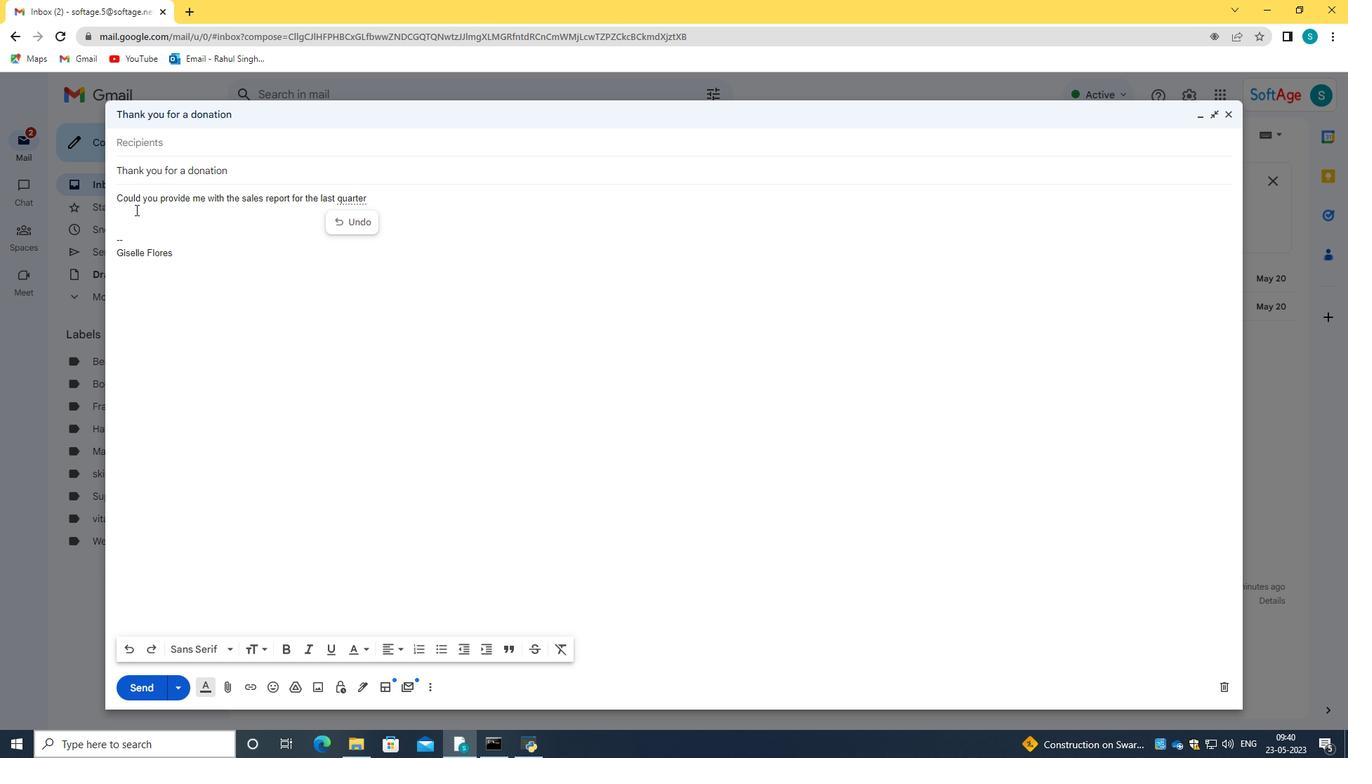 
Action: Mouse moved to (184, 143)
Screenshot: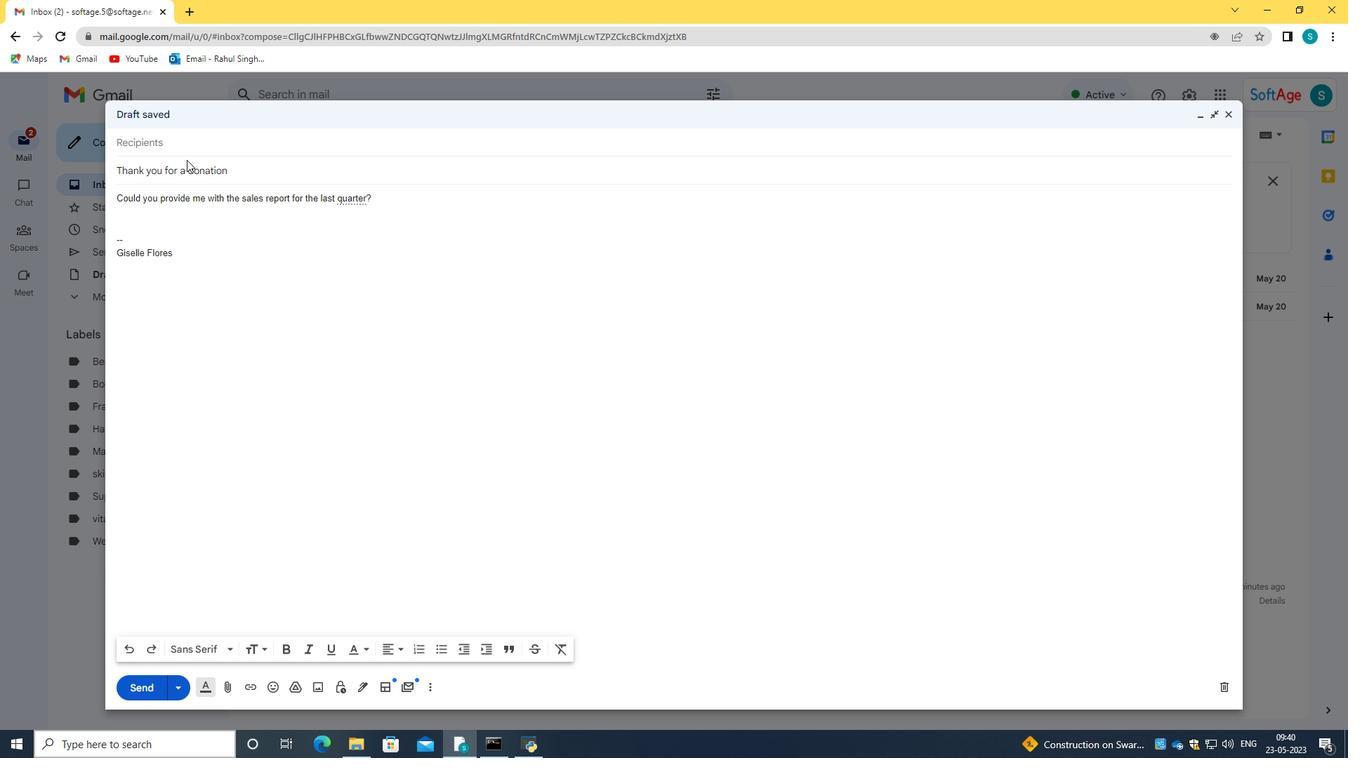 
Action: Mouse pressed left at (184, 143)
Screenshot: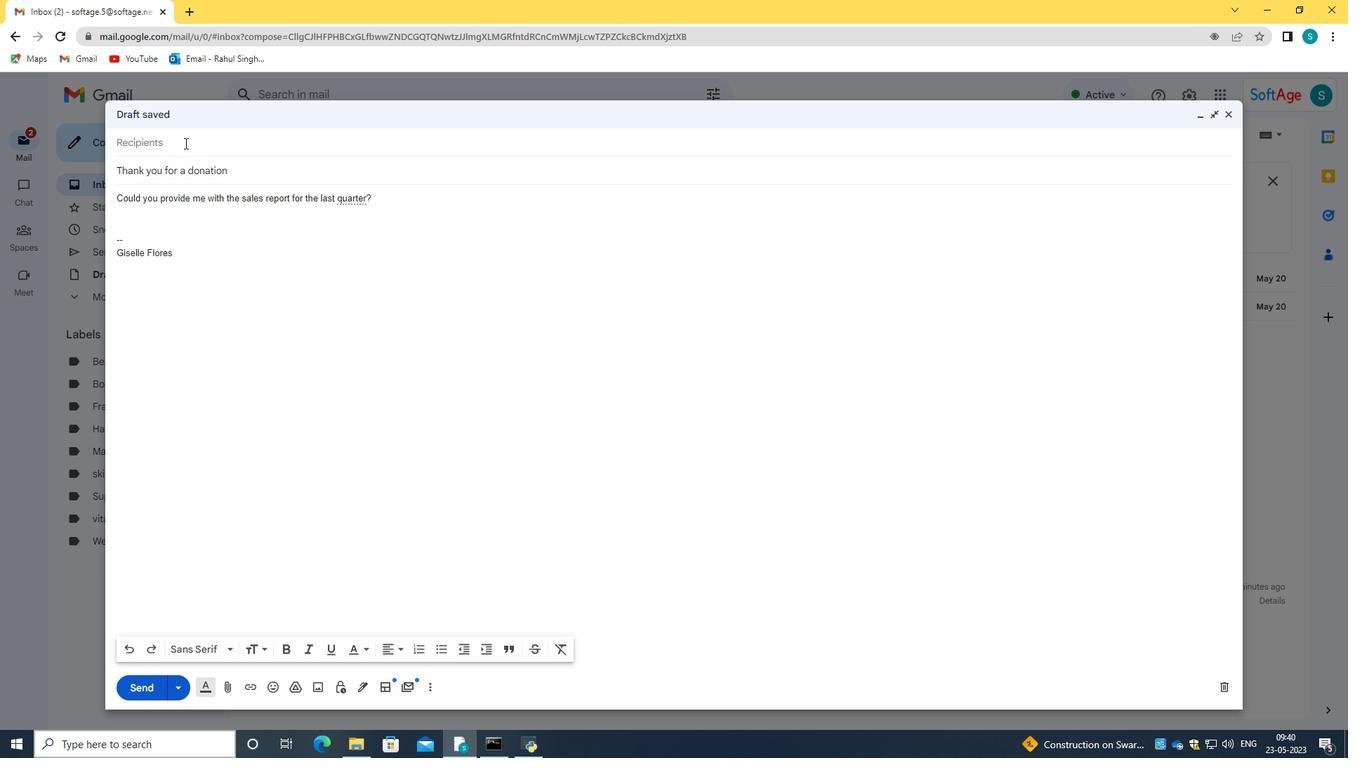 
Action: Key pressed softge.10<Key.shift>@softage.net
Screenshot: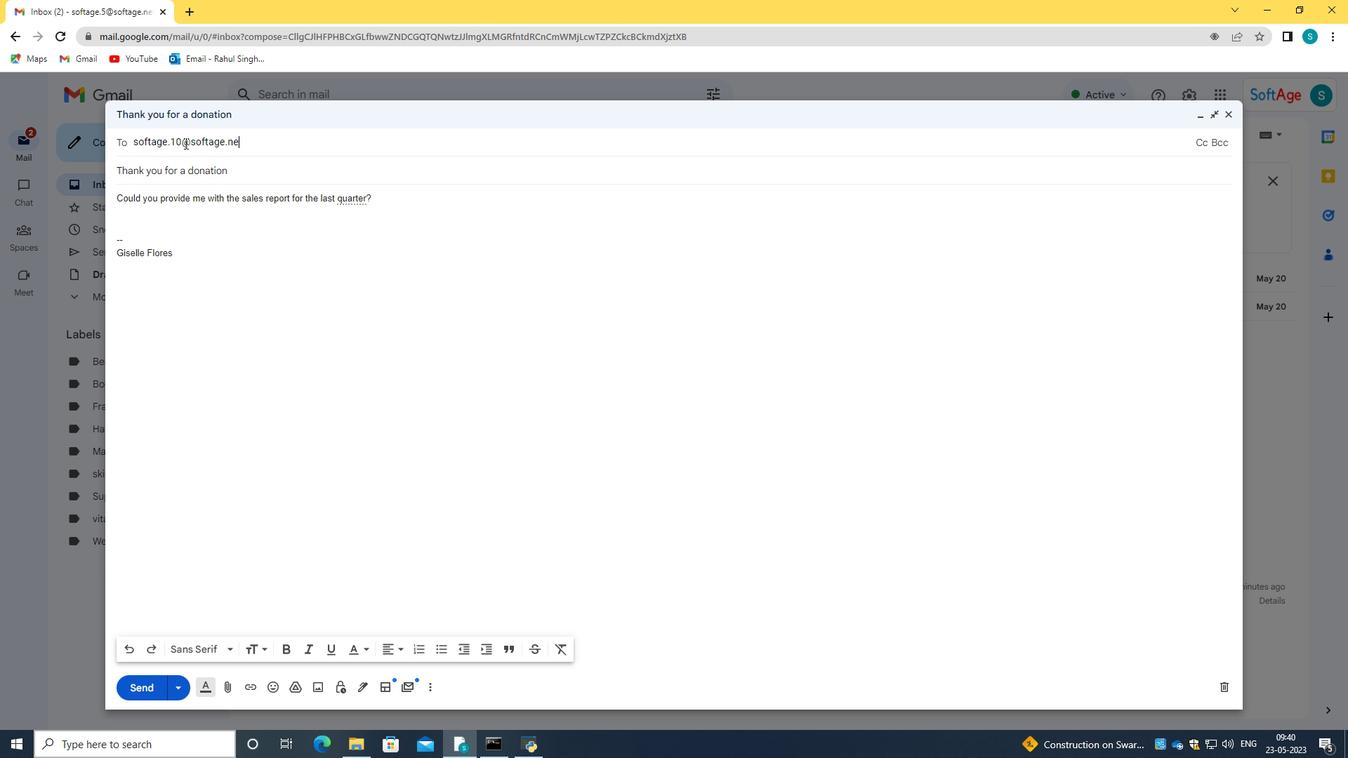 
Action: Mouse moved to (231, 176)
Screenshot: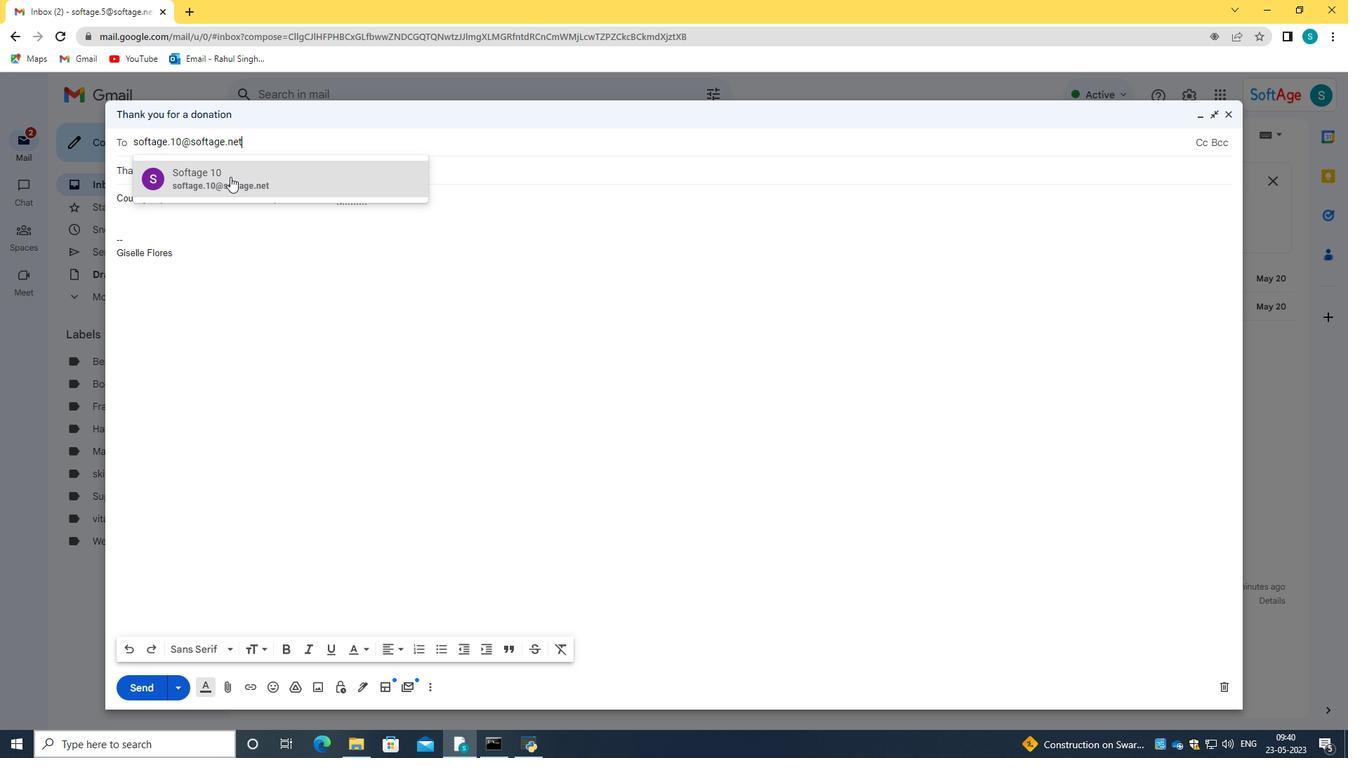 
Action: Mouse pressed left at (231, 176)
Screenshot: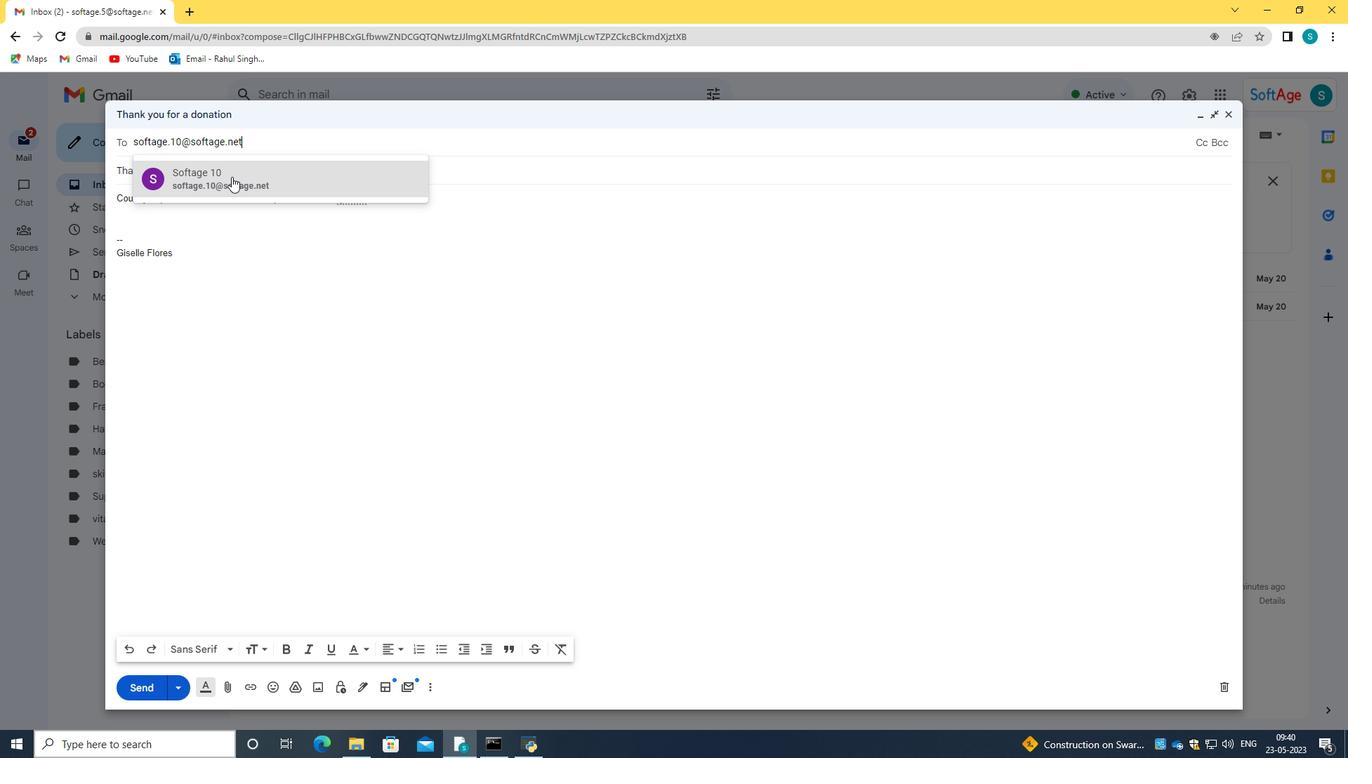 
Action: Mouse moved to (340, 228)
Screenshot: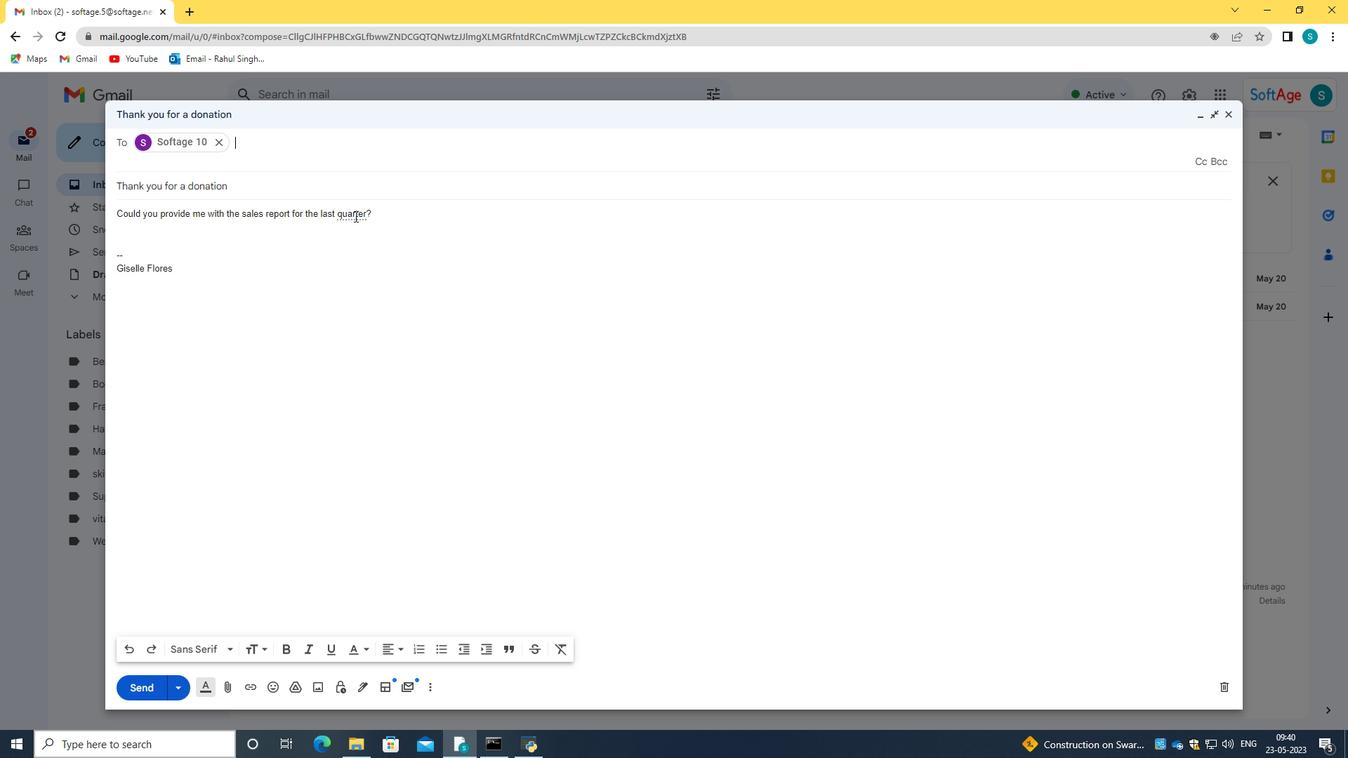 
Action: Mouse pressed left at (340, 228)
Screenshot: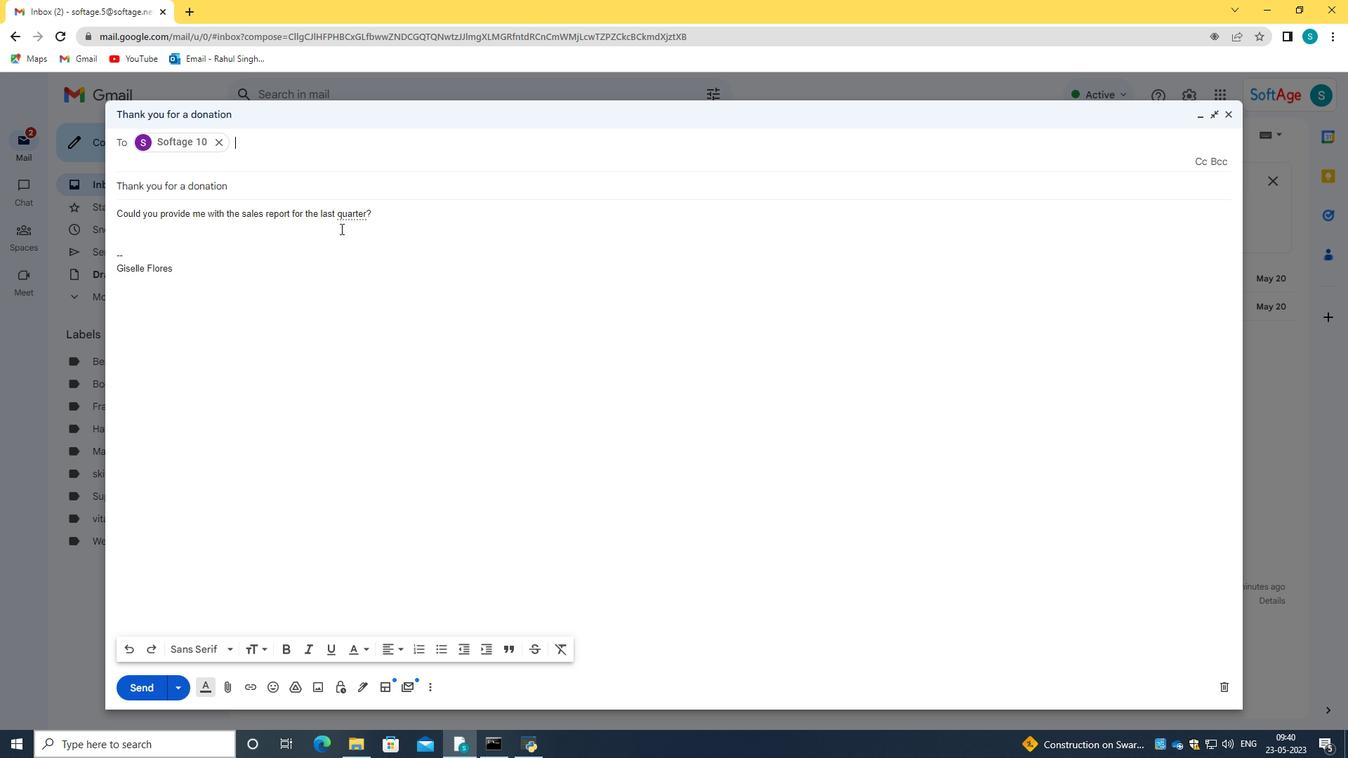 
Action: Mouse moved to (160, 229)
Screenshot: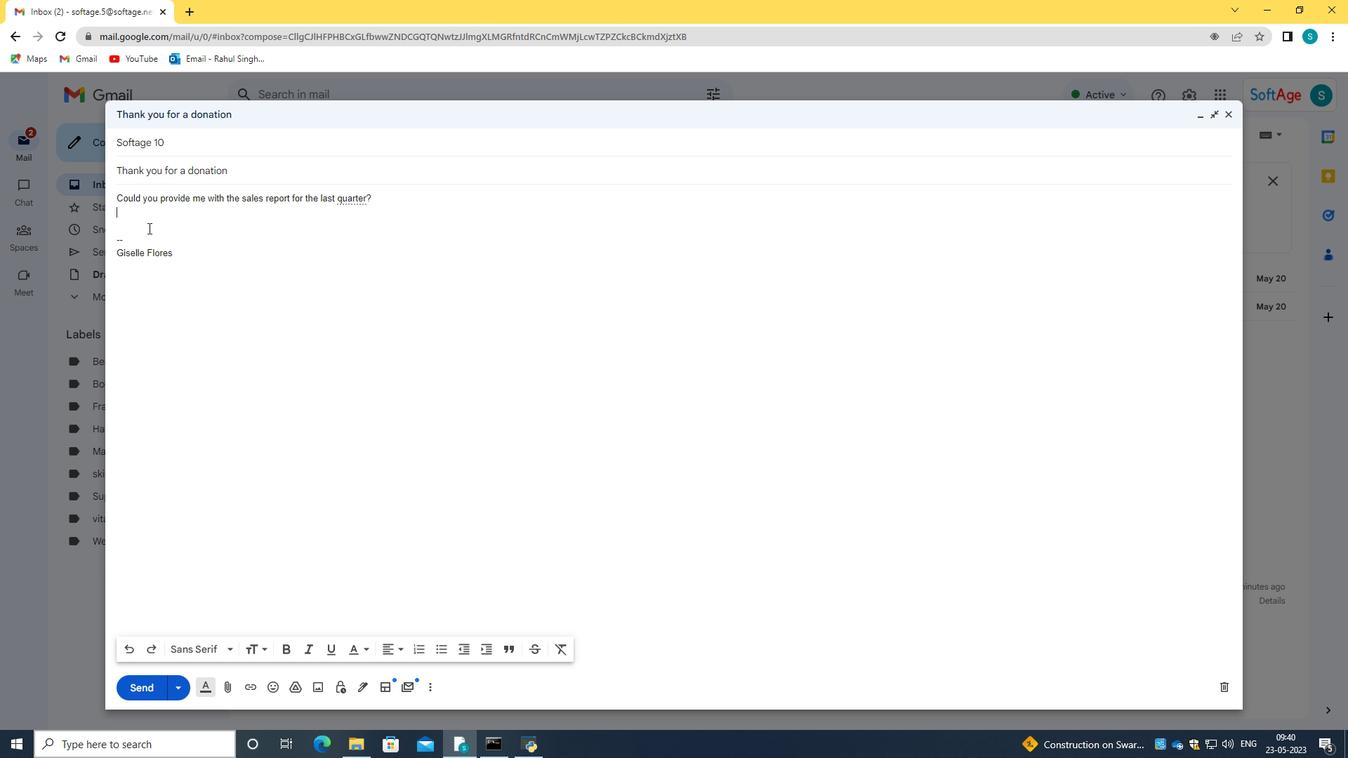 
Action: Mouse scrolled (160, 230) with delta (0, 0)
Screenshot: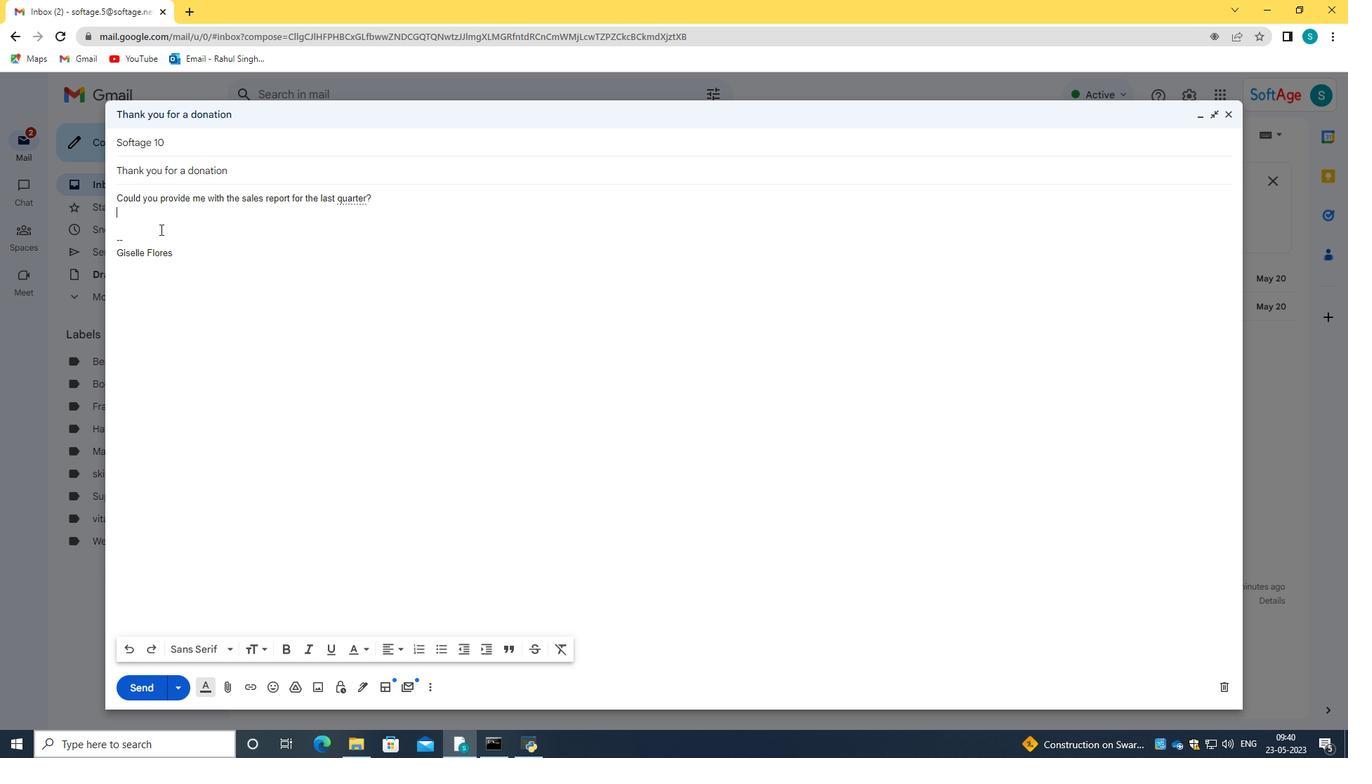 
Action: Mouse scrolled (160, 230) with delta (0, 0)
Screenshot: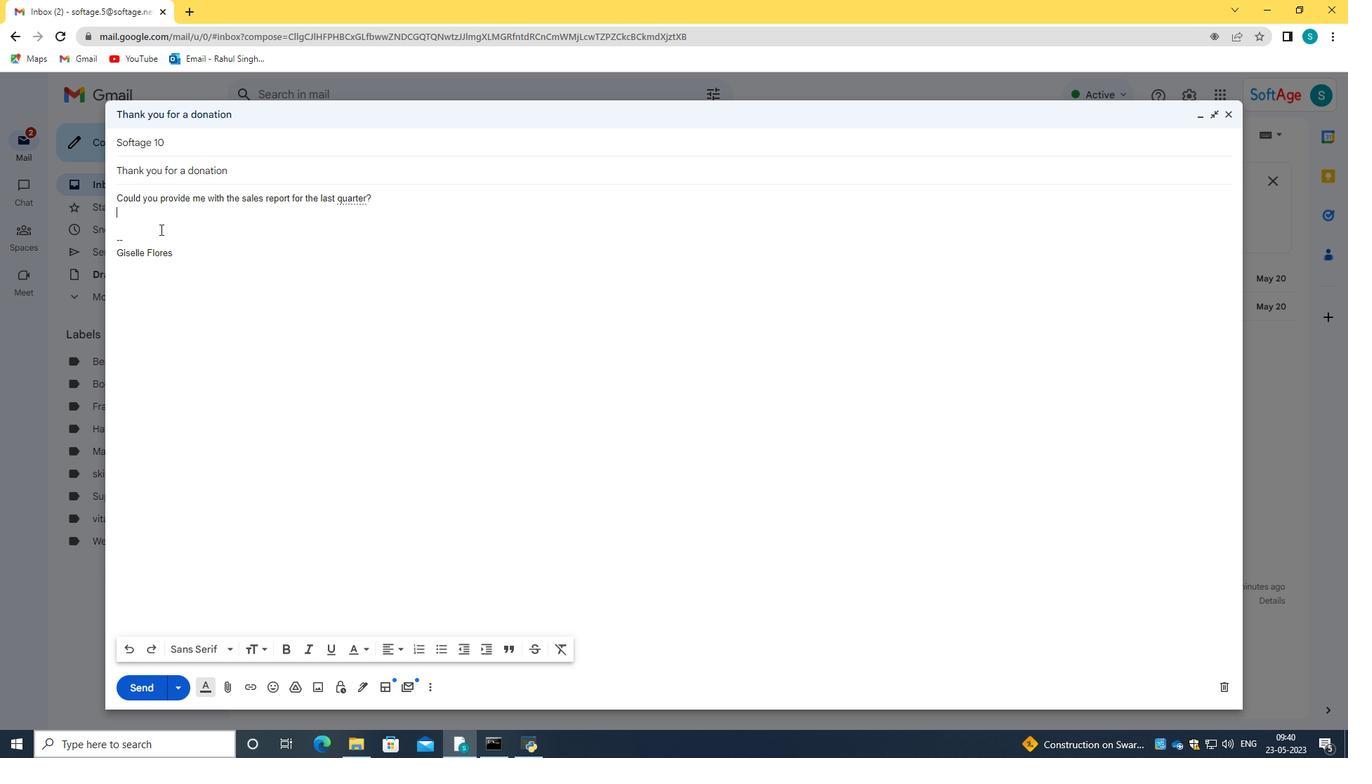 
Action: Mouse scrolled (160, 230) with delta (0, 0)
Screenshot: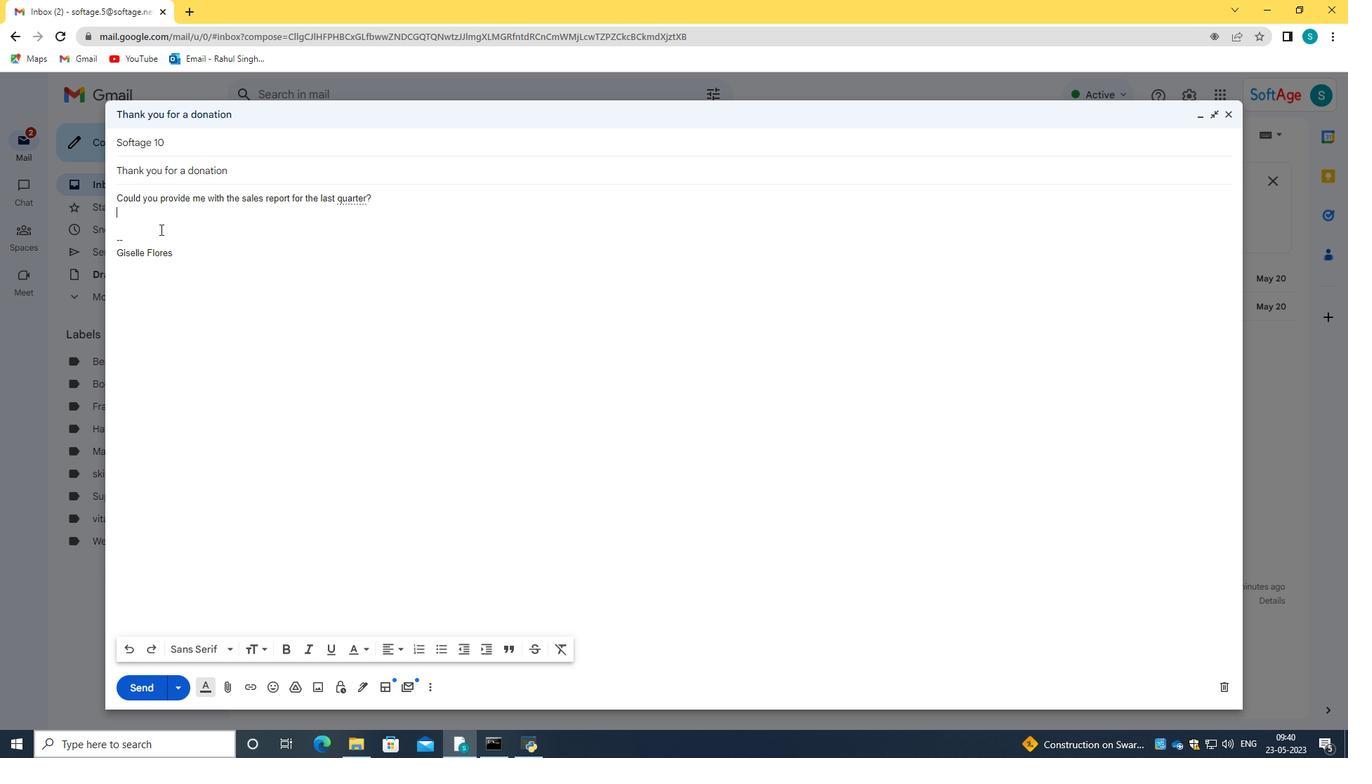 
Action: Mouse moved to (160, 231)
Screenshot: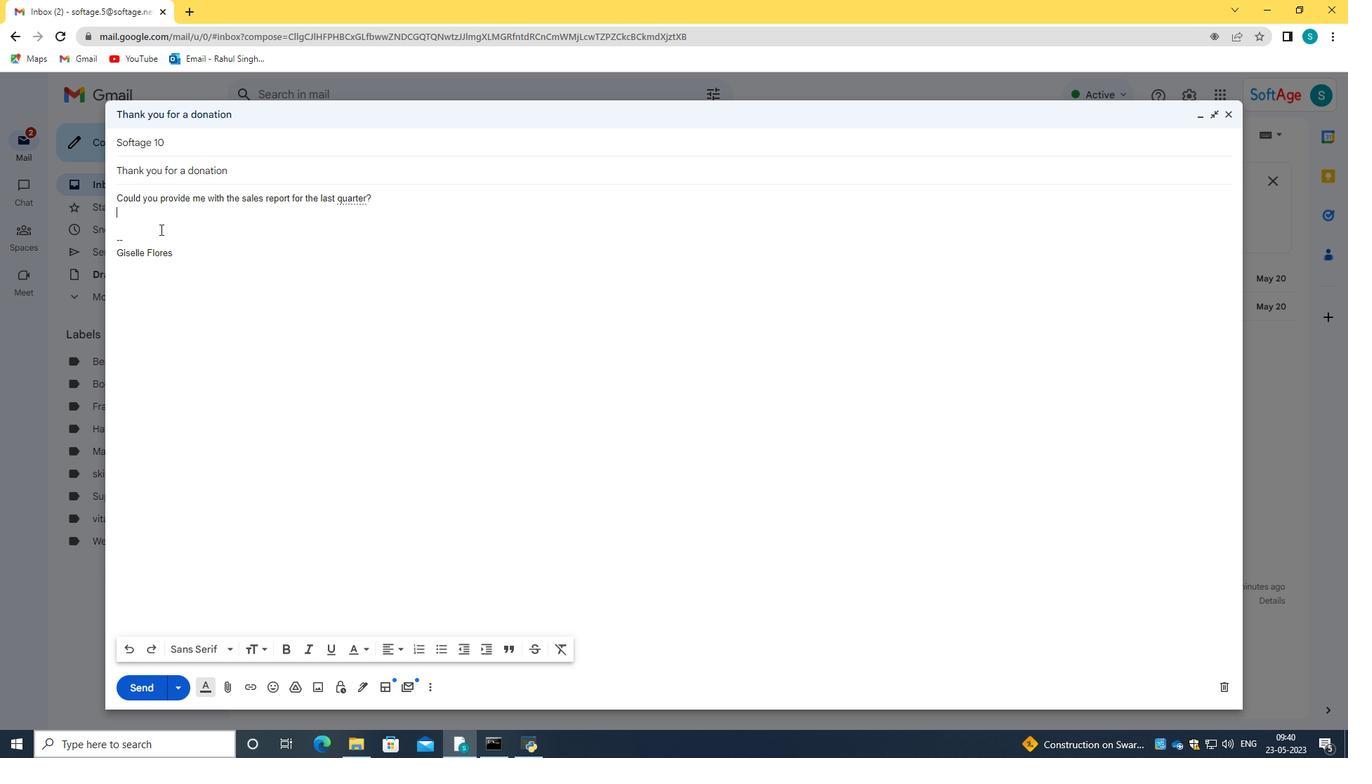 
Action: Mouse scrolled (160, 230) with delta (0, 0)
Screenshot: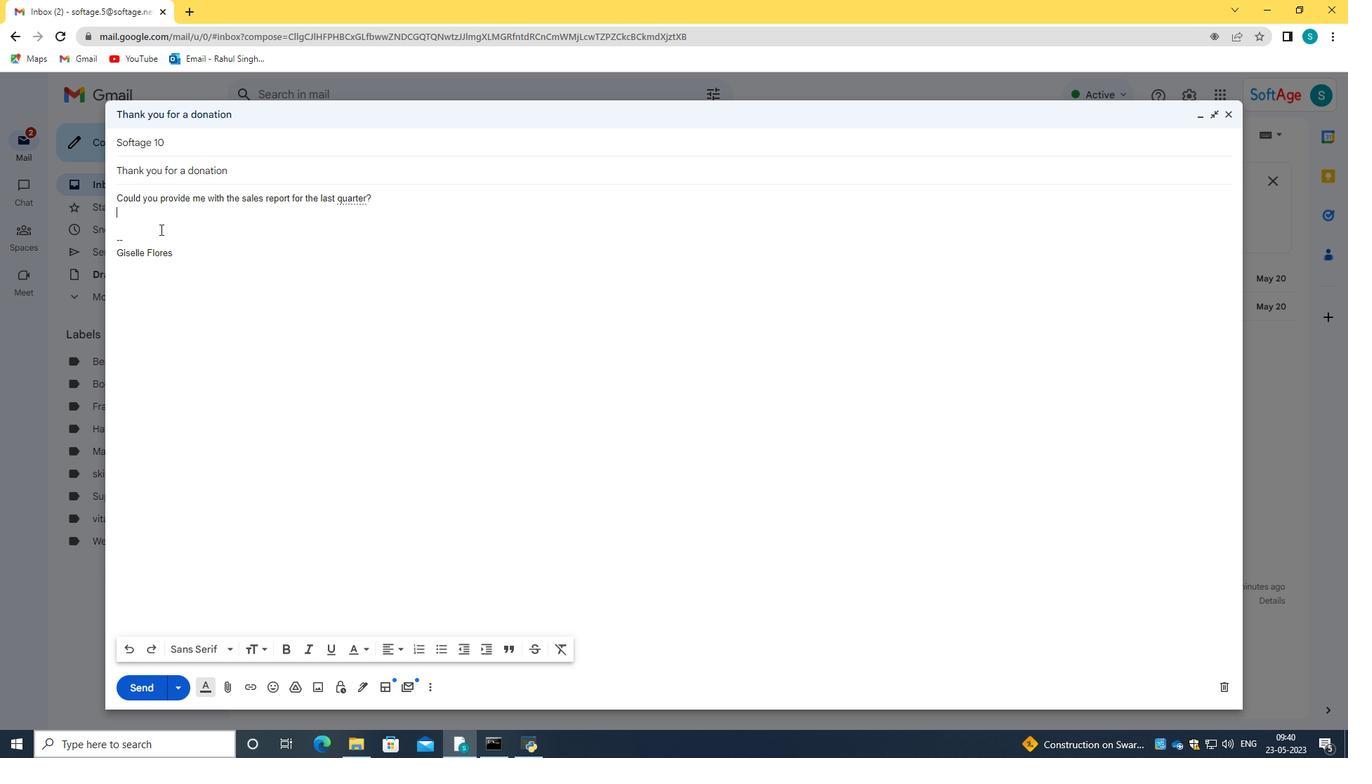 
Action: Mouse moved to (161, 231)
Screenshot: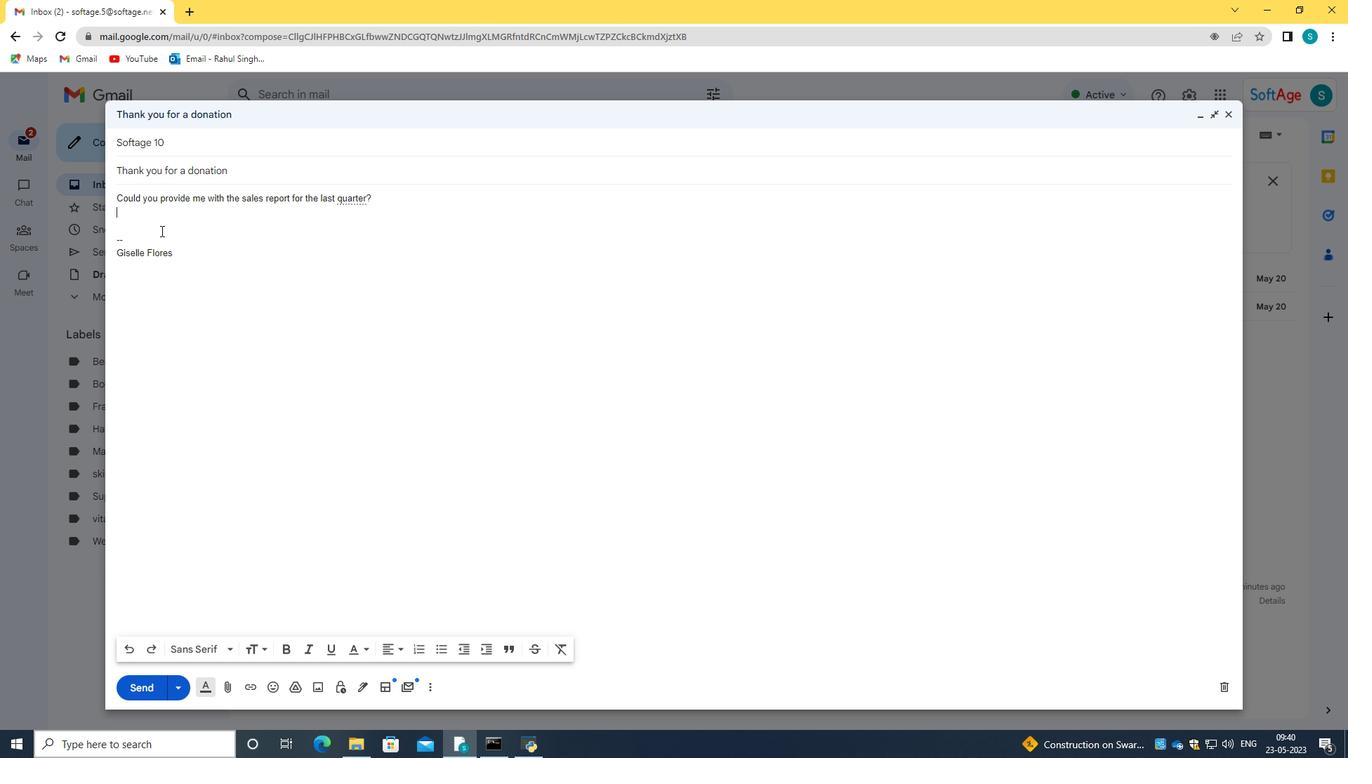 
Action: Mouse scrolled (161, 230) with delta (0, 0)
Screenshot: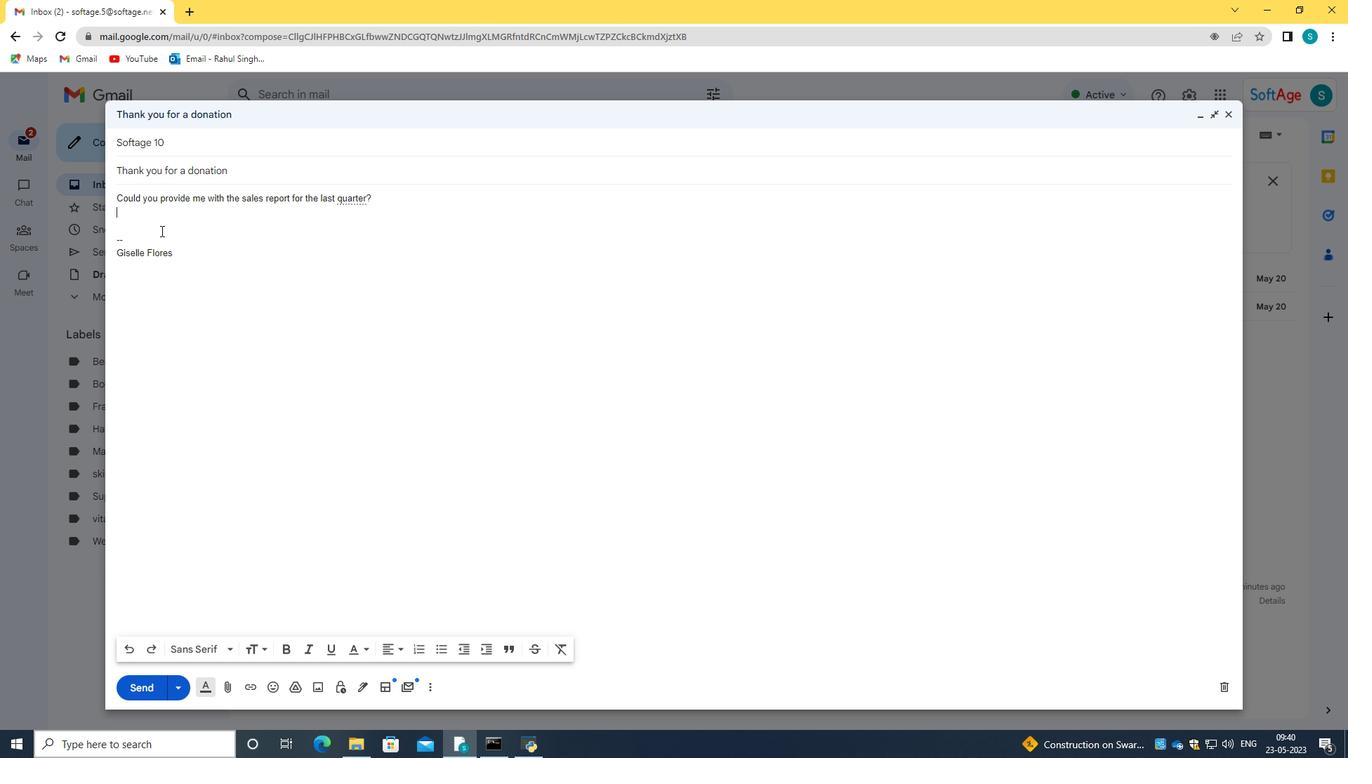 
Action: Mouse moved to (115, 199)
Screenshot: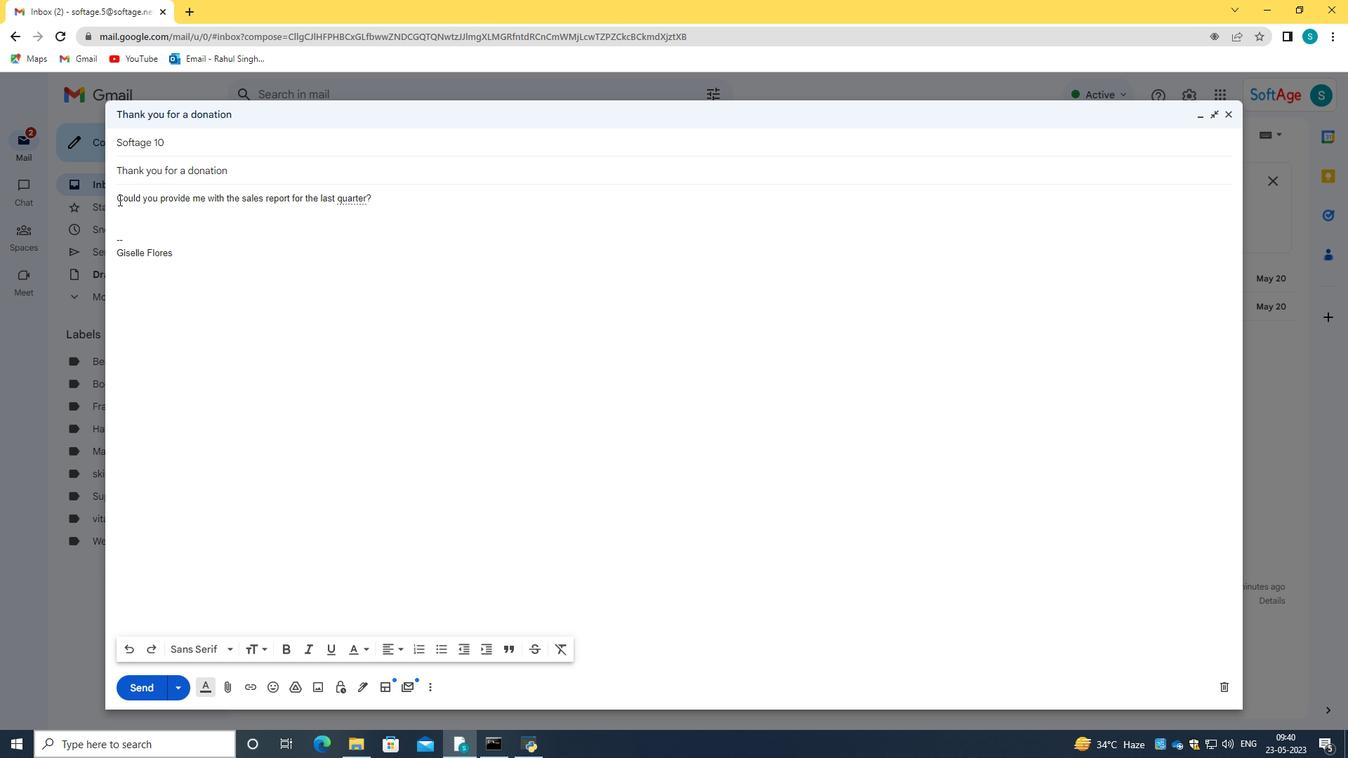 
Action: Mouse pressed left at (115, 199)
Screenshot: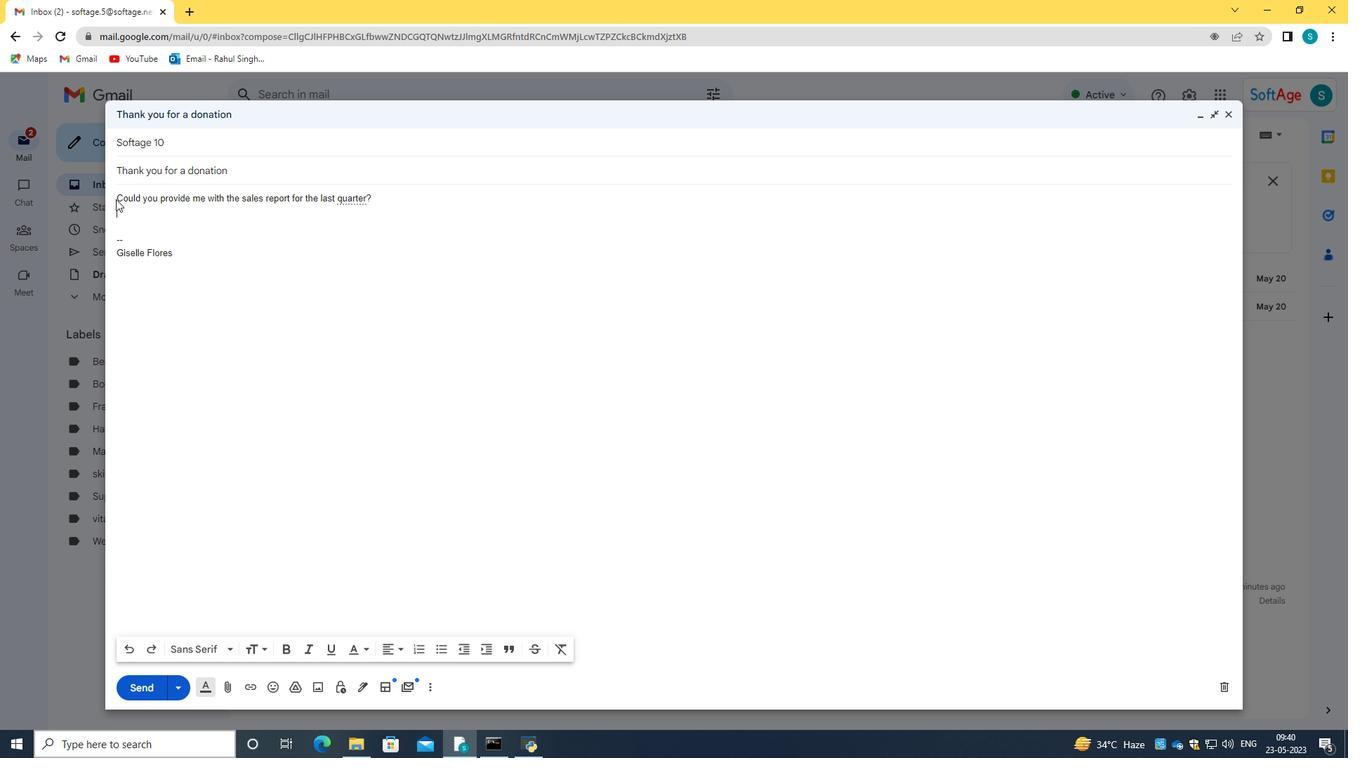 
Action: Mouse moved to (127, 205)
Screenshot: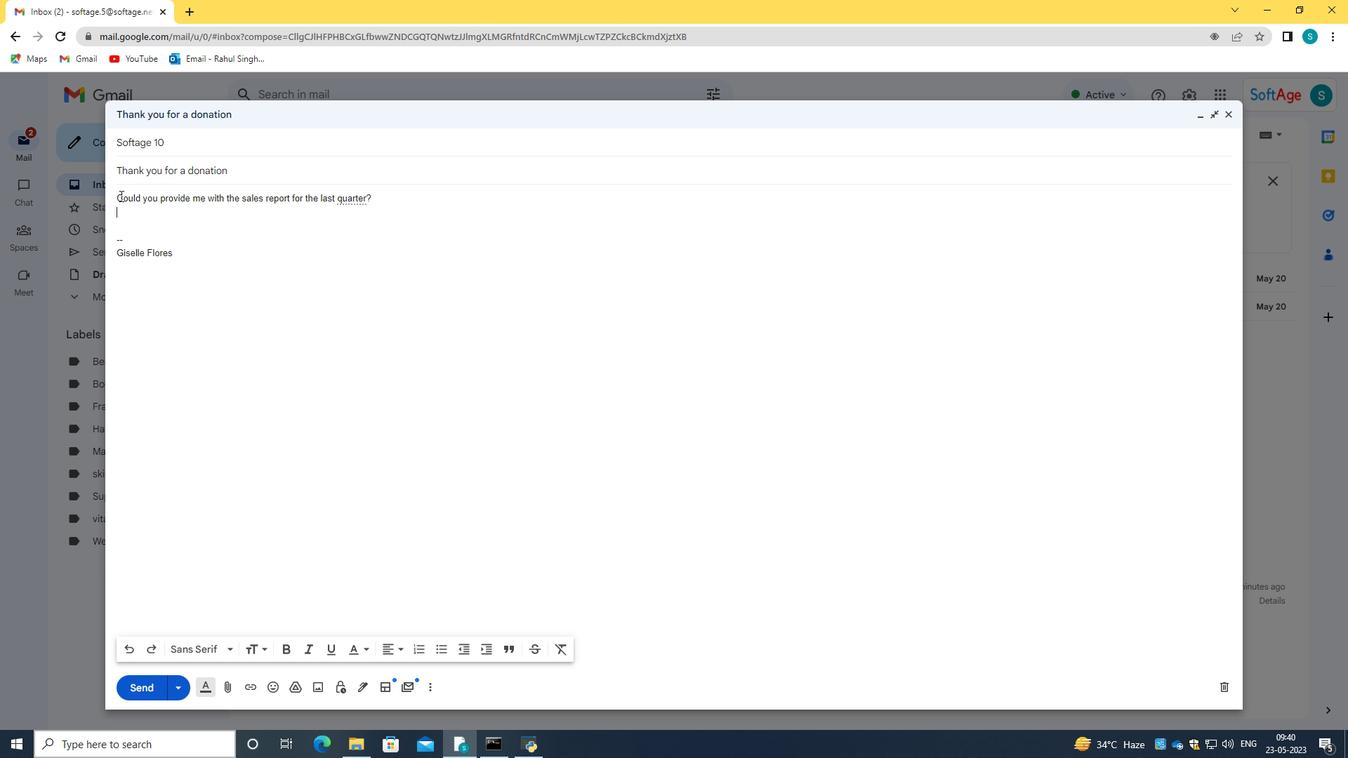 
Action: Mouse pressed left at (127, 205)
Screenshot: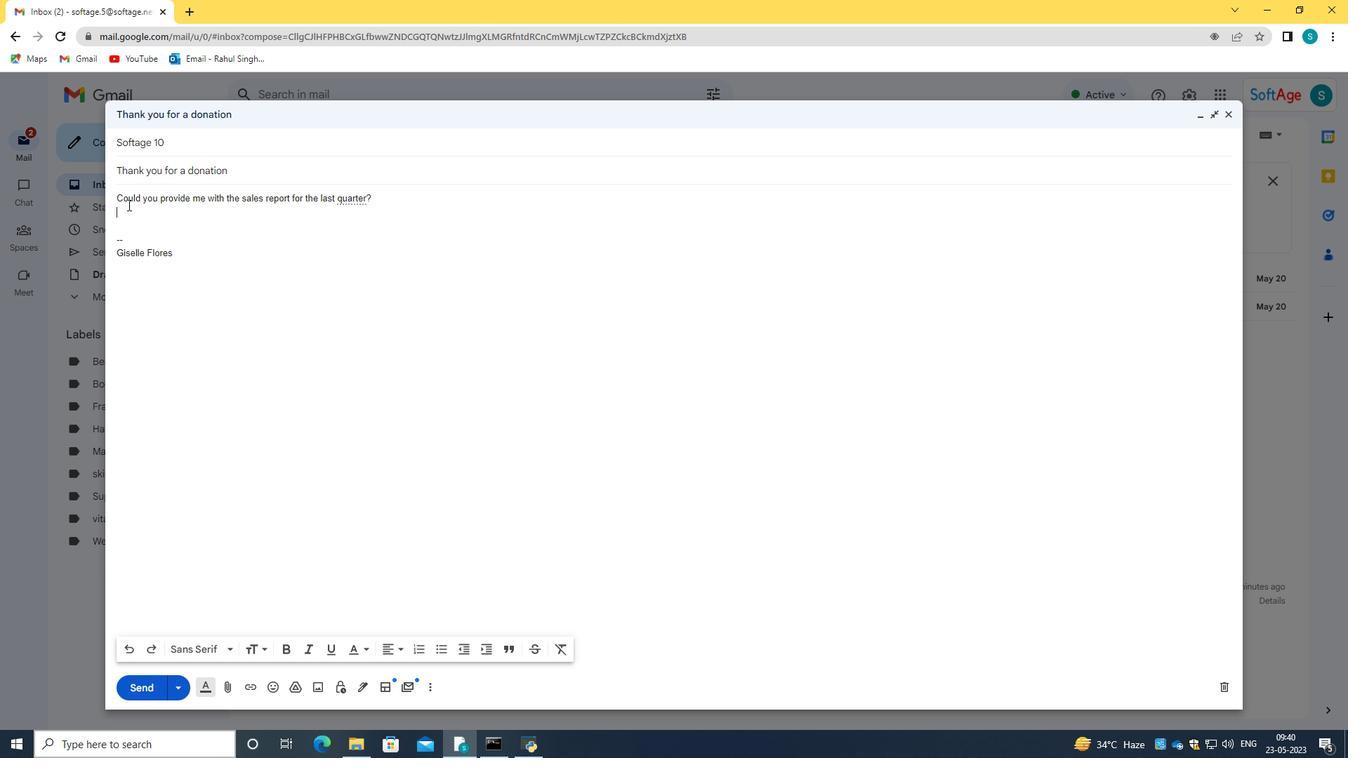 
Action: Mouse moved to (116, 196)
Screenshot: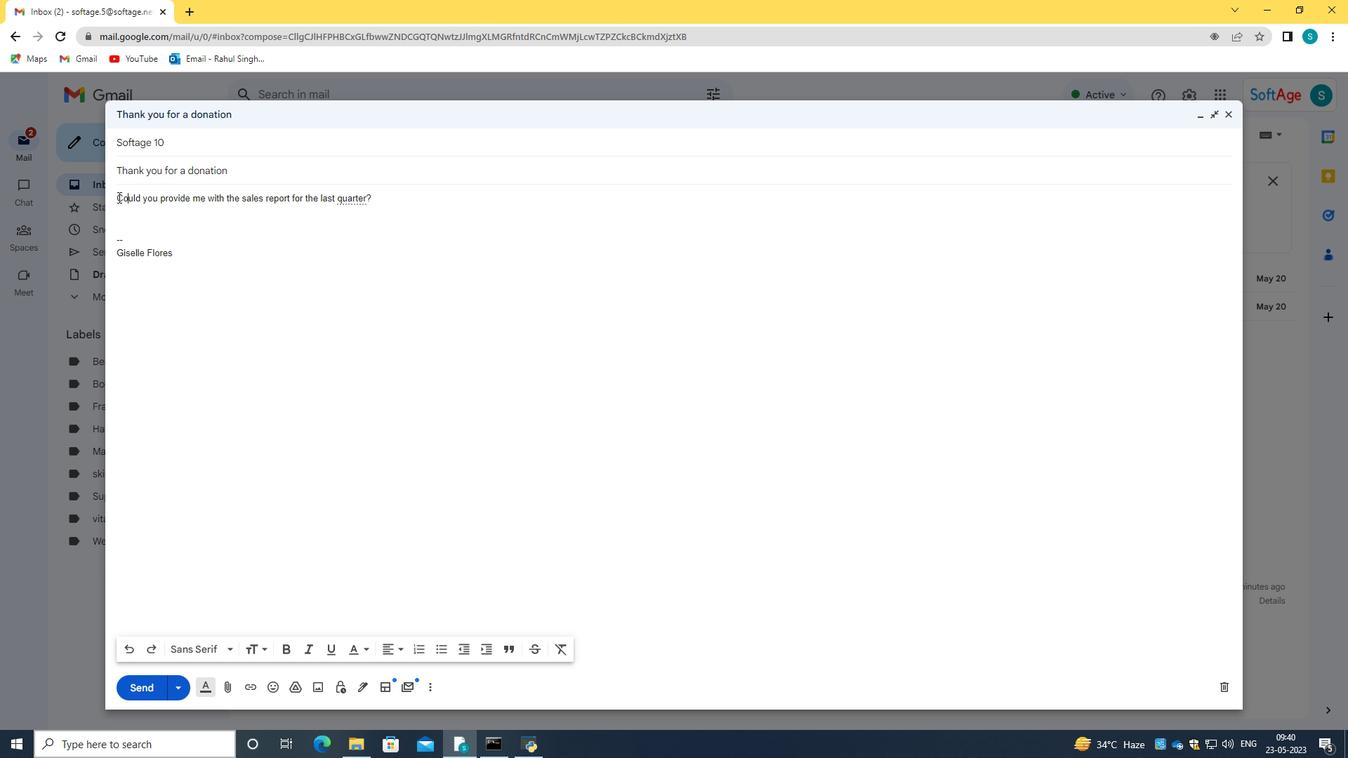 
Action: Mouse pressed left at (116, 196)
Screenshot: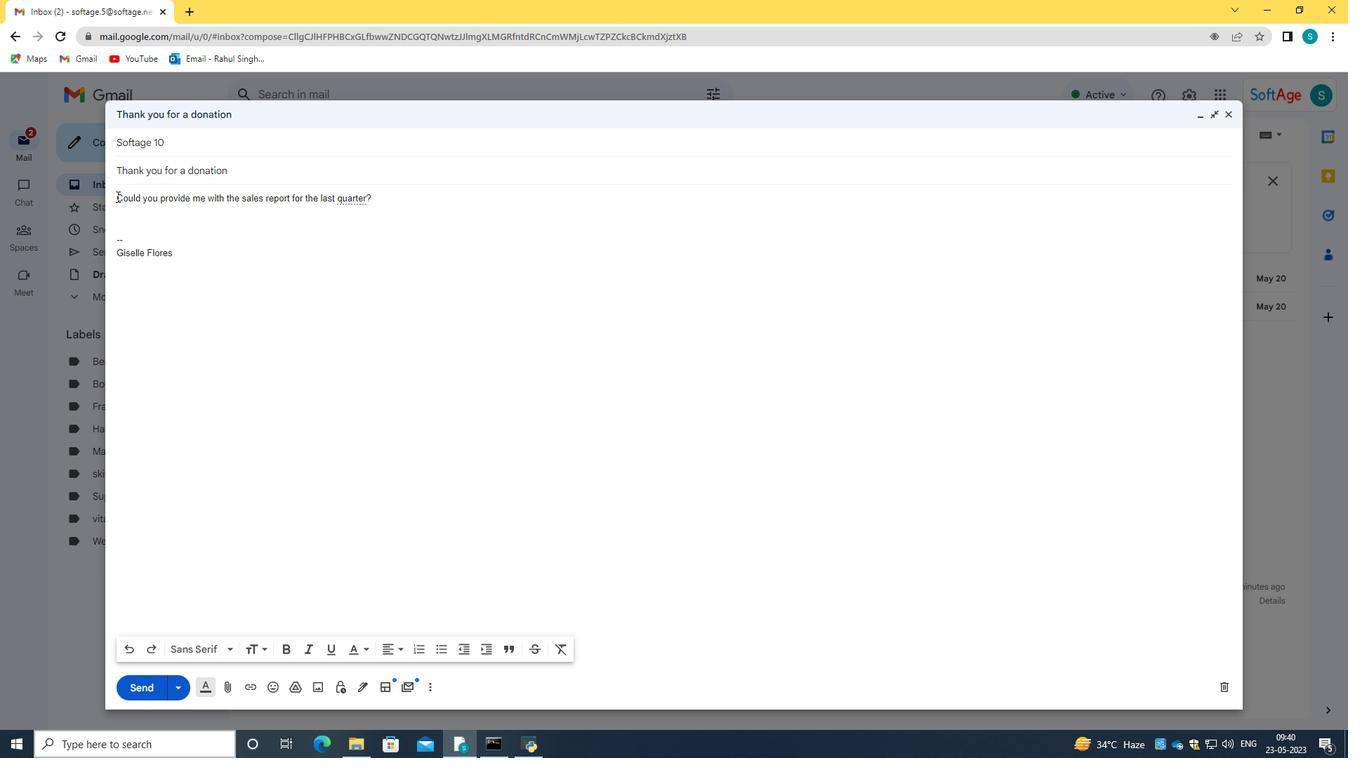 
Action: Mouse moved to (359, 646)
Screenshot: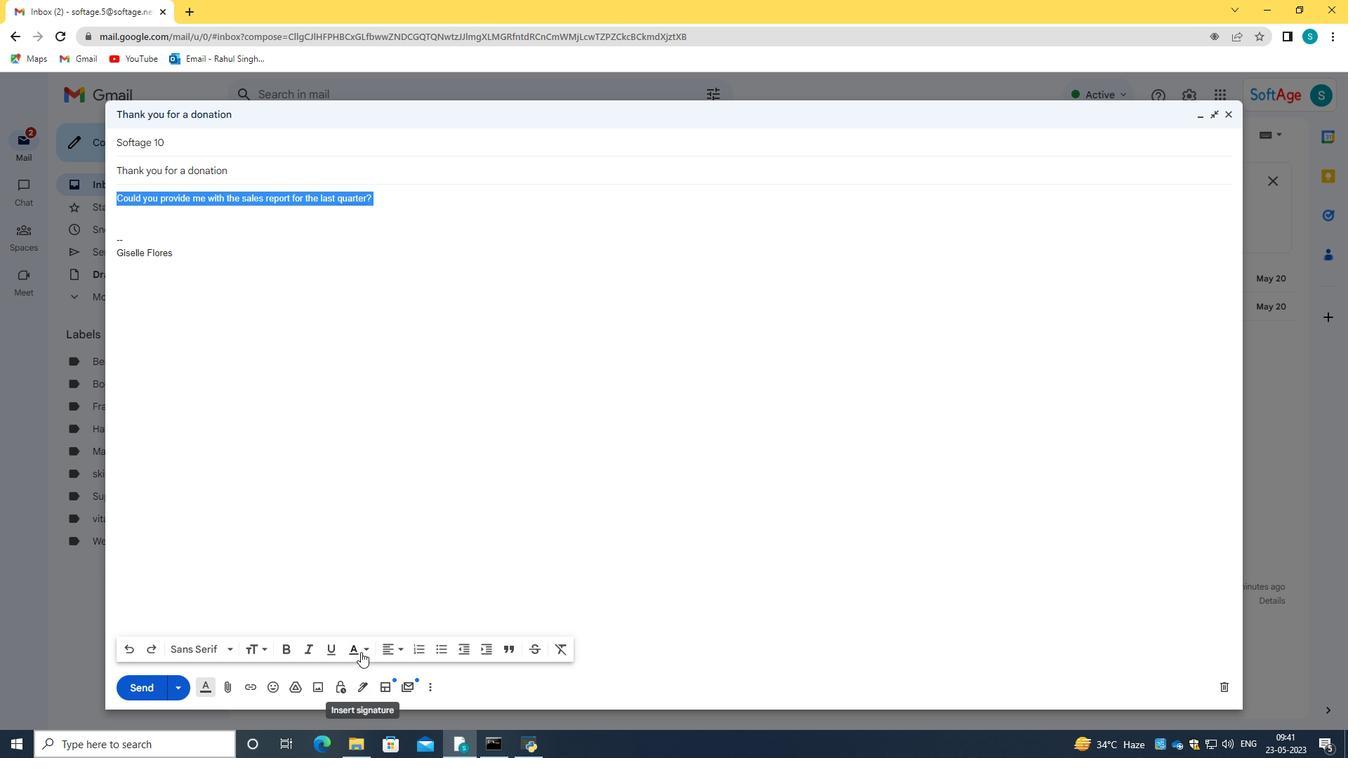 
Action: Mouse pressed left at (359, 646)
Screenshot: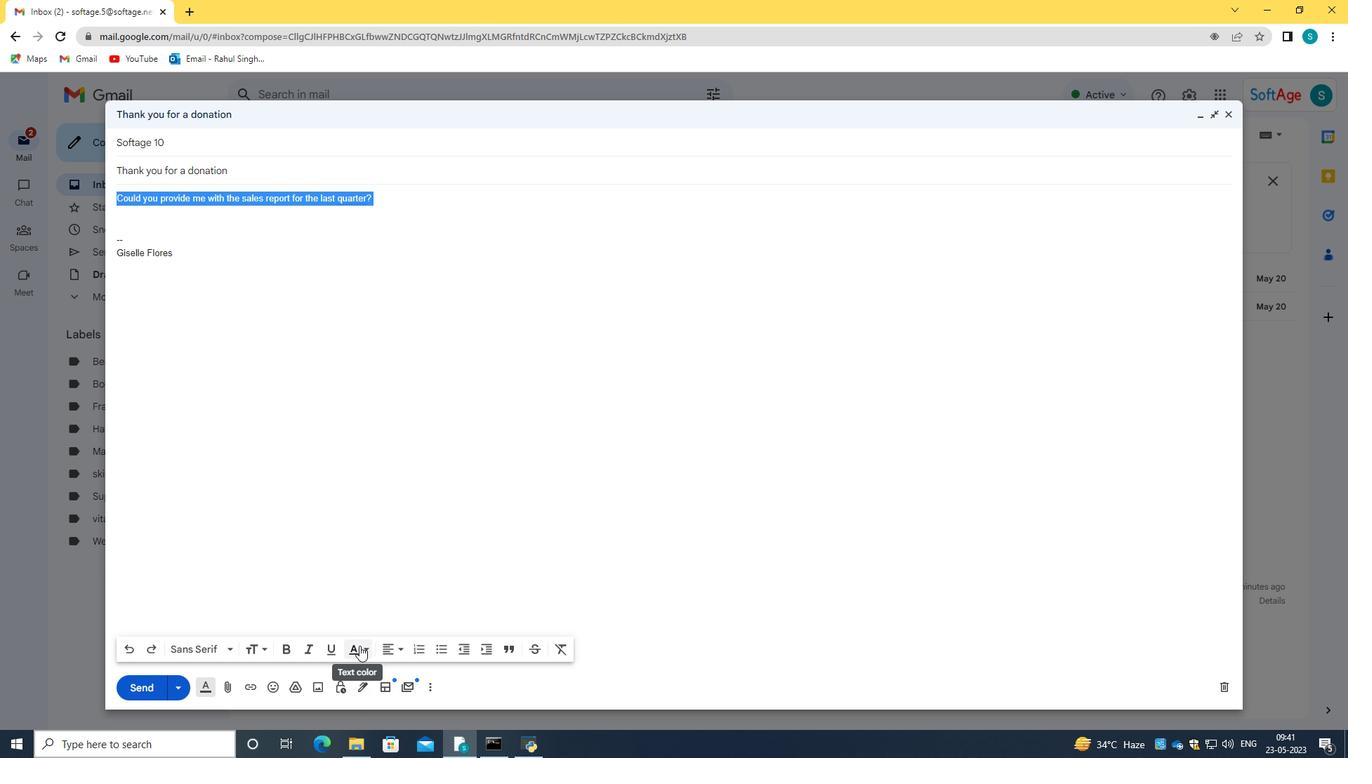 
Action: Mouse moved to (270, 531)
Screenshot: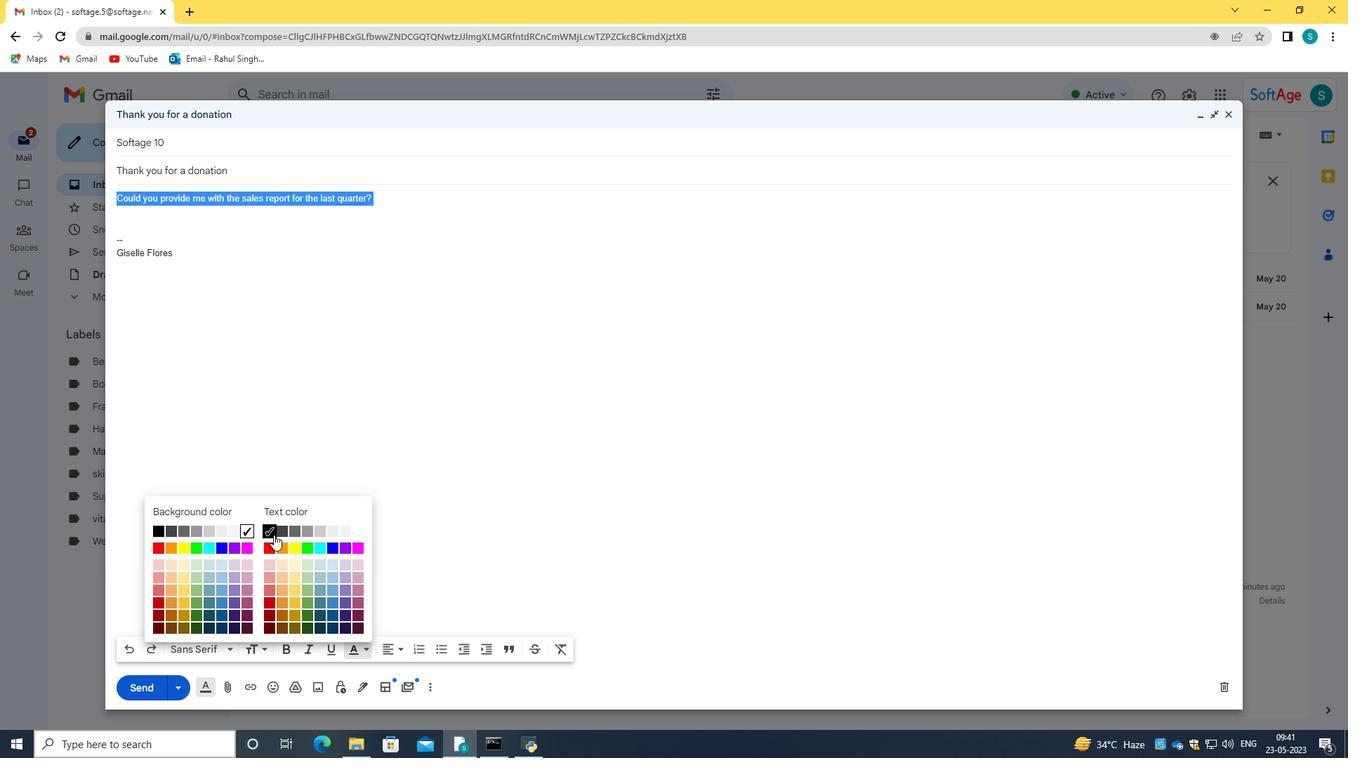 
Action: Mouse pressed left at (270, 531)
Screenshot: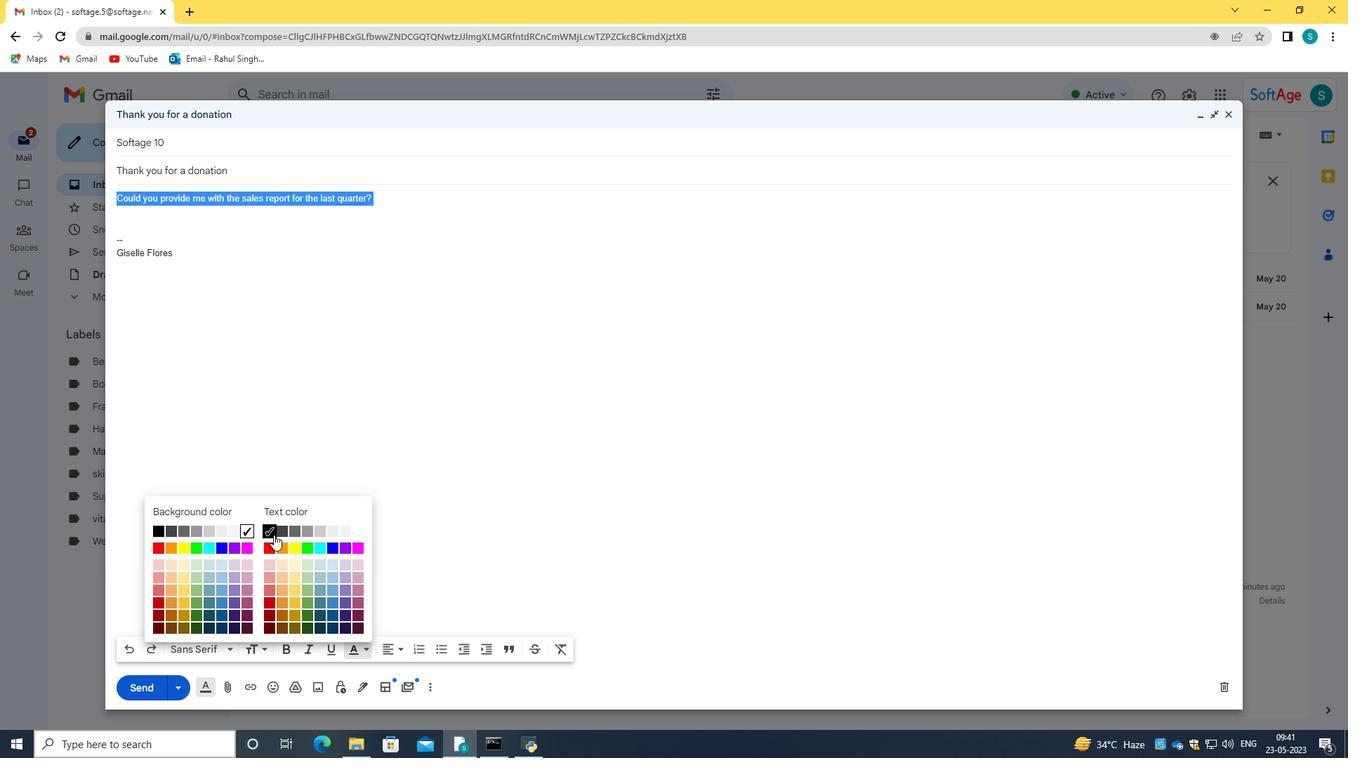 
Action: Mouse moved to (356, 644)
Screenshot: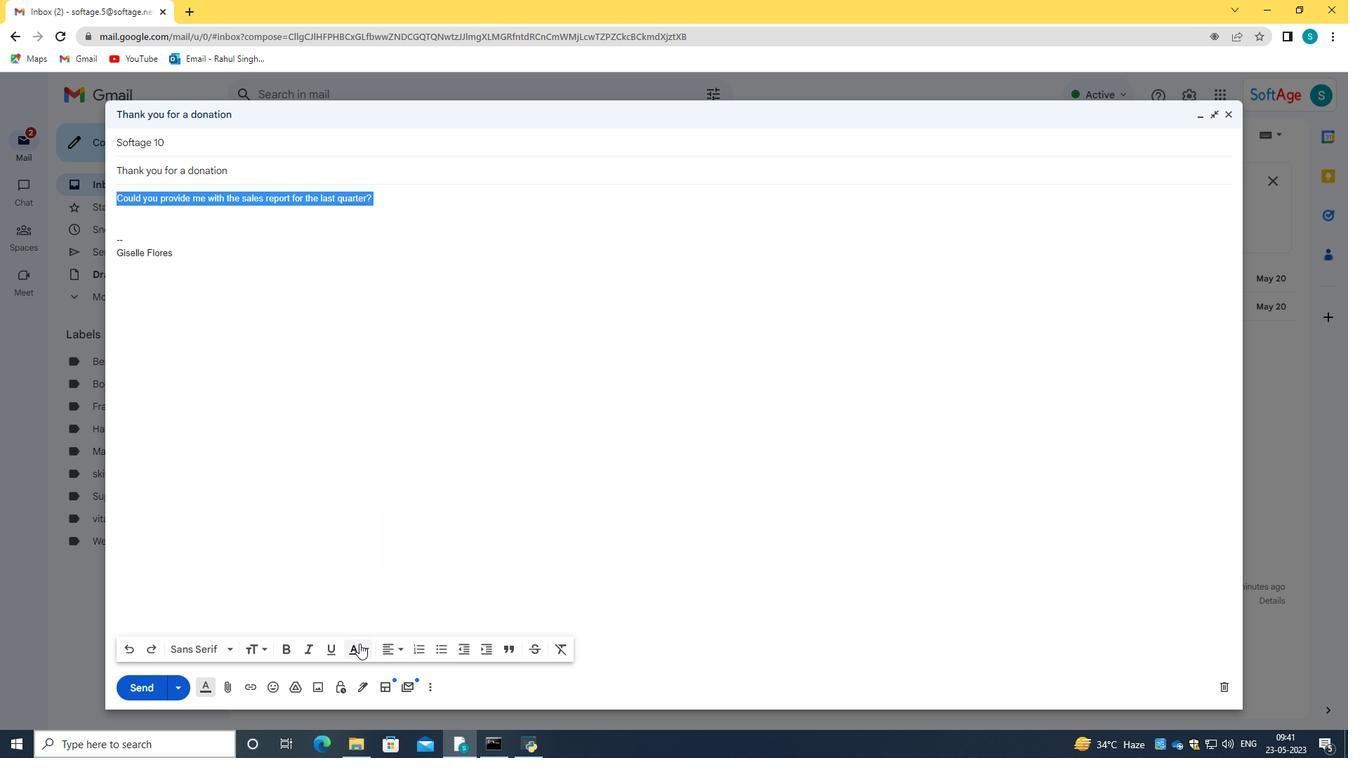 
Action: Mouse pressed left at (356, 644)
Screenshot: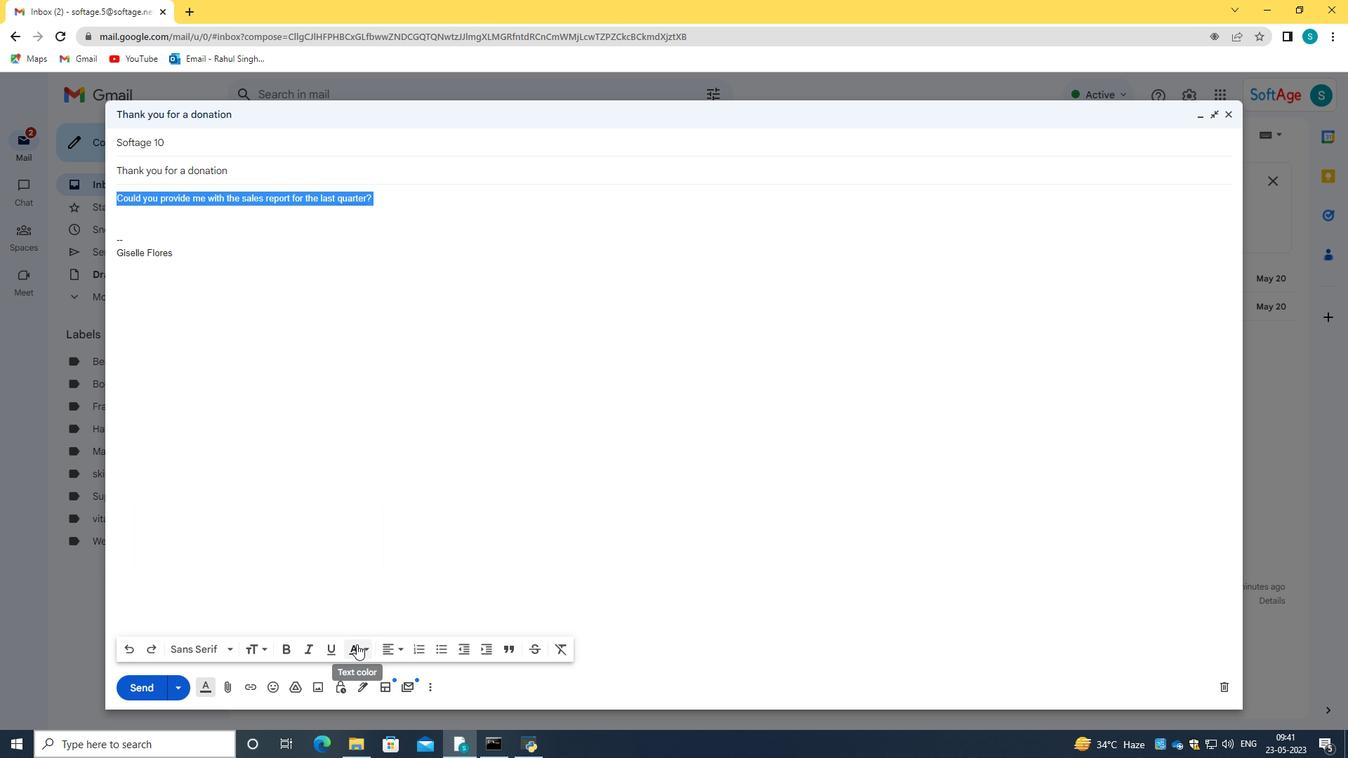 
Action: Mouse moved to (160, 603)
Screenshot: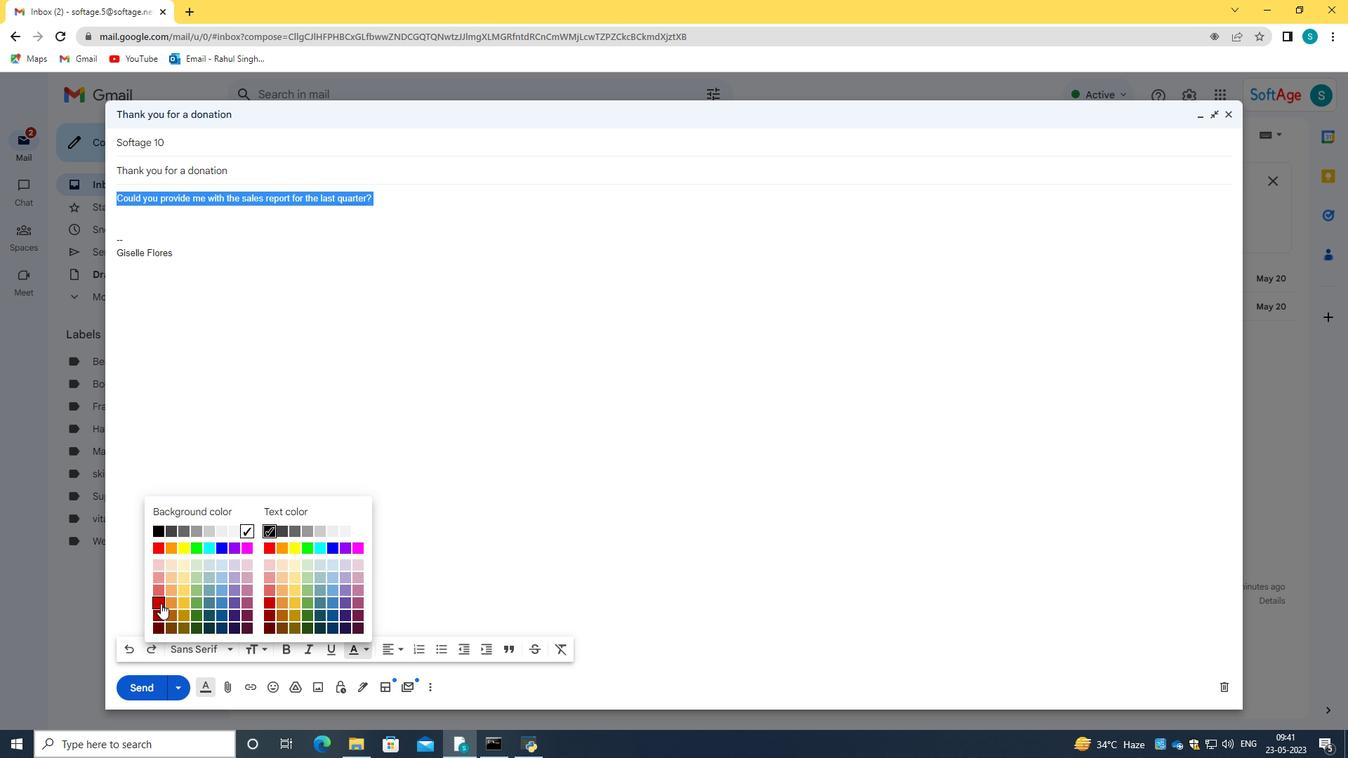 
Action: Mouse pressed left at (160, 603)
Screenshot: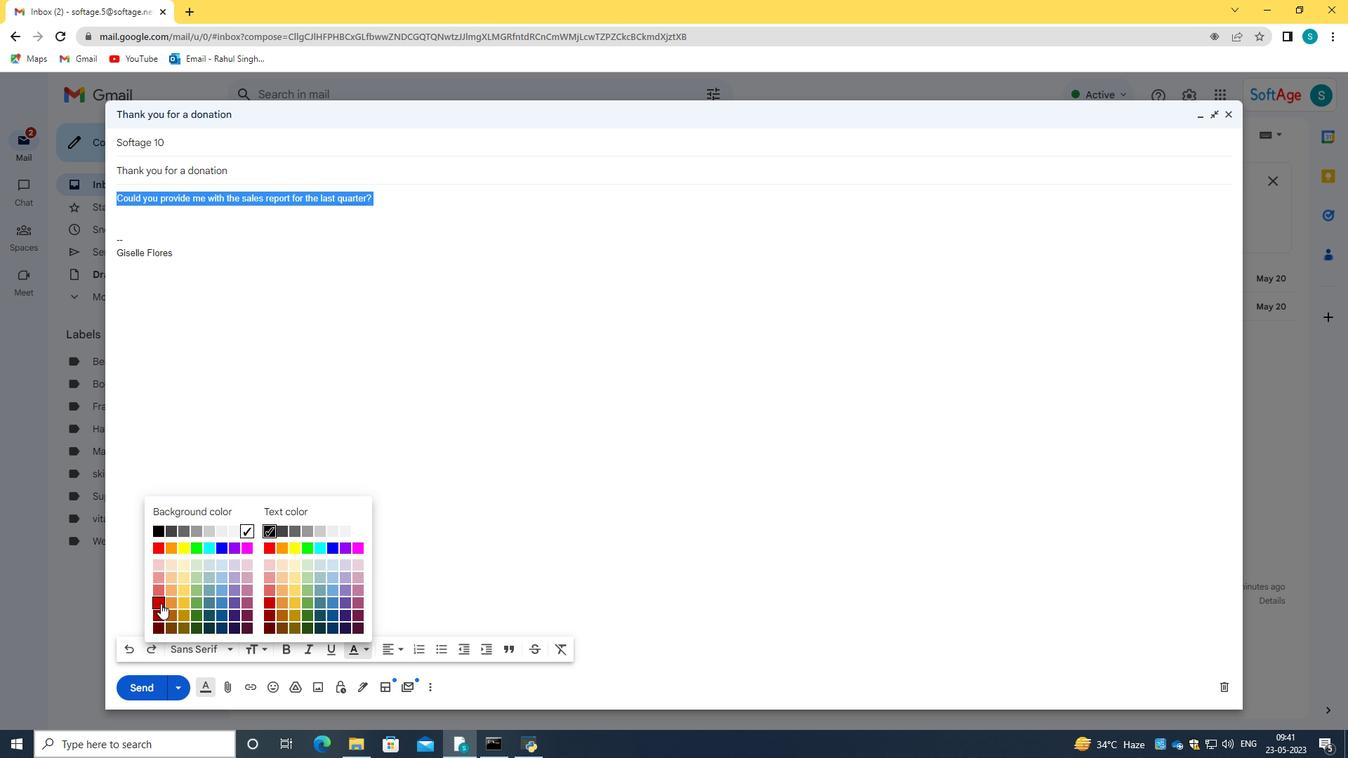 
Action: Mouse moved to (382, 408)
Screenshot: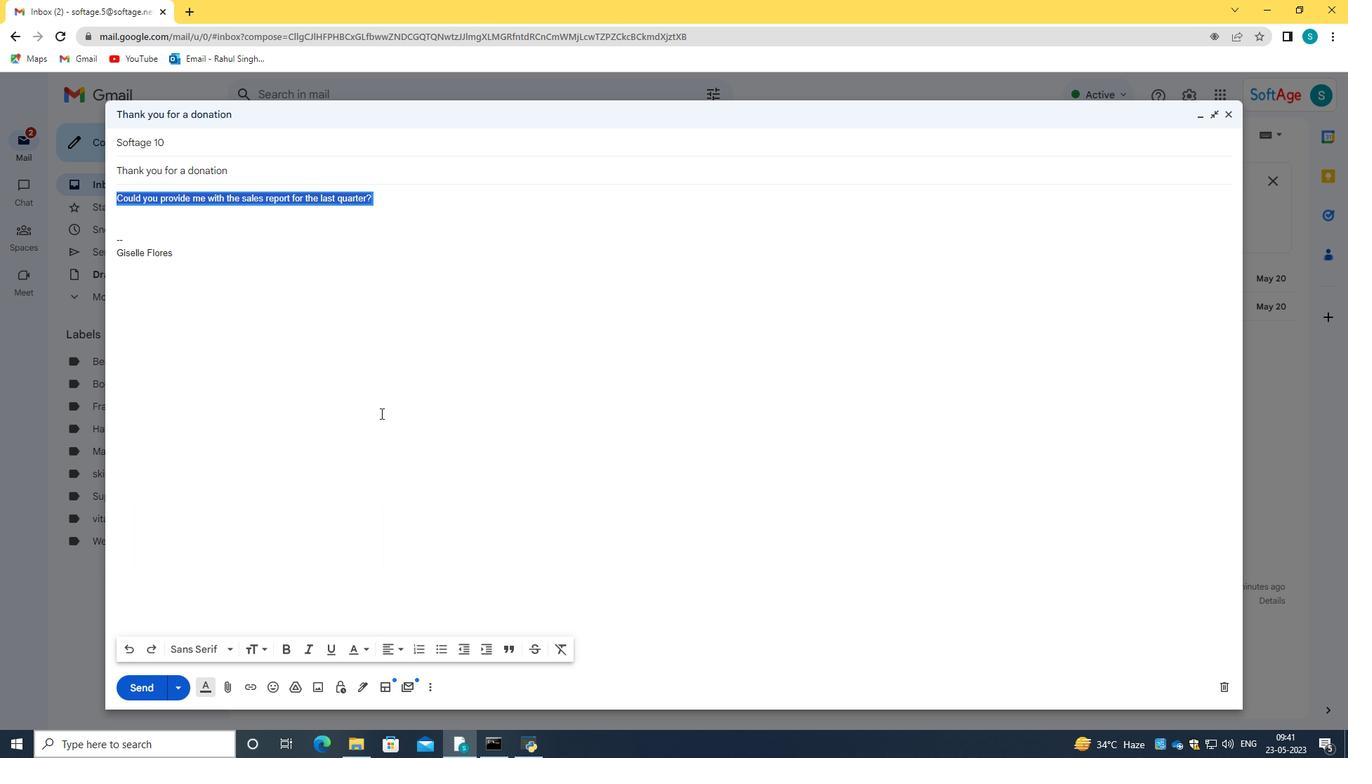 
Action: Mouse pressed left at (382, 408)
Screenshot: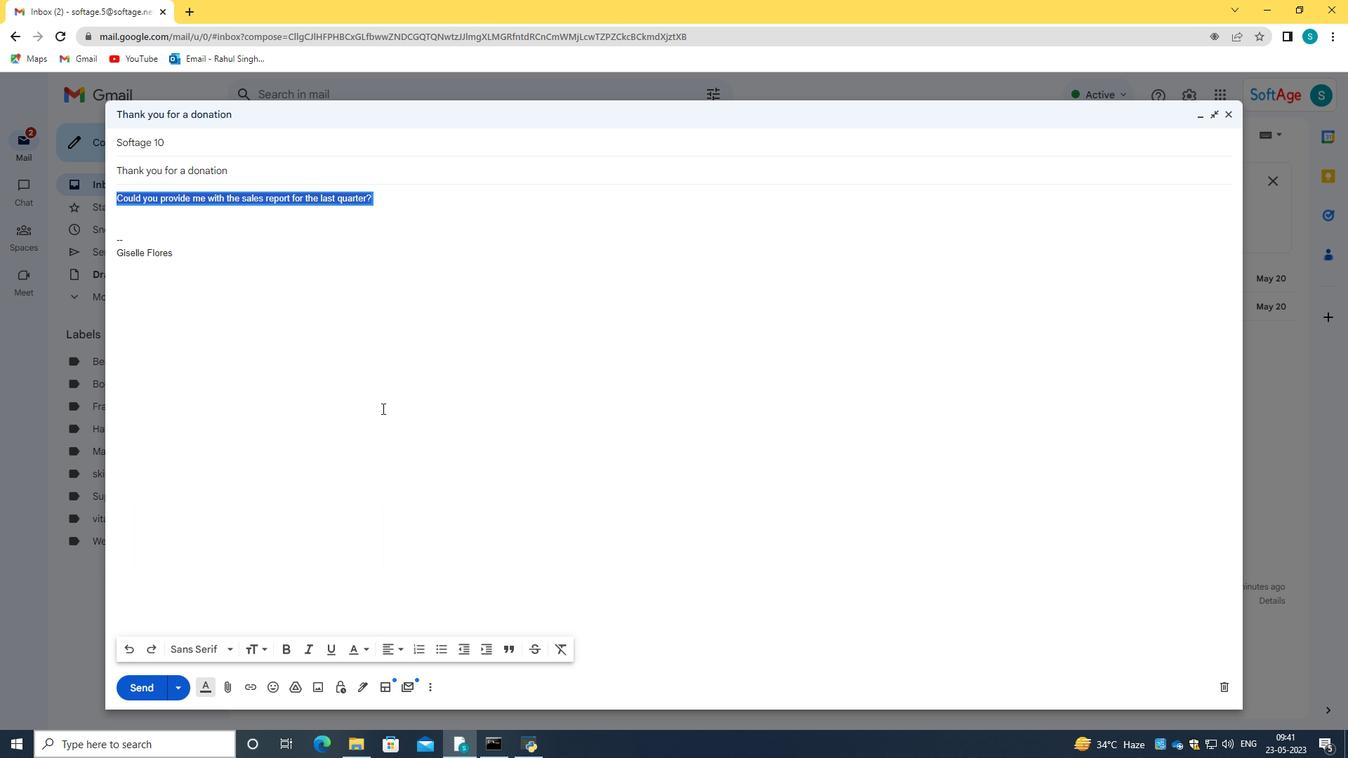 
Action: Mouse moved to (149, 698)
Screenshot: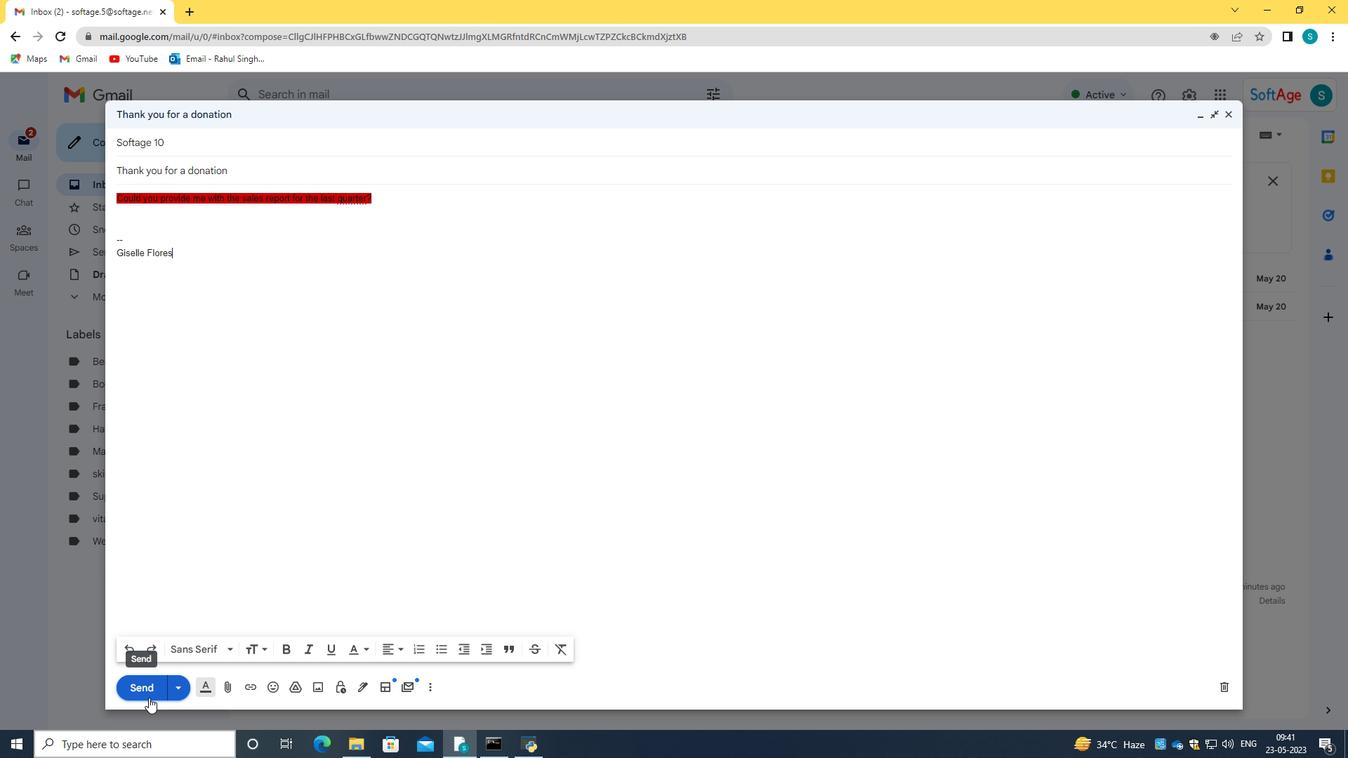 
Action: Mouse pressed left at (149, 698)
Screenshot: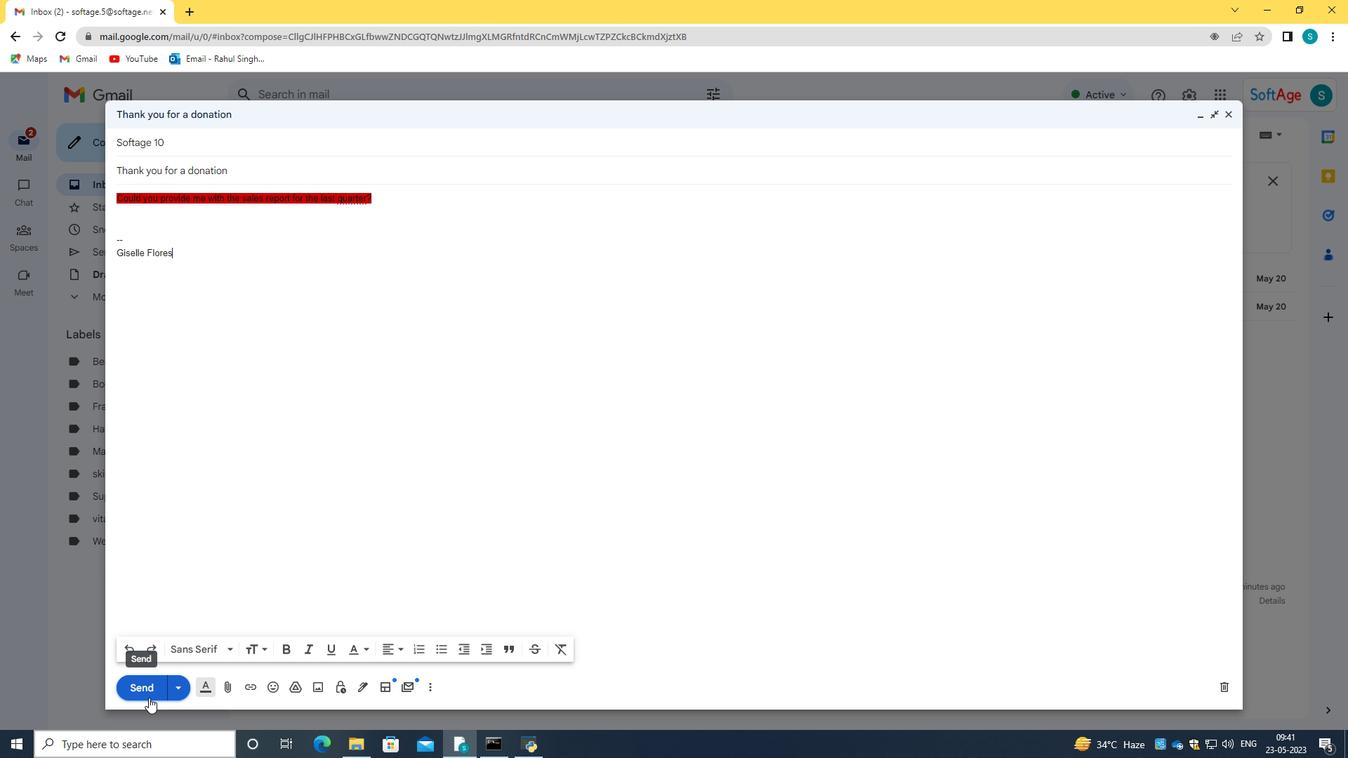 
Action: Mouse moved to (141, 259)
Screenshot: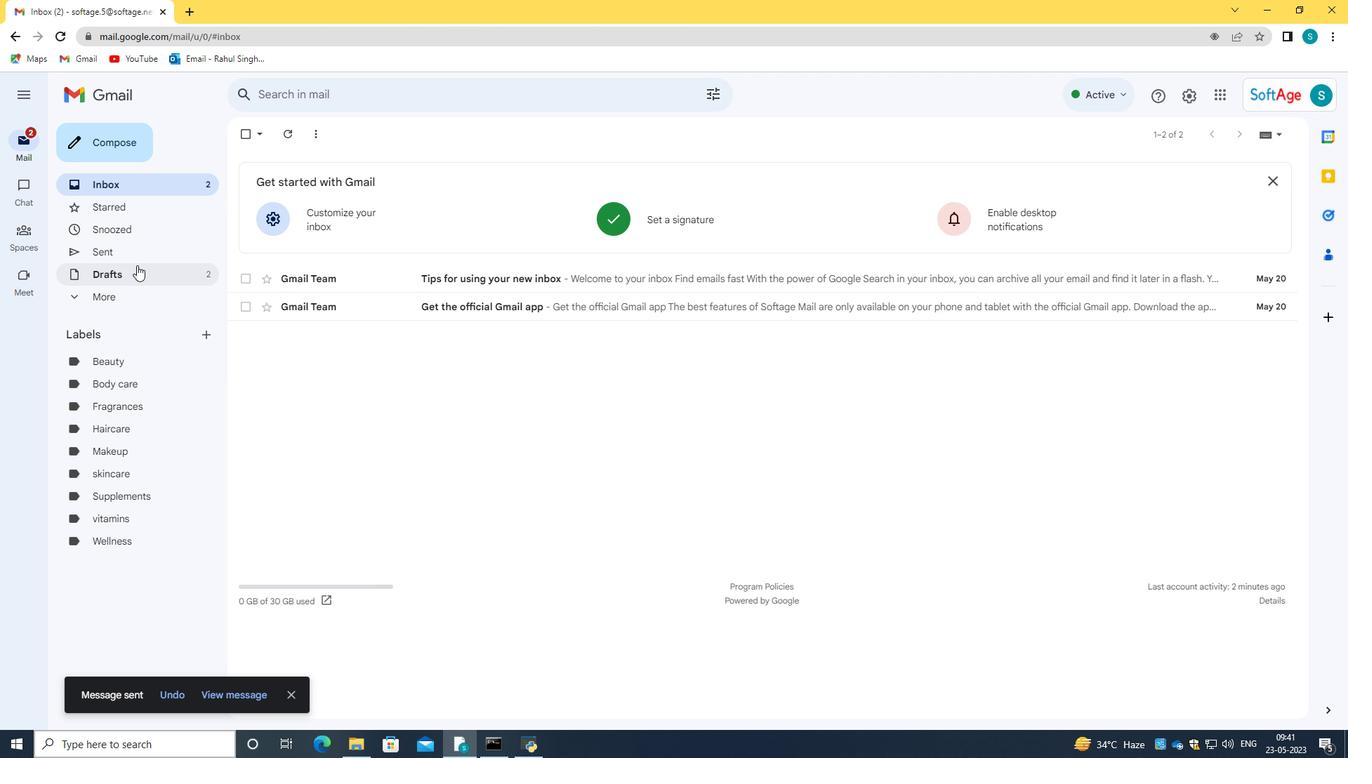 
Action: Mouse pressed left at (141, 259)
Screenshot: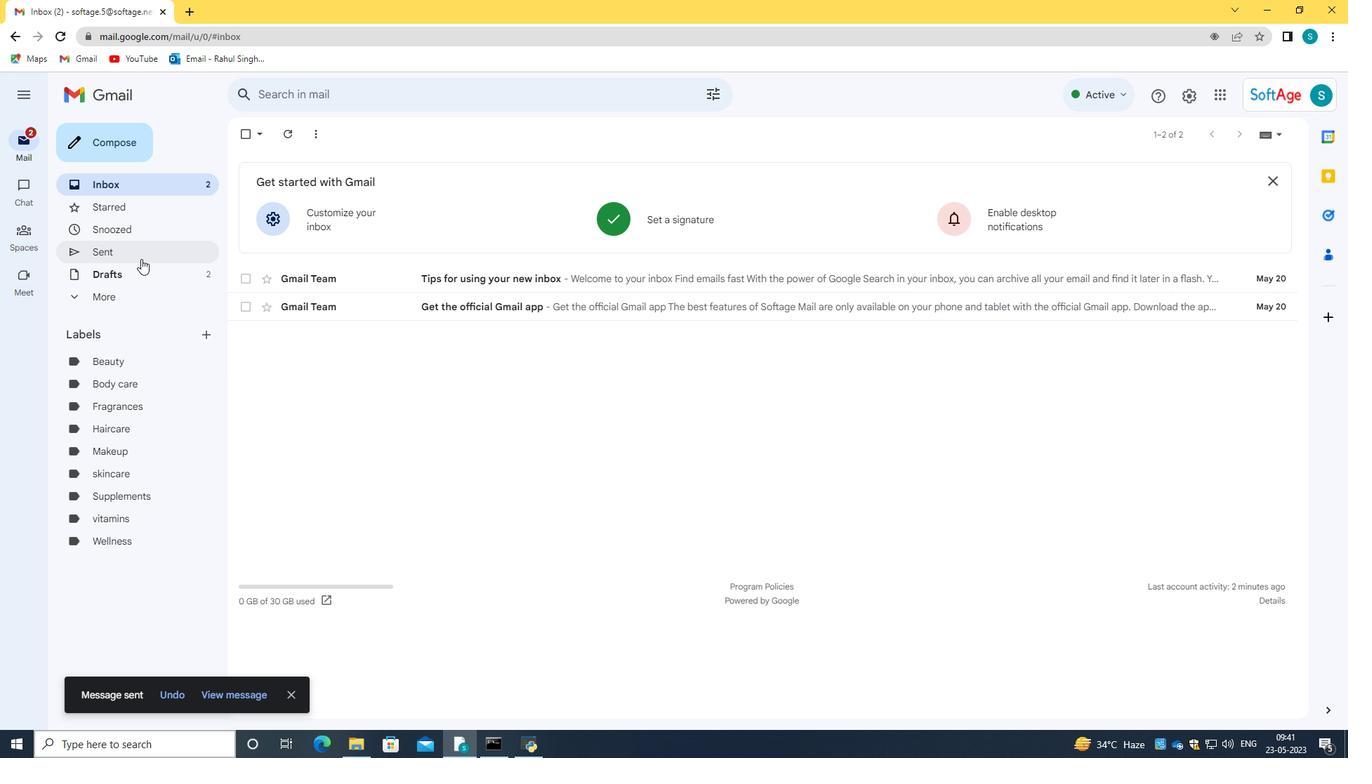 
Action: Mouse moved to (336, 212)
Screenshot: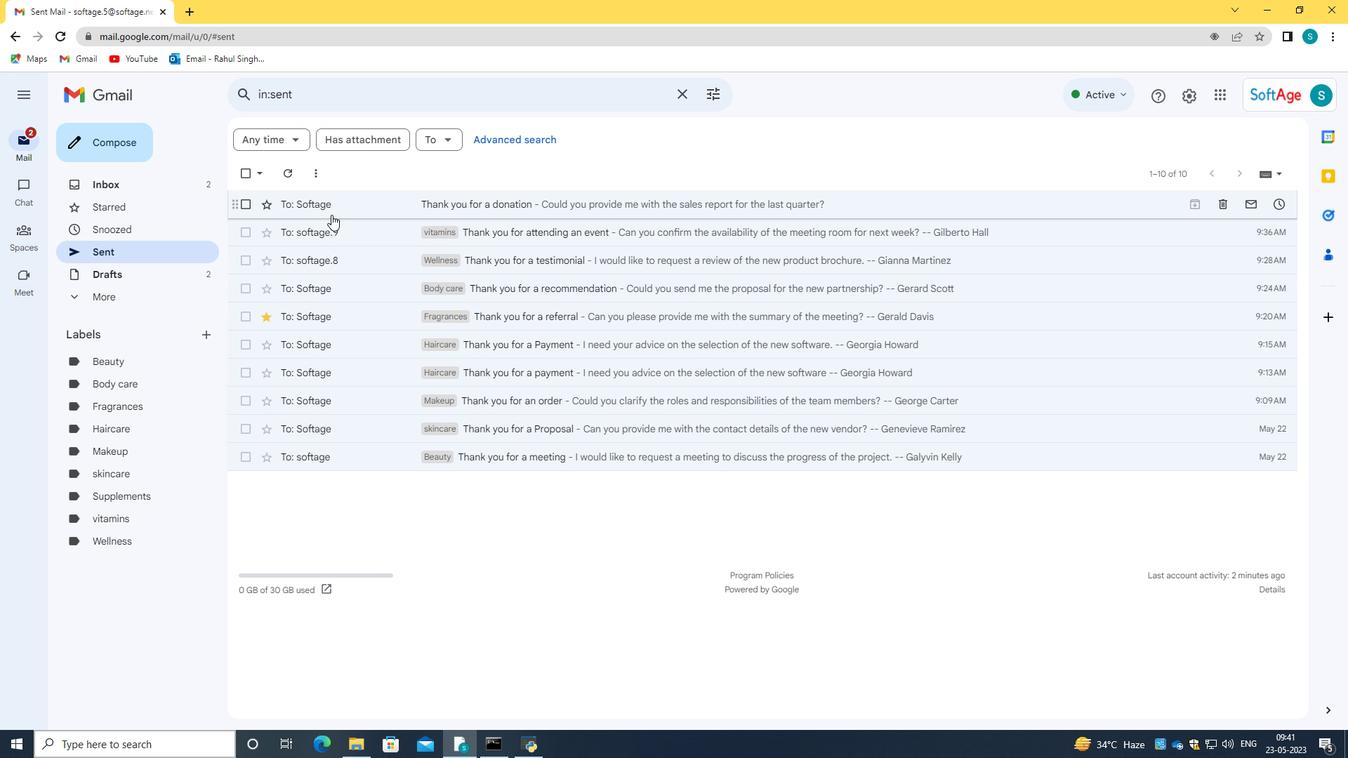 
Action: Mouse pressed left at (336, 212)
Screenshot: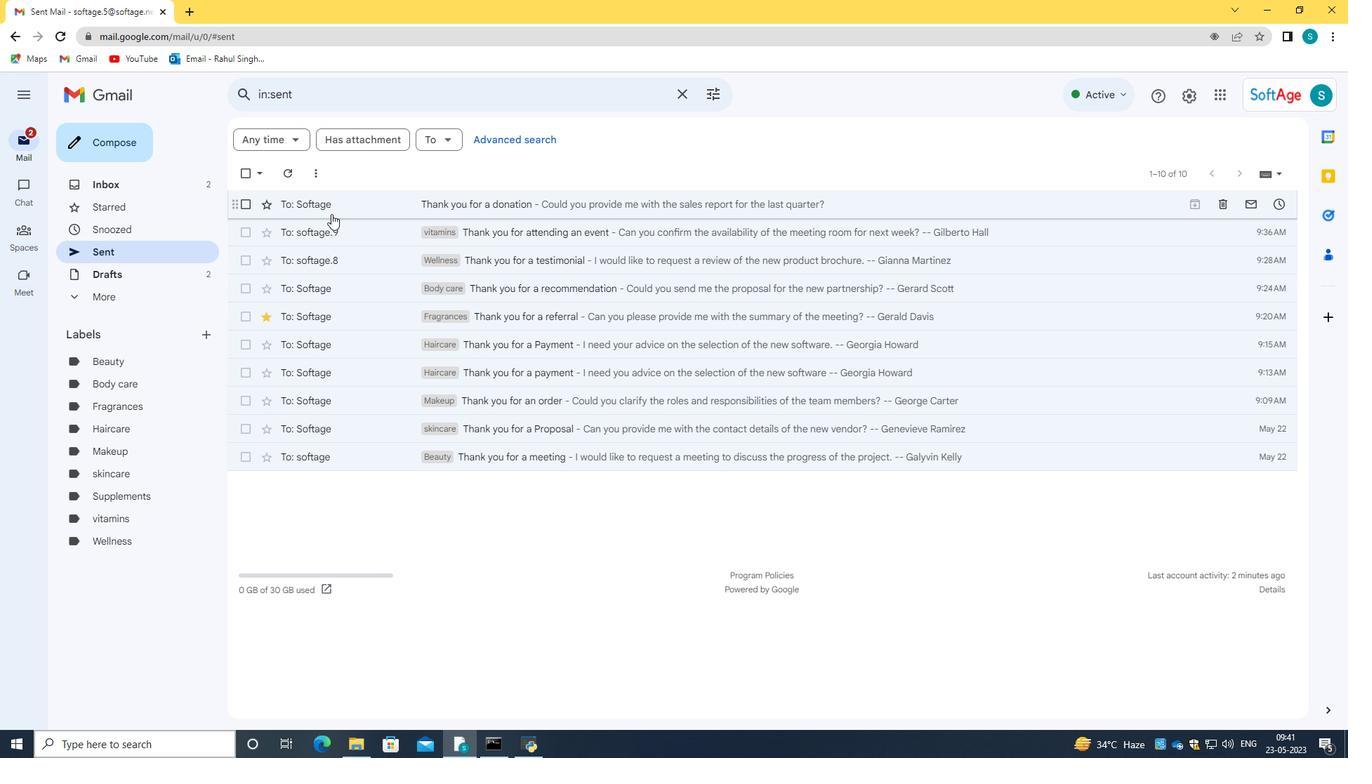 
Action: Mouse moved to (14, 35)
Screenshot: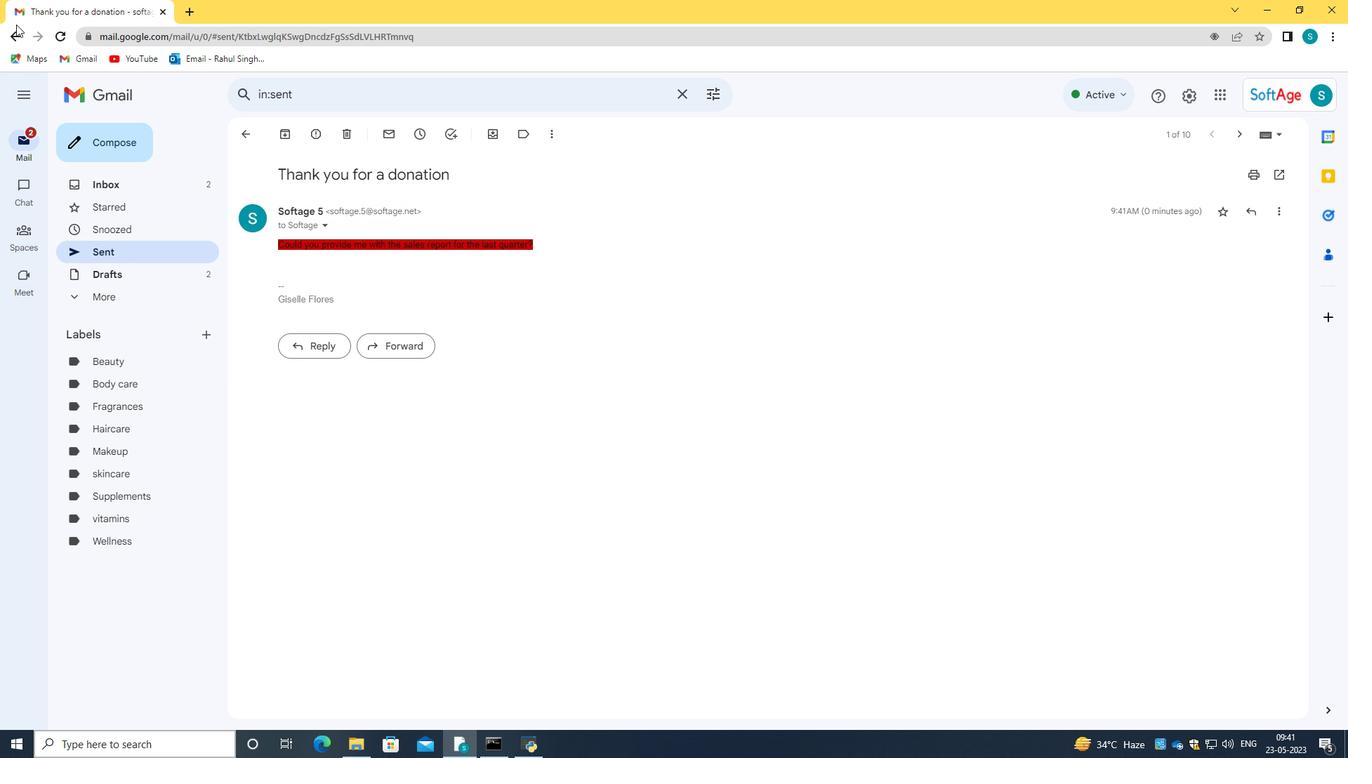 
Action: Mouse pressed left at (14, 35)
Screenshot: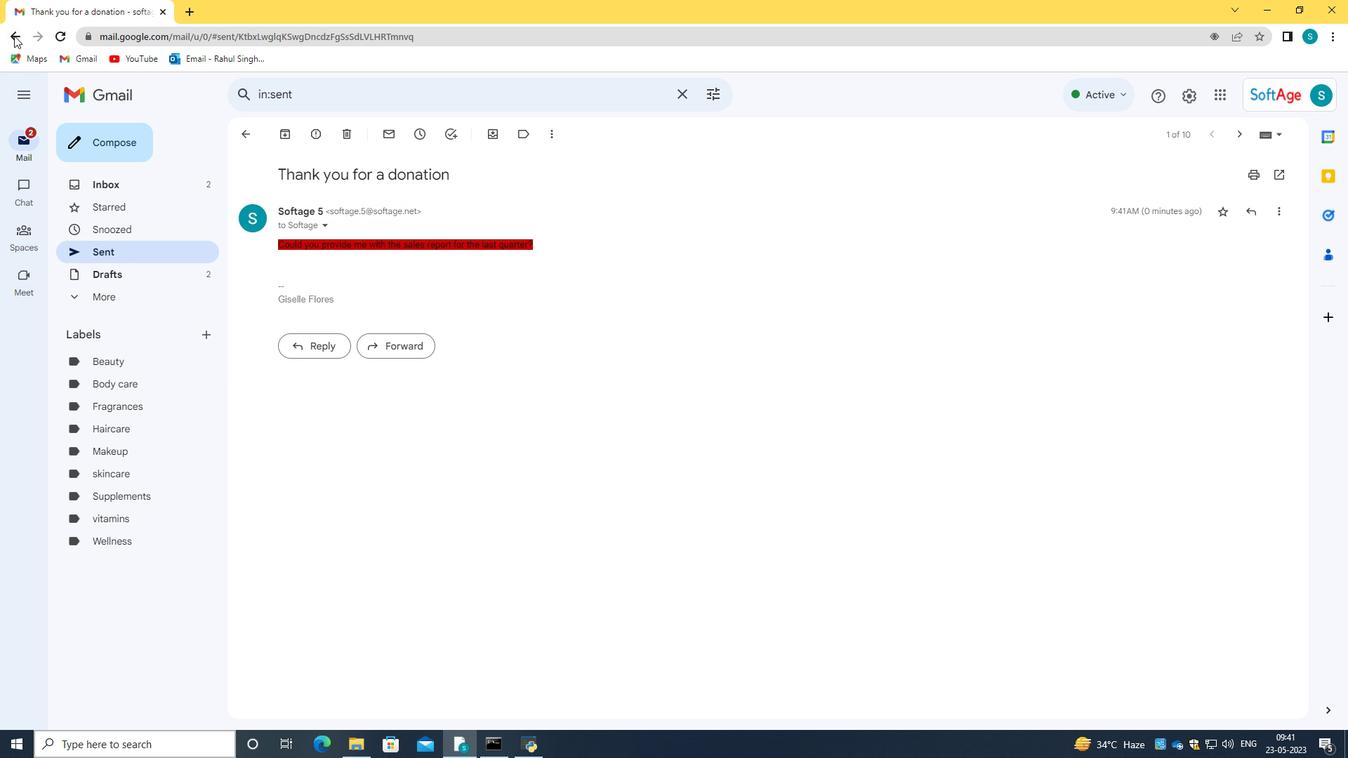 
Action: Mouse moved to (772, 204)
Screenshot: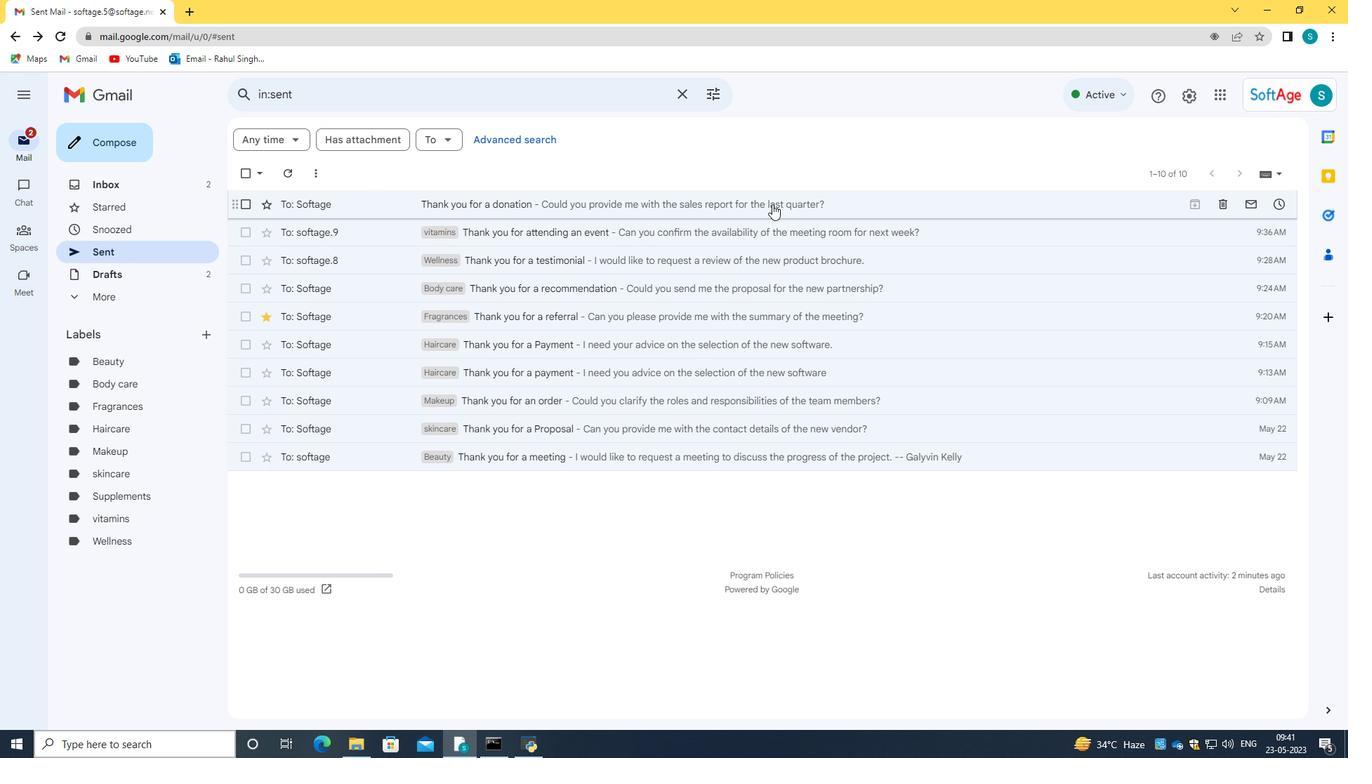 
Action: Mouse pressed right at (772, 204)
Screenshot: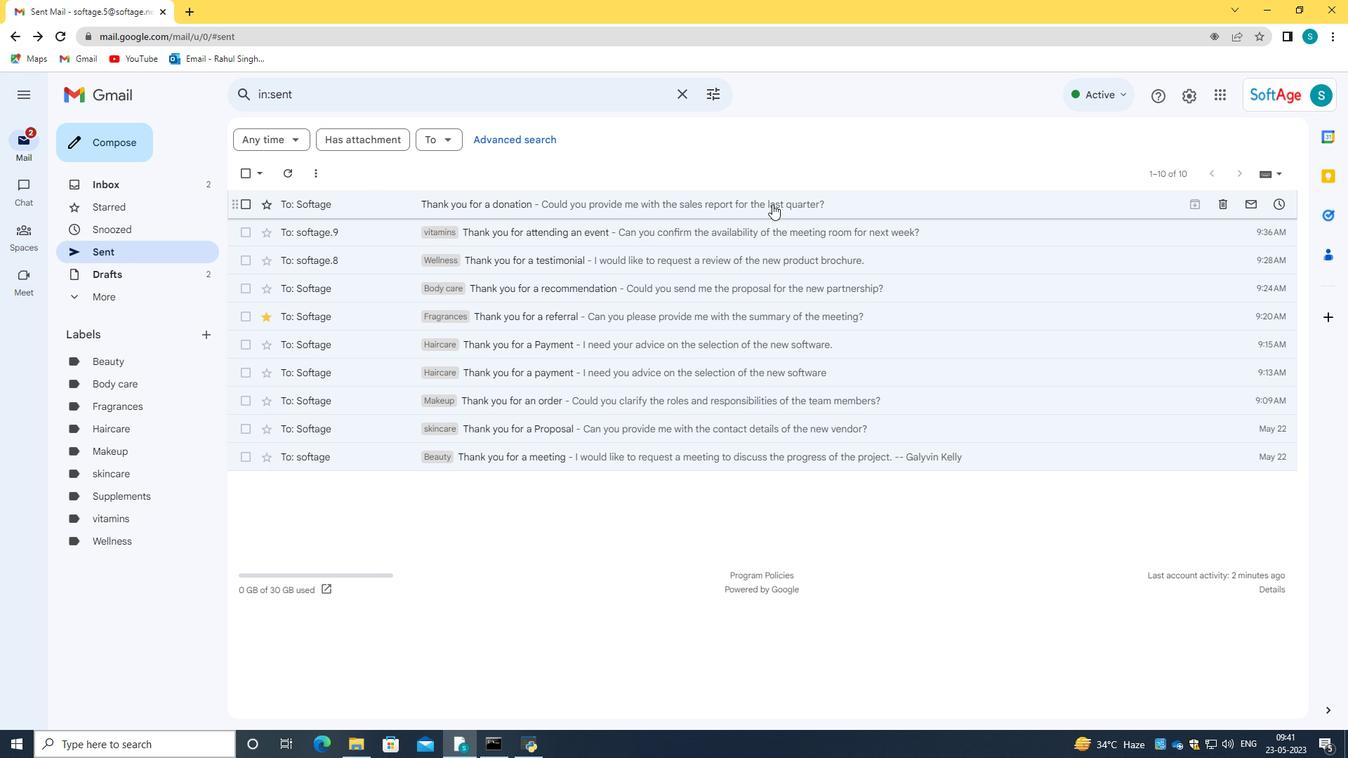 
Action: Mouse moved to (983, 296)
Screenshot: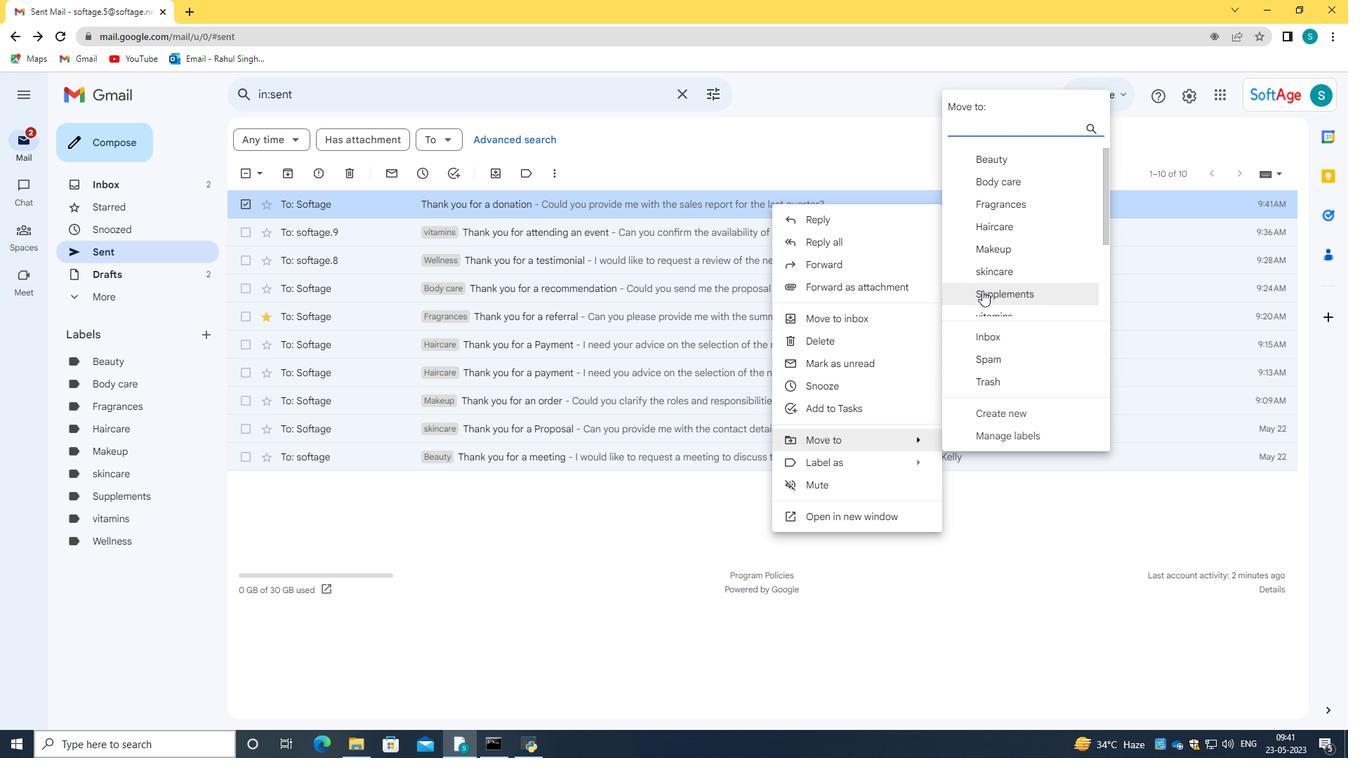 
Action: Mouse pressed left at (983, 296)
Screenshot: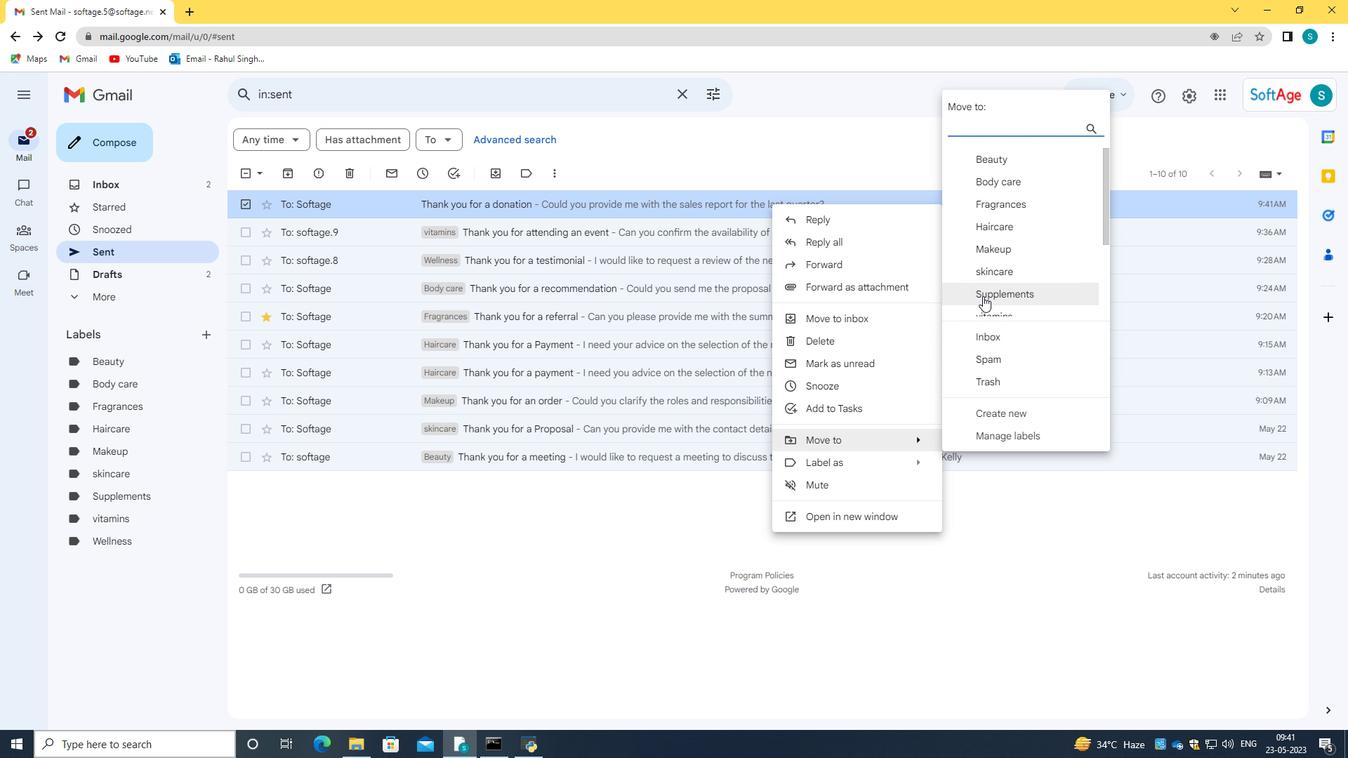 
Action: Mouse moved to (127, 503)
Screenshot: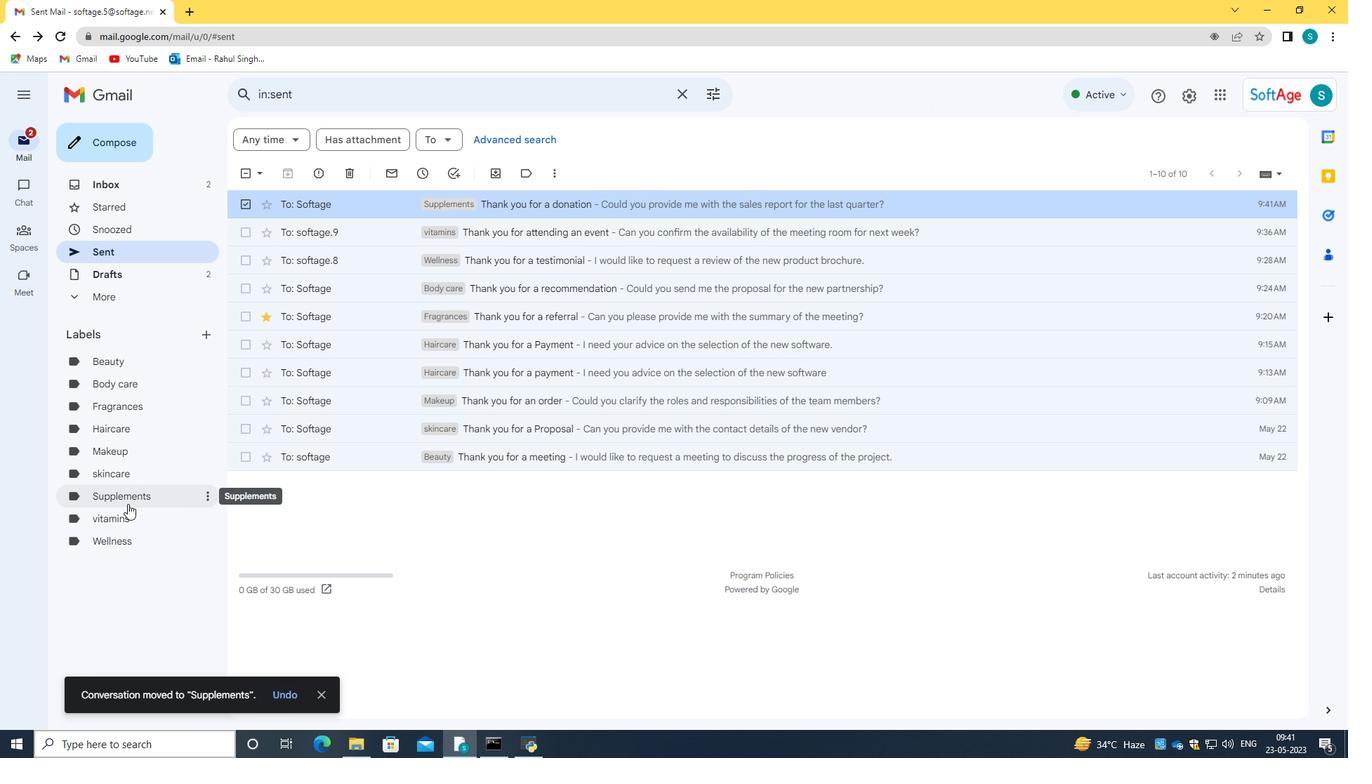 
Action: Mouse pressed left at (127, 503)
Screenshot: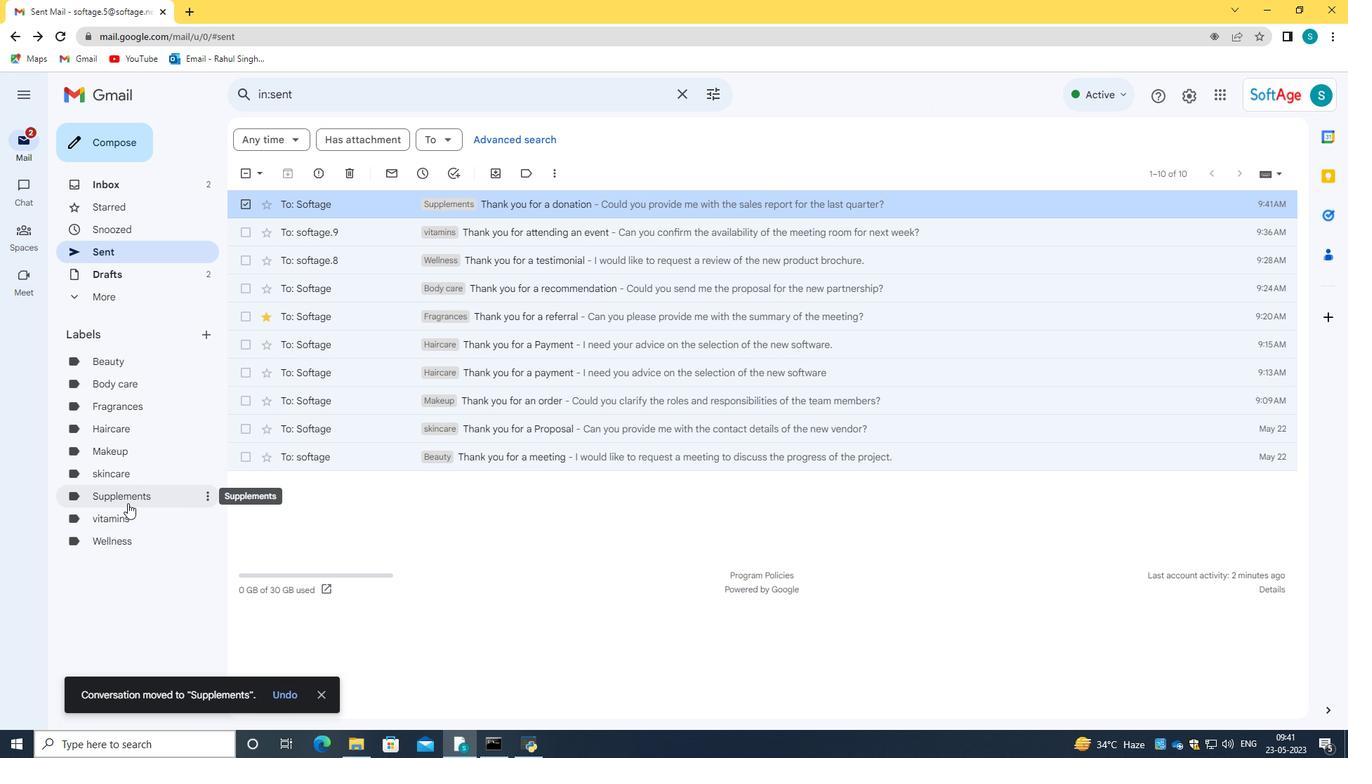 
Action: Mouse moved to (136, 490)
Screenshot: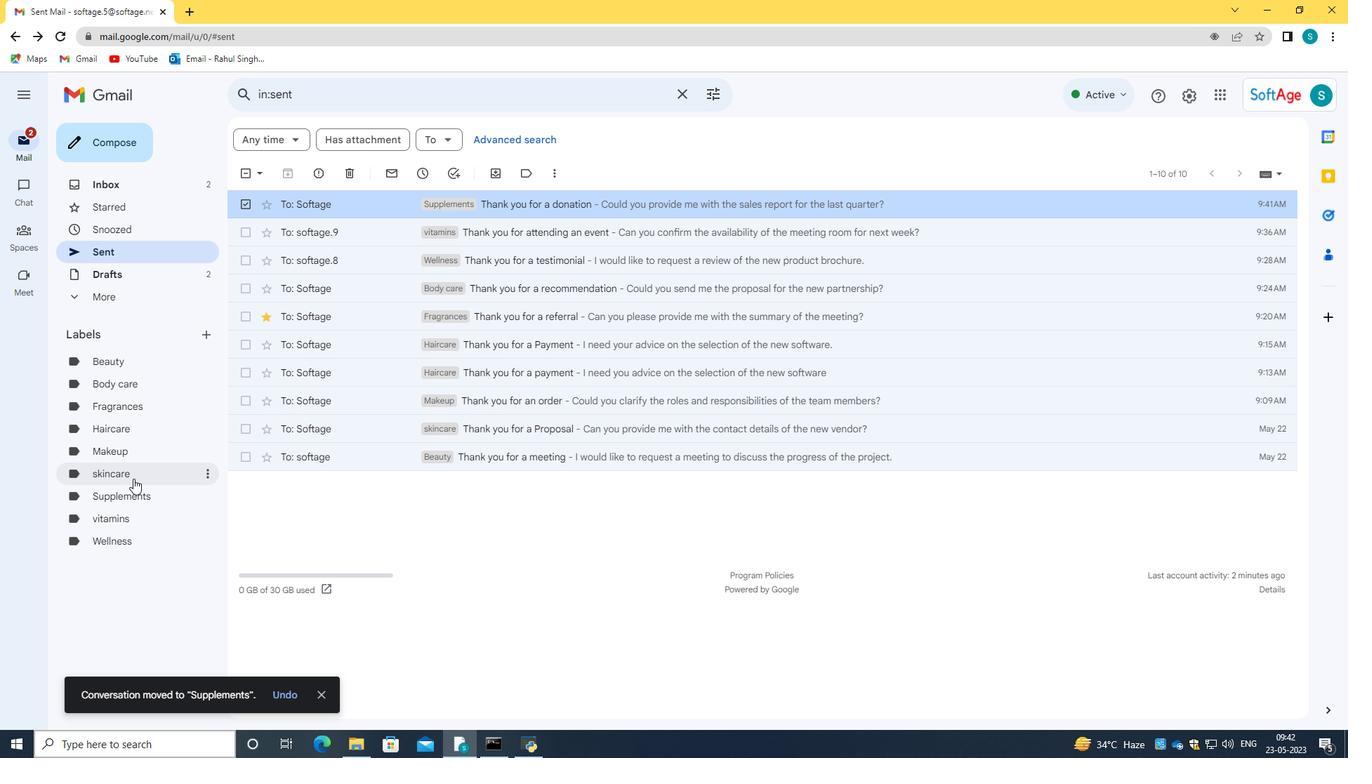 
Action: Mouse pressed left at (136, 490)
Screenshot: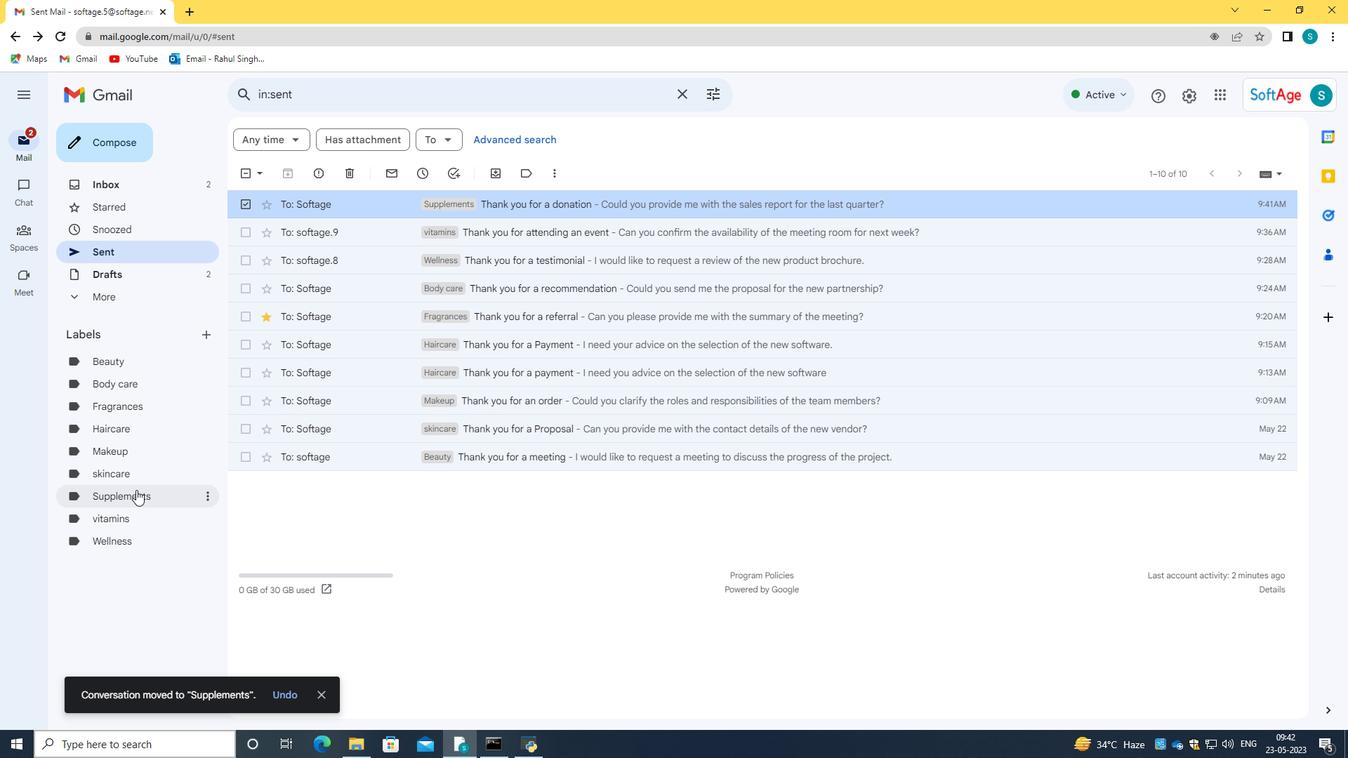 
Action: Mouse moved to (428, 205)
Screenshot: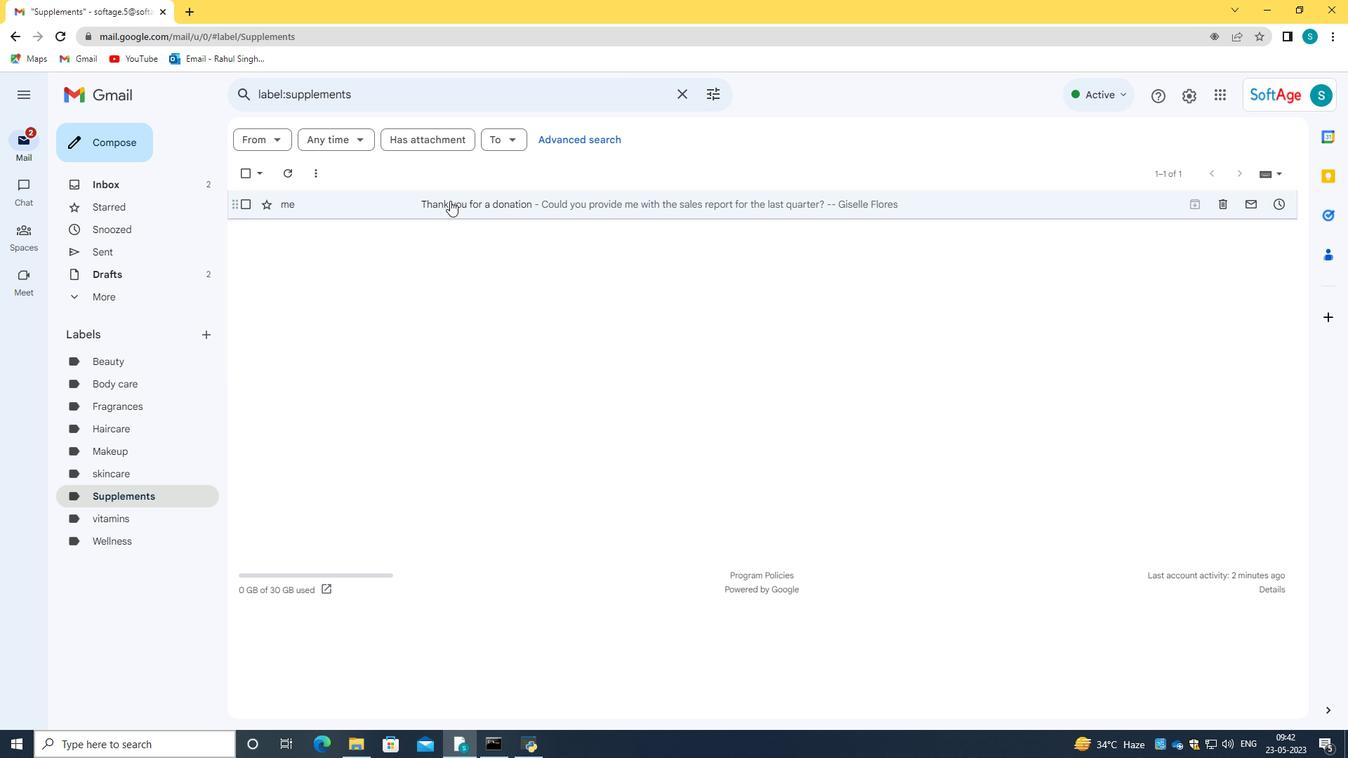 
Action: Mouse pressed left at (428, 205)
Screenshot: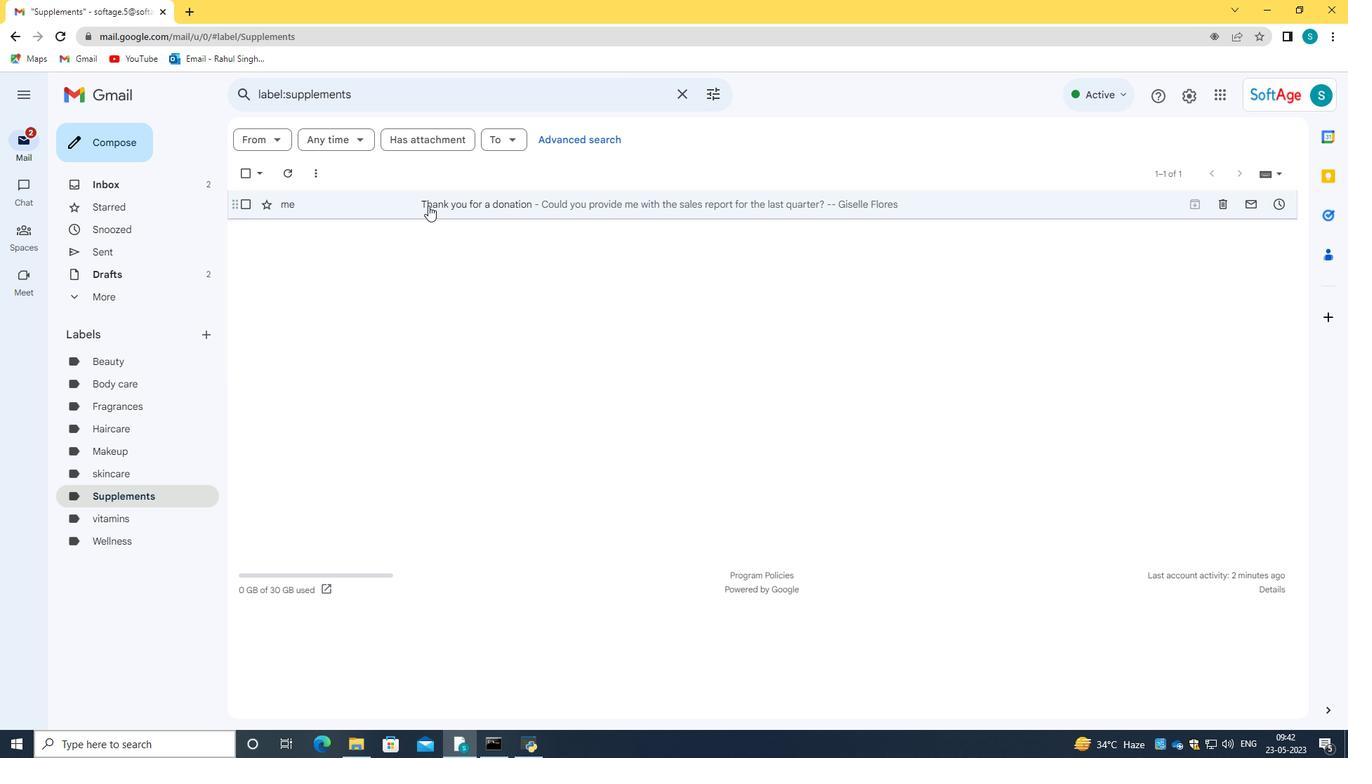 
Action: Mouse moved to (394, 334)
Screenshot: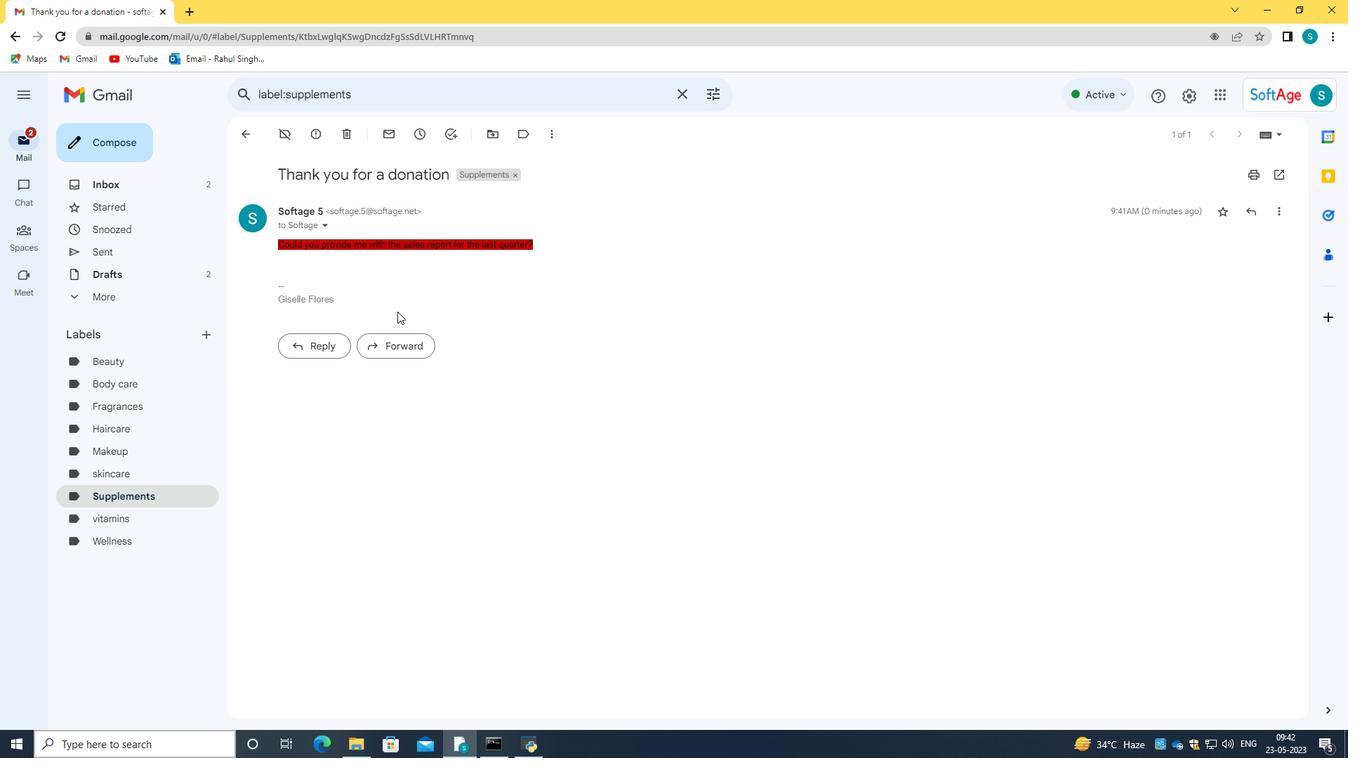 
